 Task: Find connections with filter location Phaltan with filter topic #lawenforcementwith filter profile language Potuguese with filter current company CARE India with filter school International Institute of Information Technology Bangalore with filter industry Water, Waste, Steam, and Air Conditioning Services with filter service category Videography with filter keywords title Meals on Wheels Driver
Action: Mouse moved to (588, 66)
Screenshot: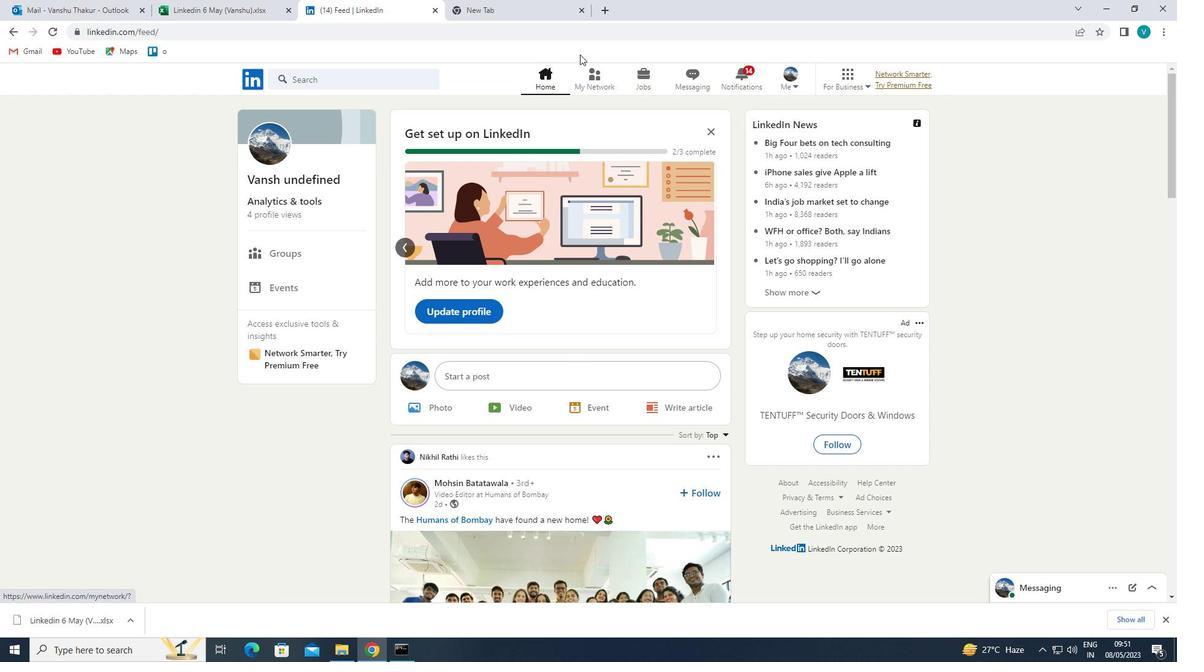 
Action: Mouse pressed left at (588, 66)
Screenshot: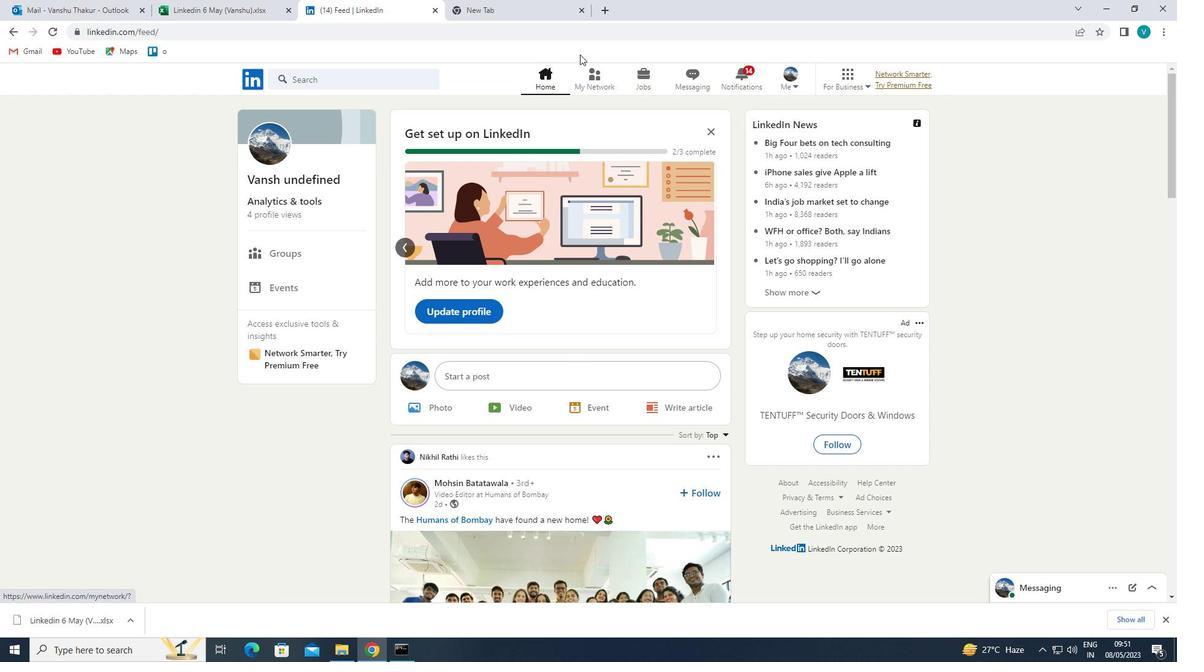 
Action: Mouse moved to (349, 150)
Screenshot: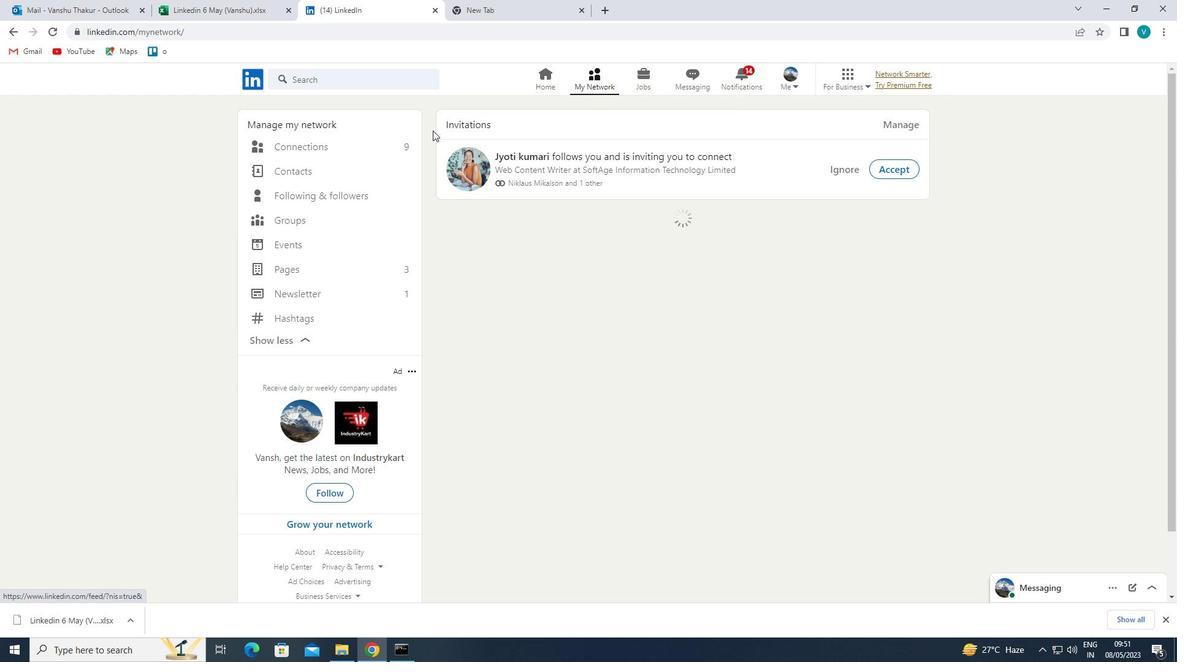 
Action: Mouse pressed left at (349, 150)
Screenshot: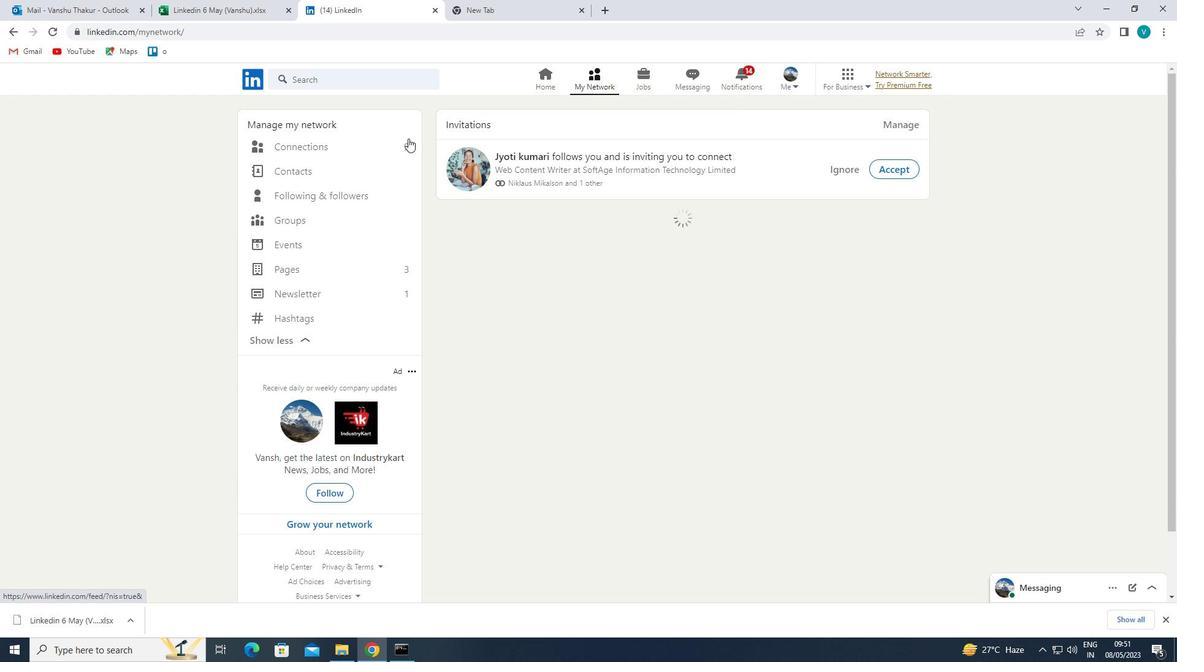 
Action: Mouse moved to (703, 145)
Screenshot: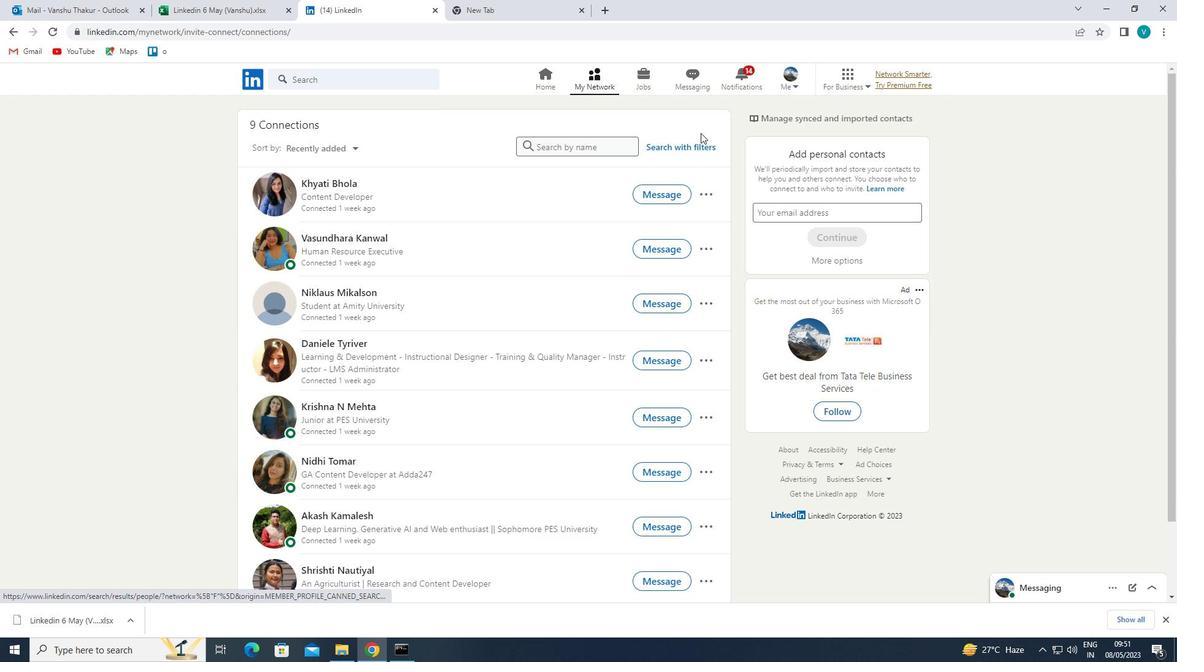 
Action: Mouse pressed left at (703, 145)
Screenshot: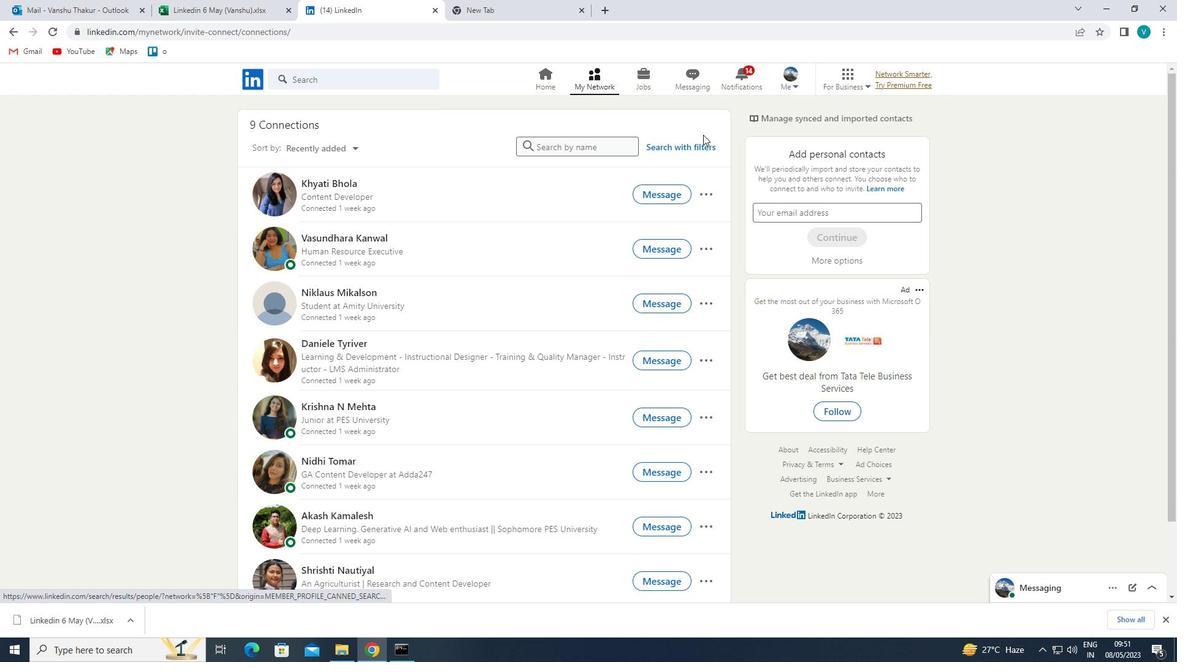 
Action: Mouse moved to (582, 115)
Screenshot: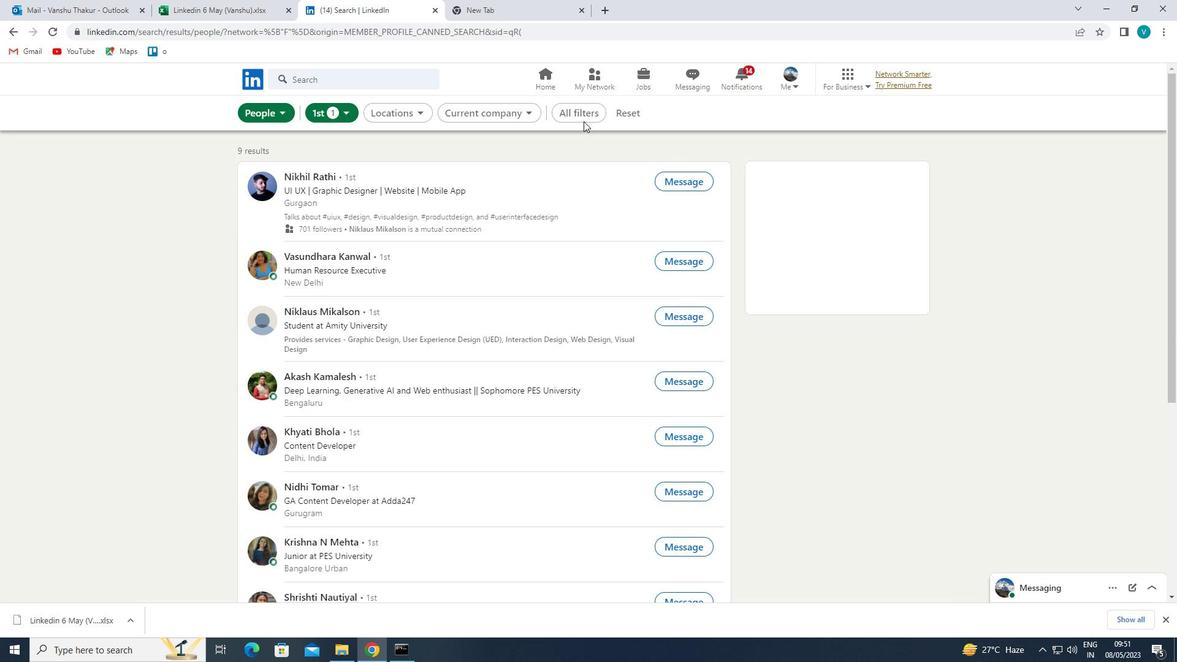 
Action: Mouse pressed left at (582, 115)
Screenshot: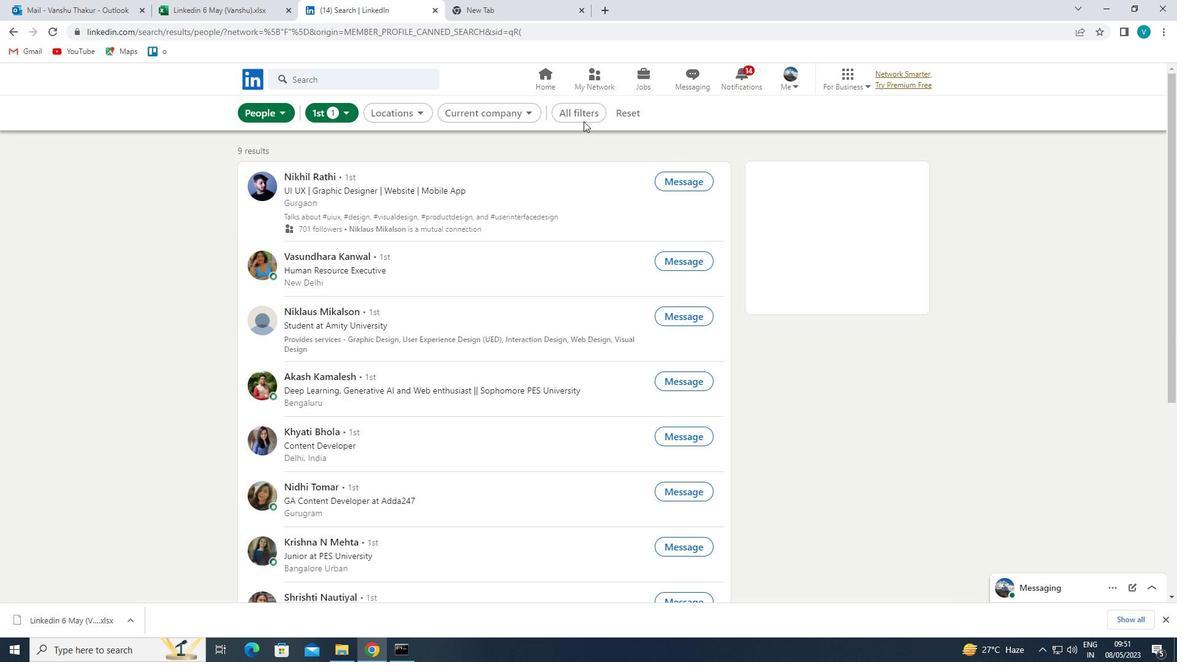 
Action: Mouse moved to (891, 276)
Screenshot: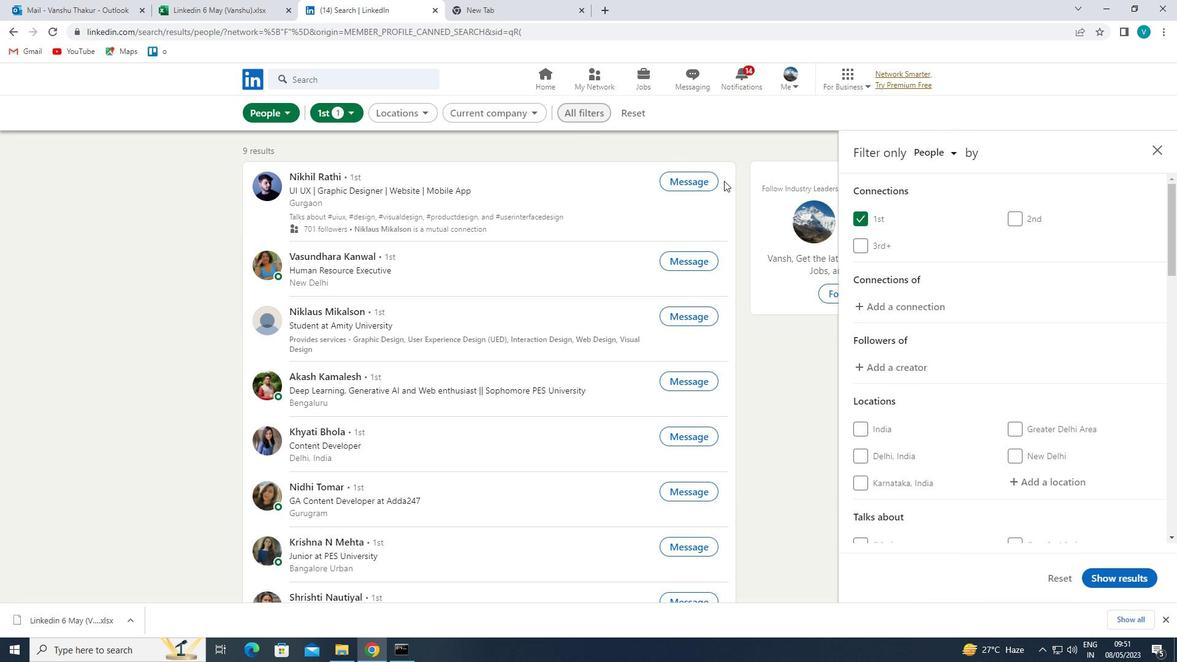 
Action: Mouse scrolled (891, 275) with delta (0, 0)
Screenshot: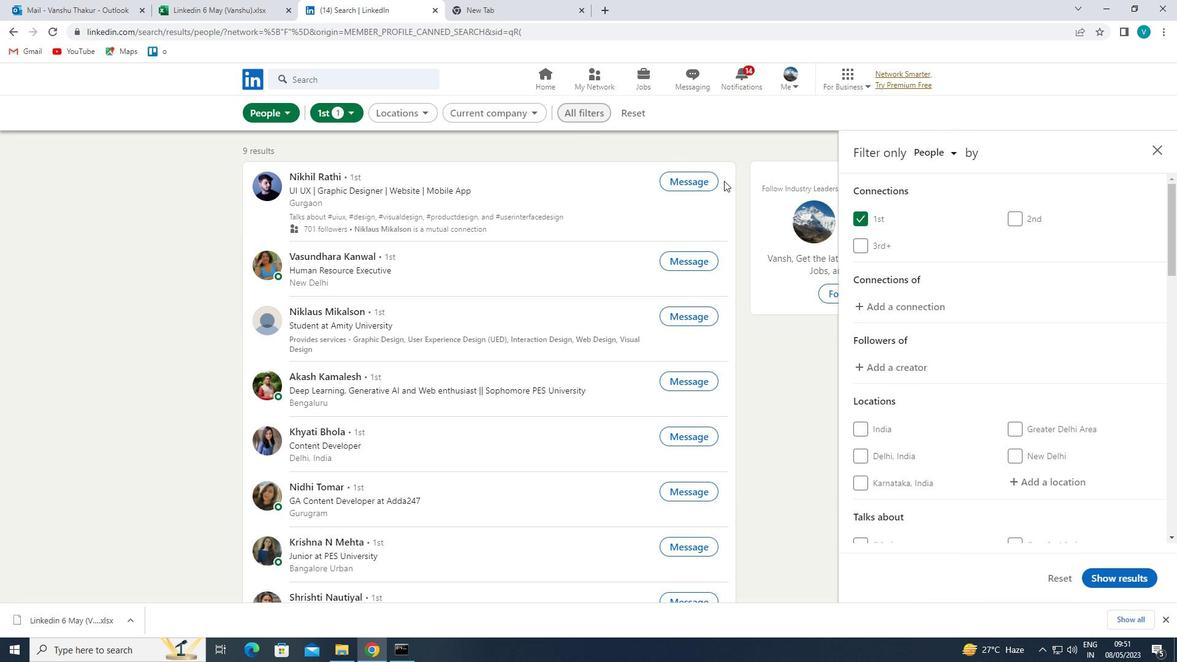 
Action: Mouse moved to (905, 284)
Screenshot: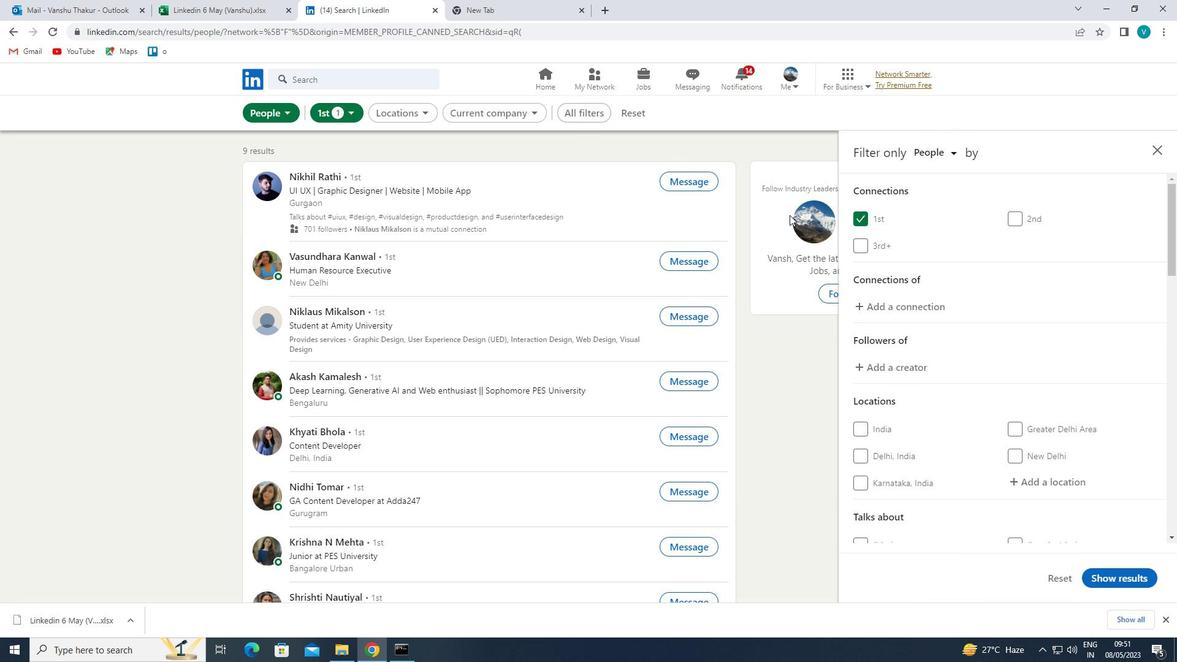 
Action: Mouse scrolled (905, 284) with delta (0, 0)
Screenshot: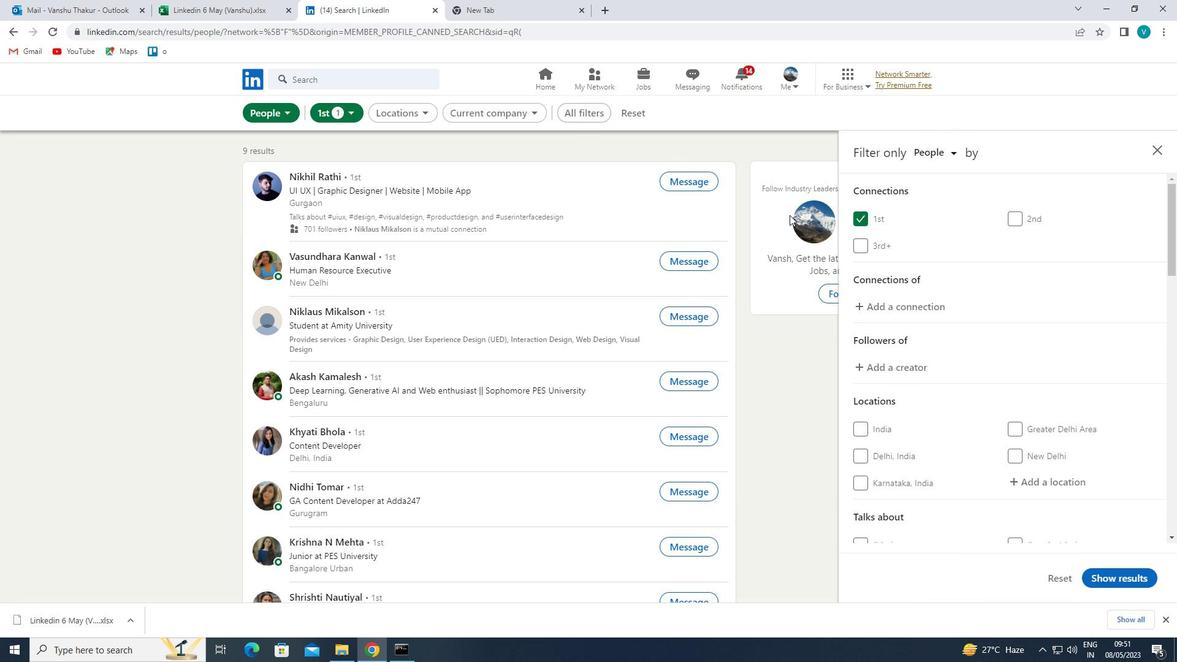 
Action: Mouse moved to (1048, 362)
Screenshot: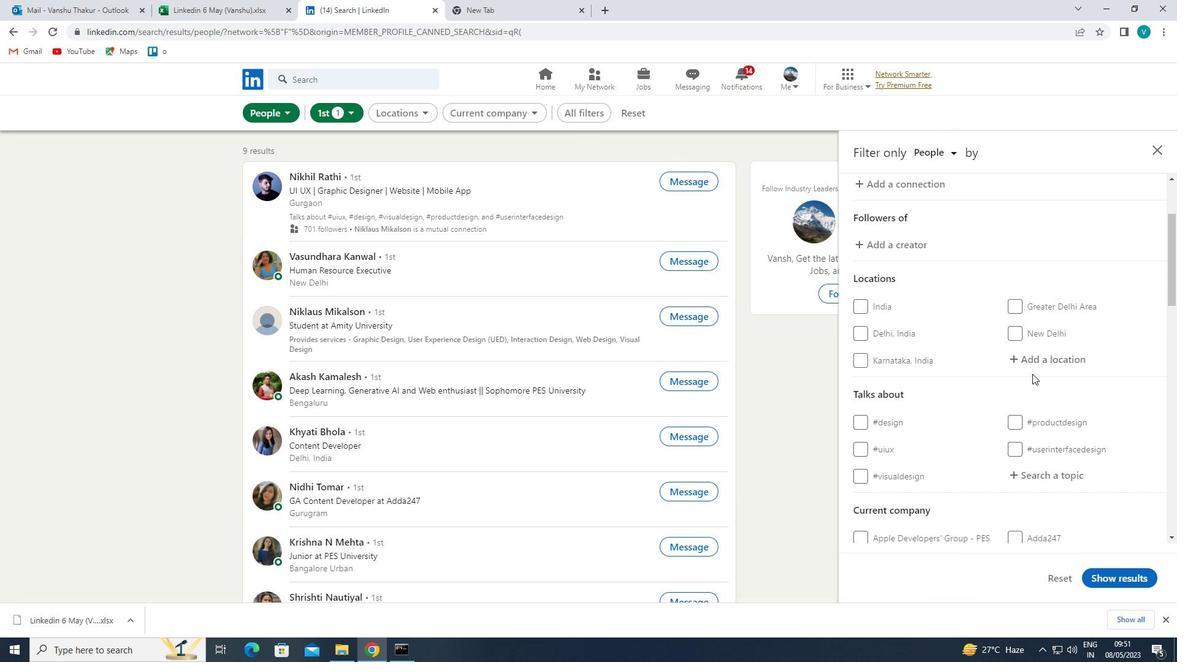 
Action: Mouse pressed left at (1048, 362)
Screenshot: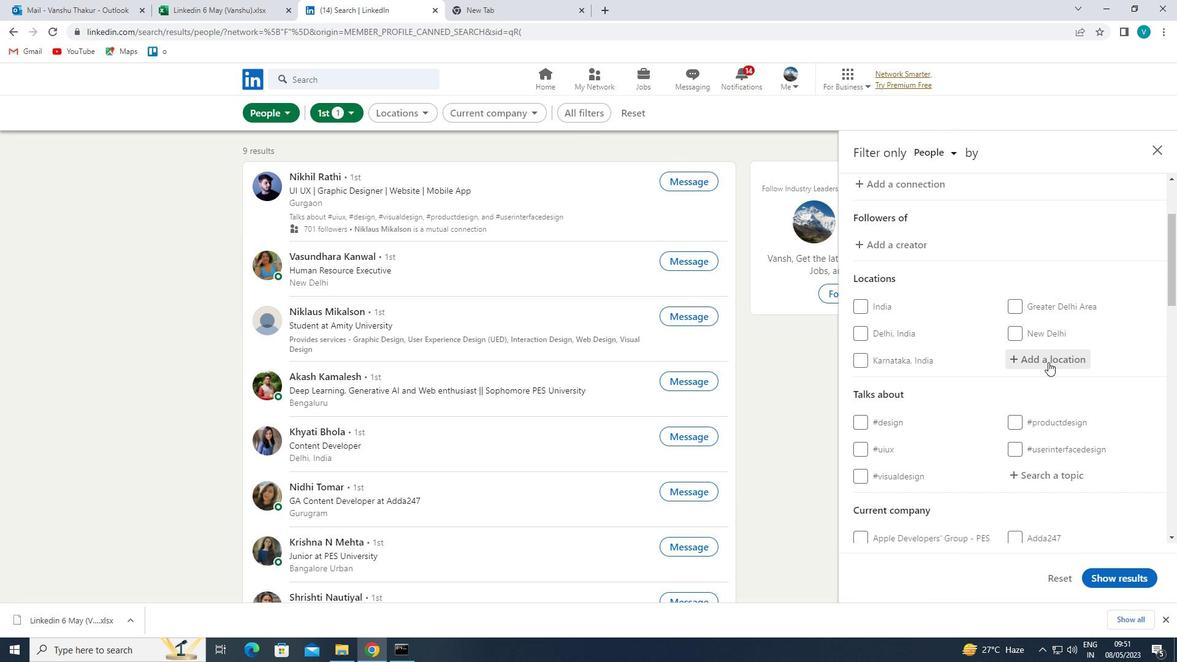 
Action: Mouse moved to (844, 275)
Screenshot: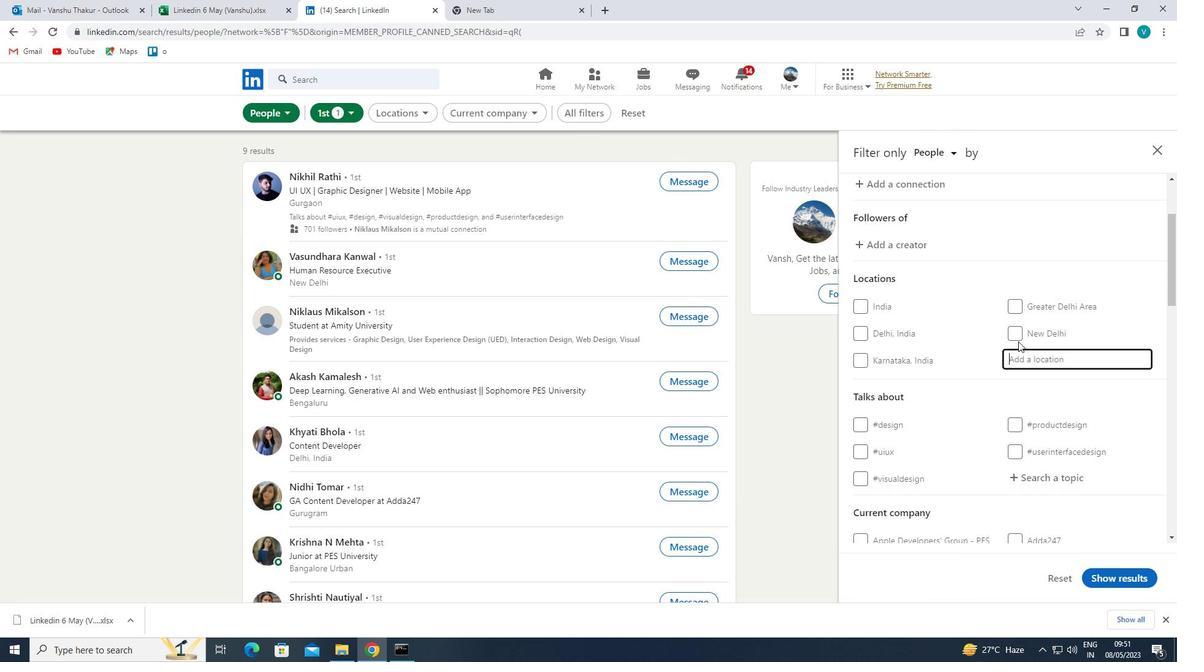 
Action: Key pressed <Key.shift>PHALTAN<Key.backspace>
Screenshot: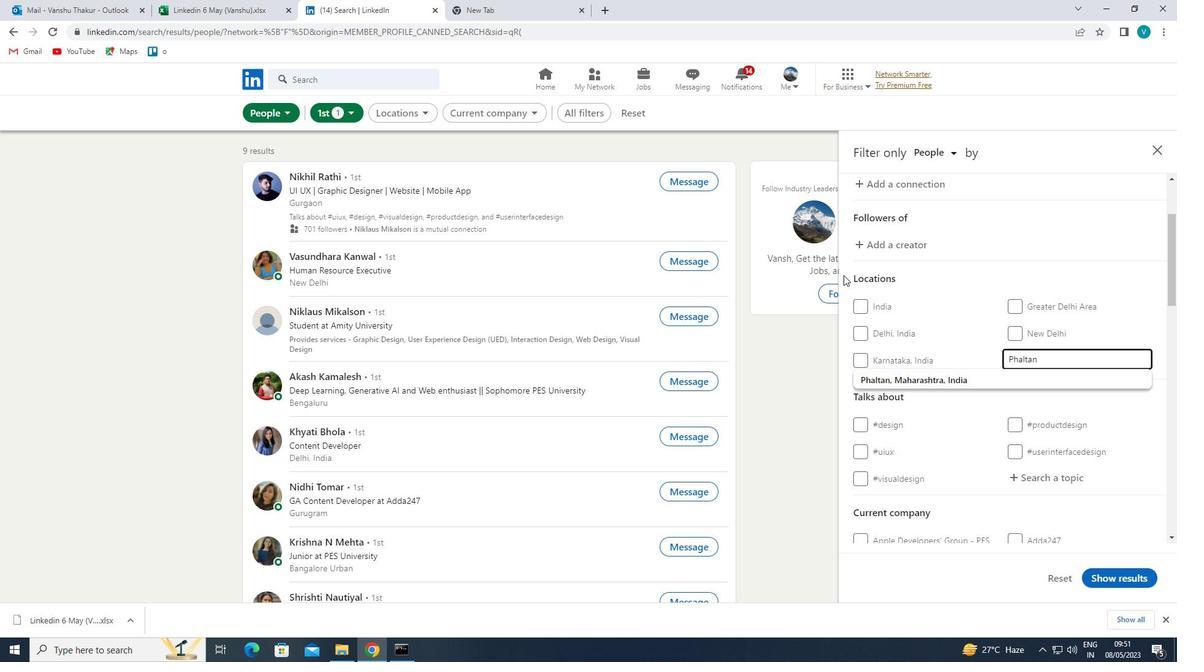 
Action: Mouse moved to (939, 372)
Screenshot: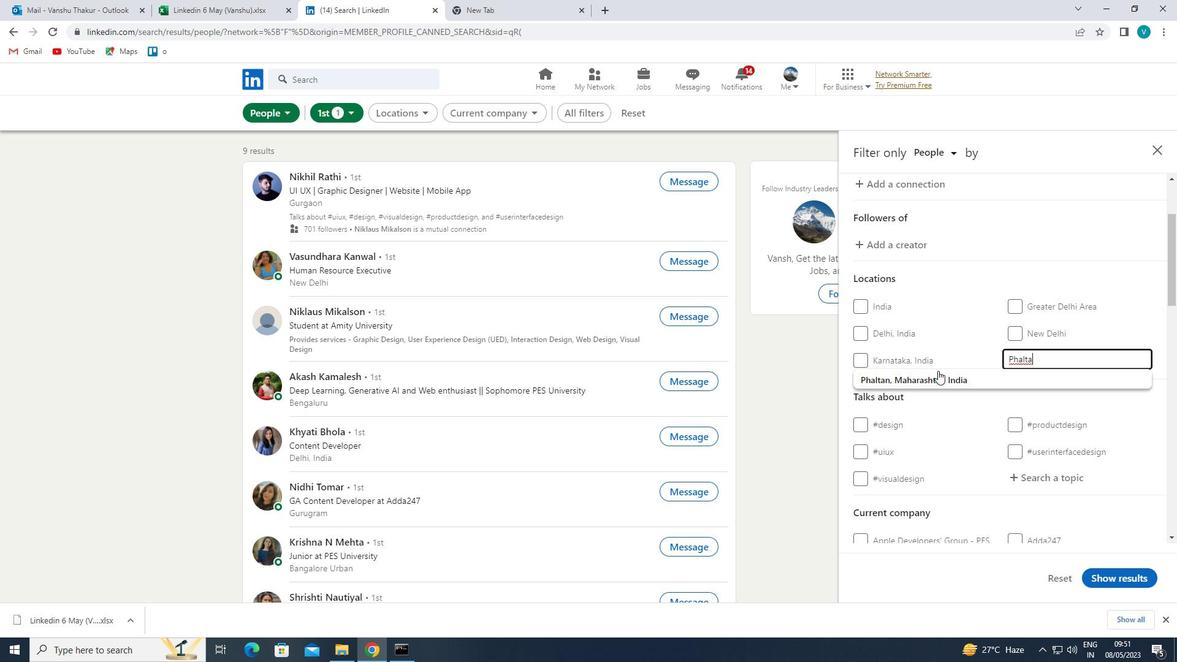 
Action: Mouse pressed left at (939, 372)
Screenshot: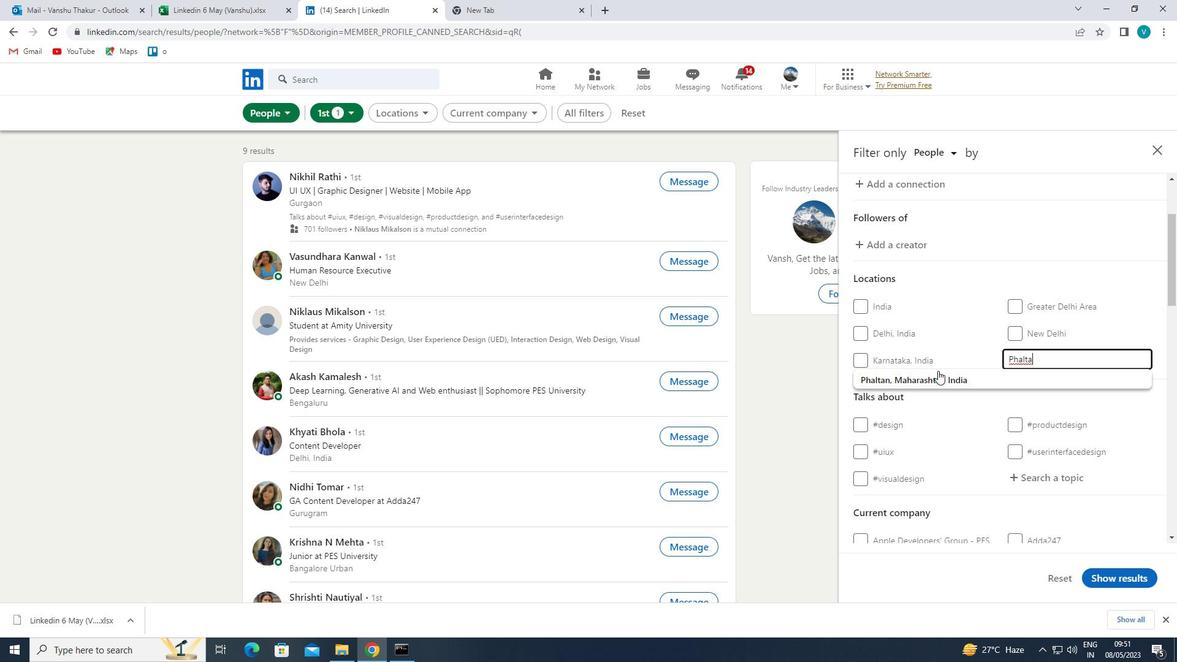
Action: Mouse moved to (1052, 422)
Screenshot: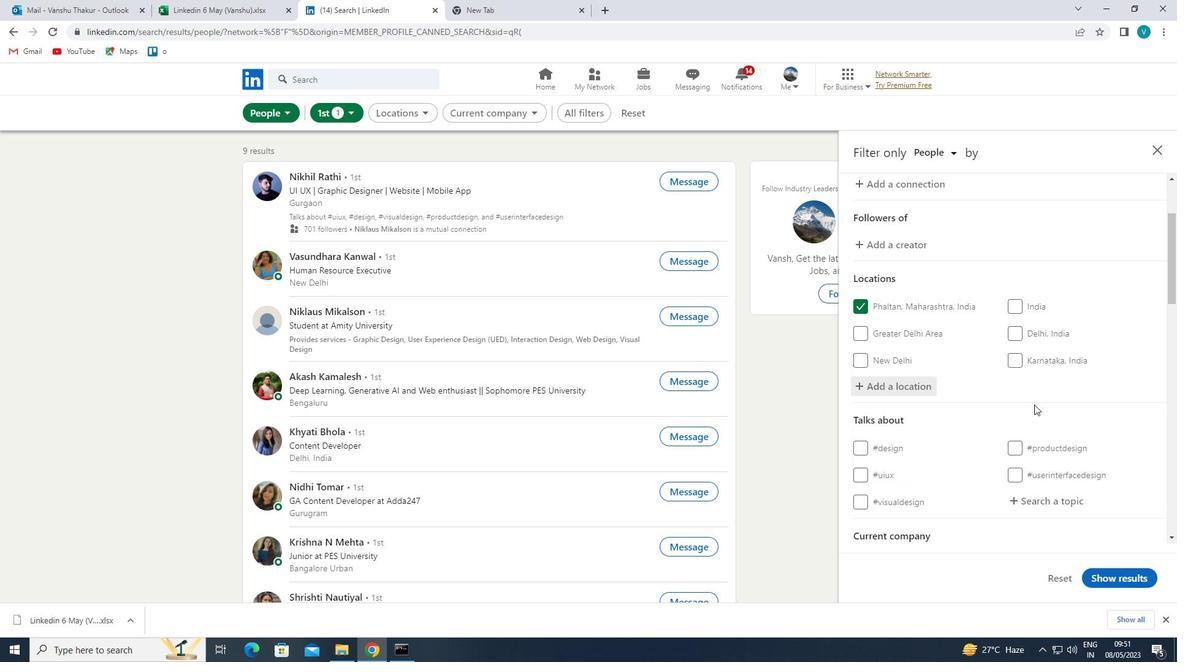 
Action: Mouse scrolled (1052, 422) with delta (0, 0)
Screenshot: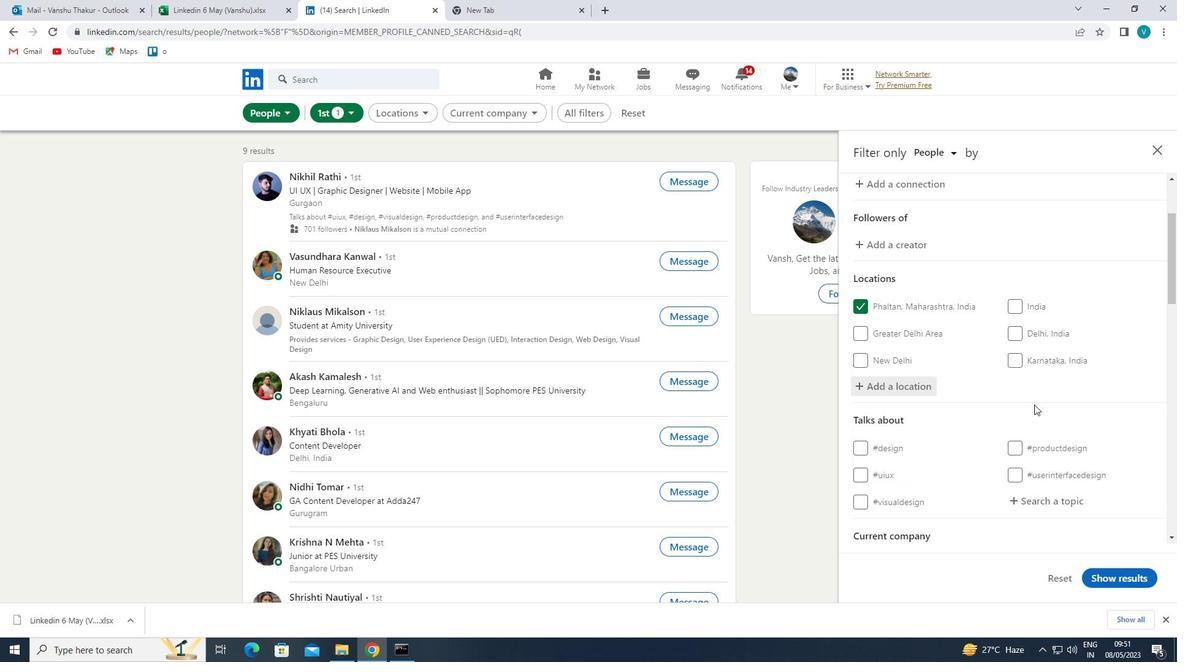 
Action: Mouse moved to (1054, 428)
Screenshot: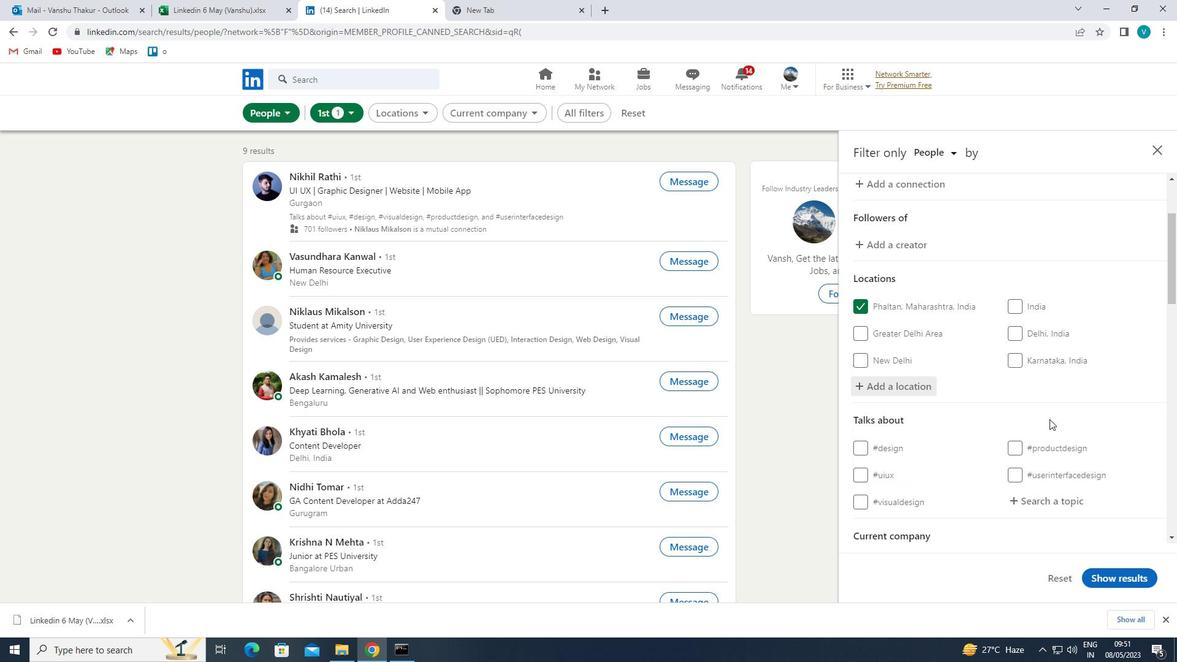 
Action: Mouse scrolled (1054, 428) with delta (0, 0)
Screenshot: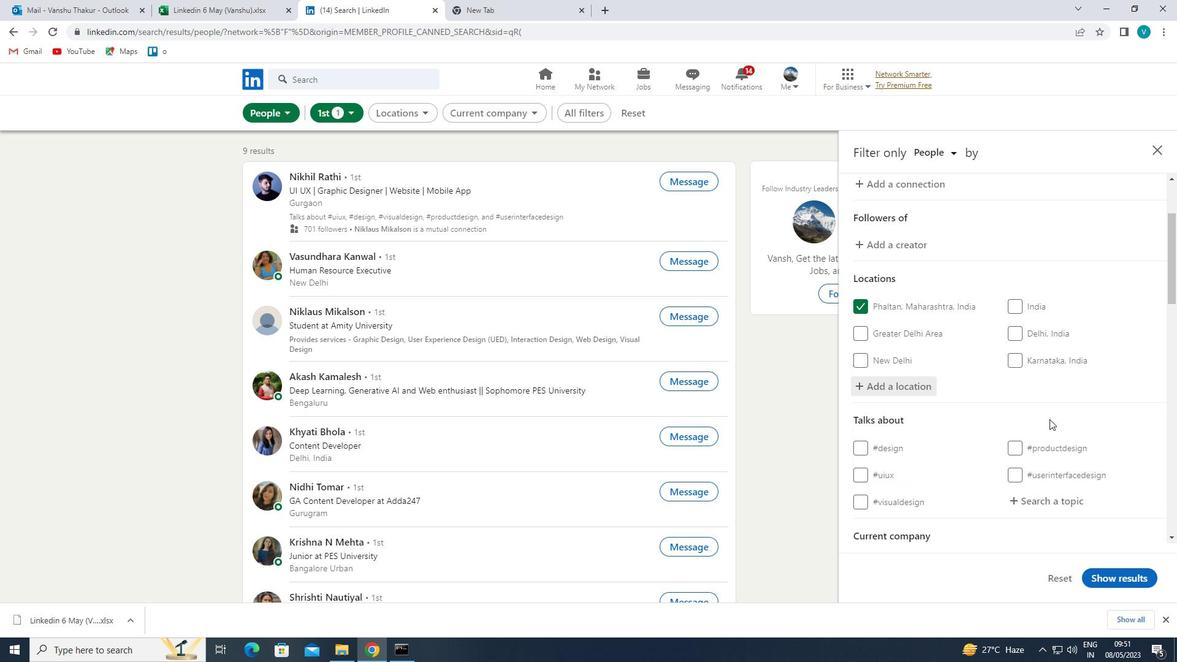 
Action: Mouse moved to (1063, 380)
Screenshot: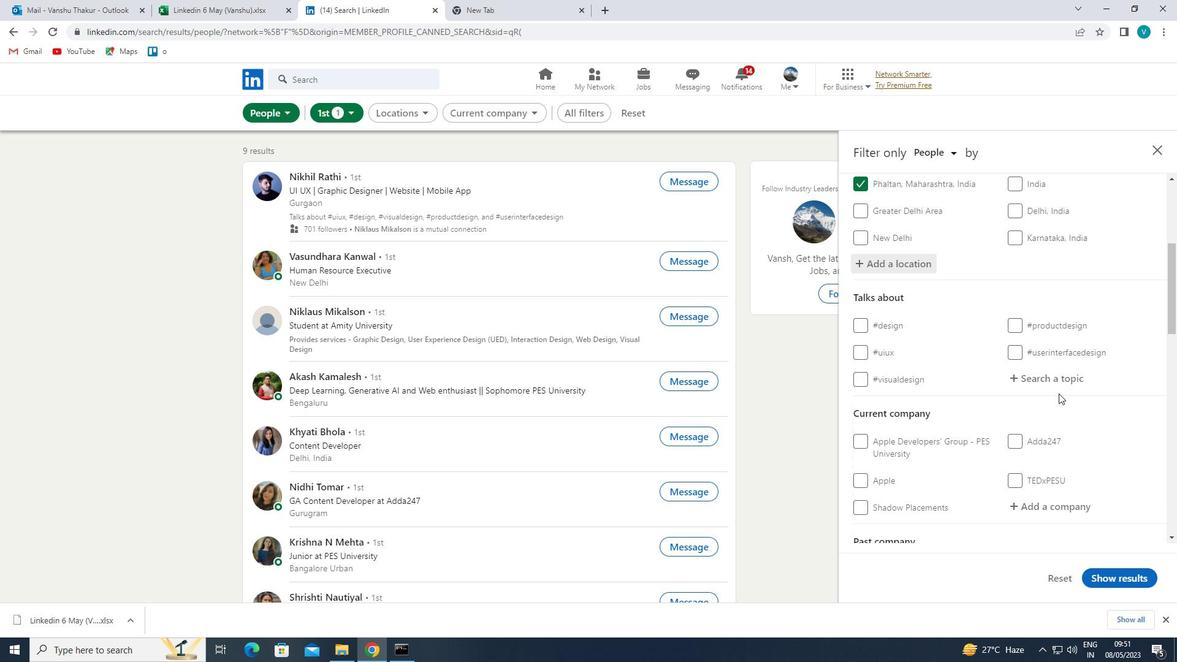 
Action: Mouse pressed left at (1063, 380)
Screenshot: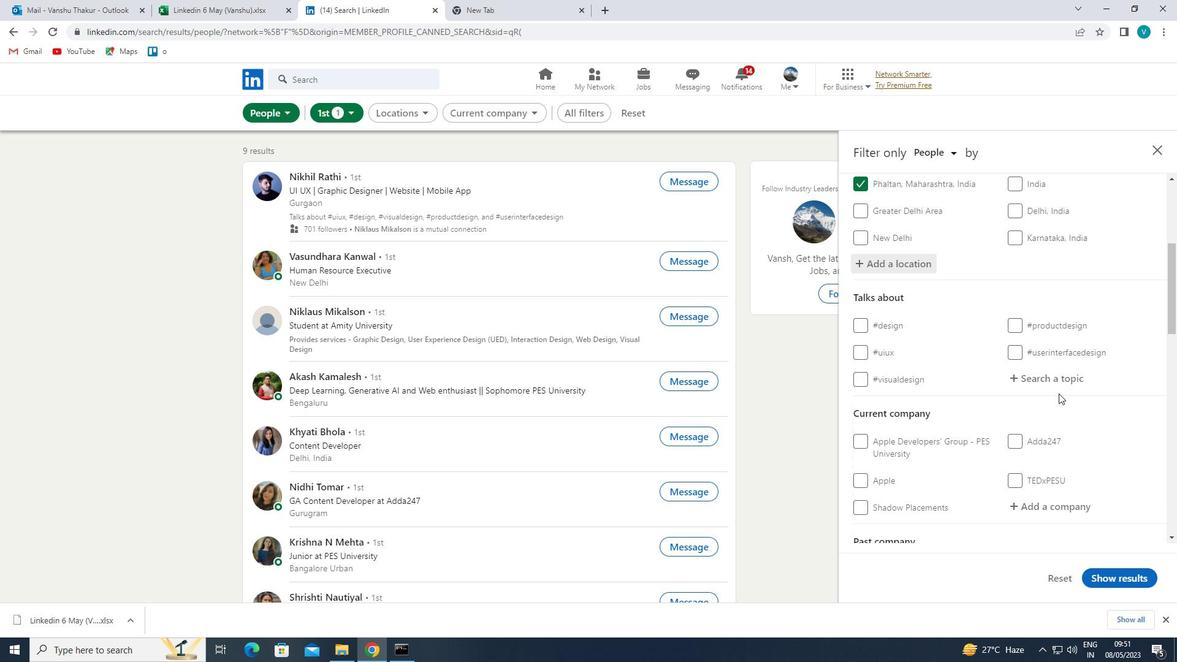 
Action: Mouse moved to (889, 290)
Screenshot: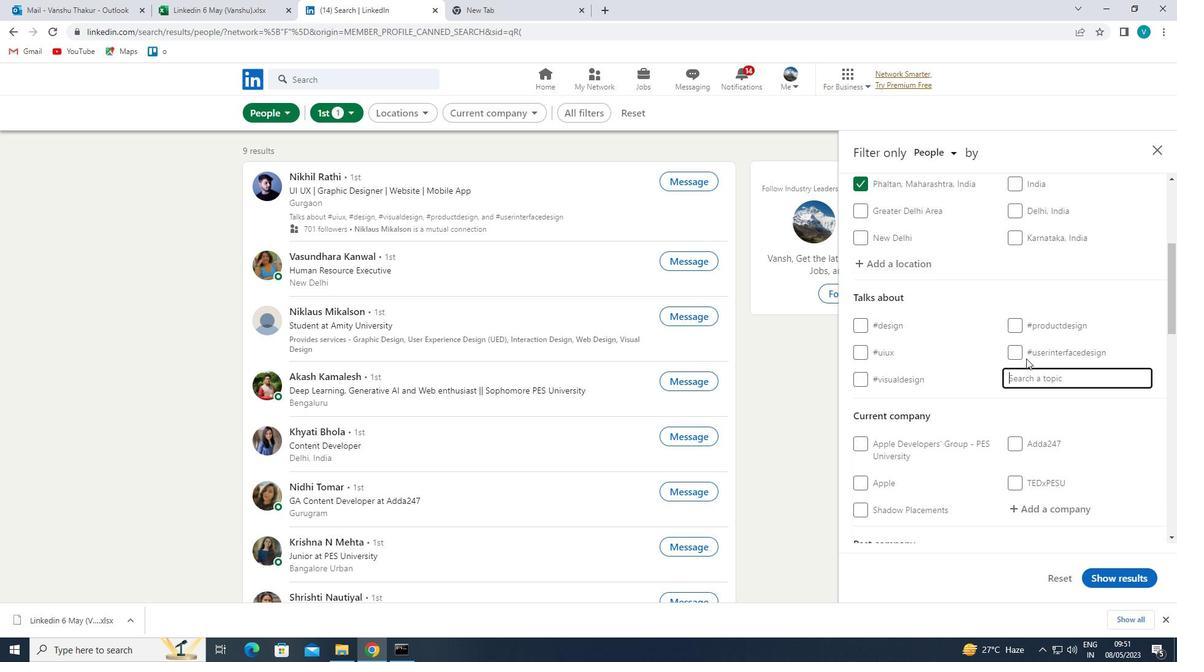 
Action: Key pressed LAWENFORCEMENT<Key.space>
Screenshot: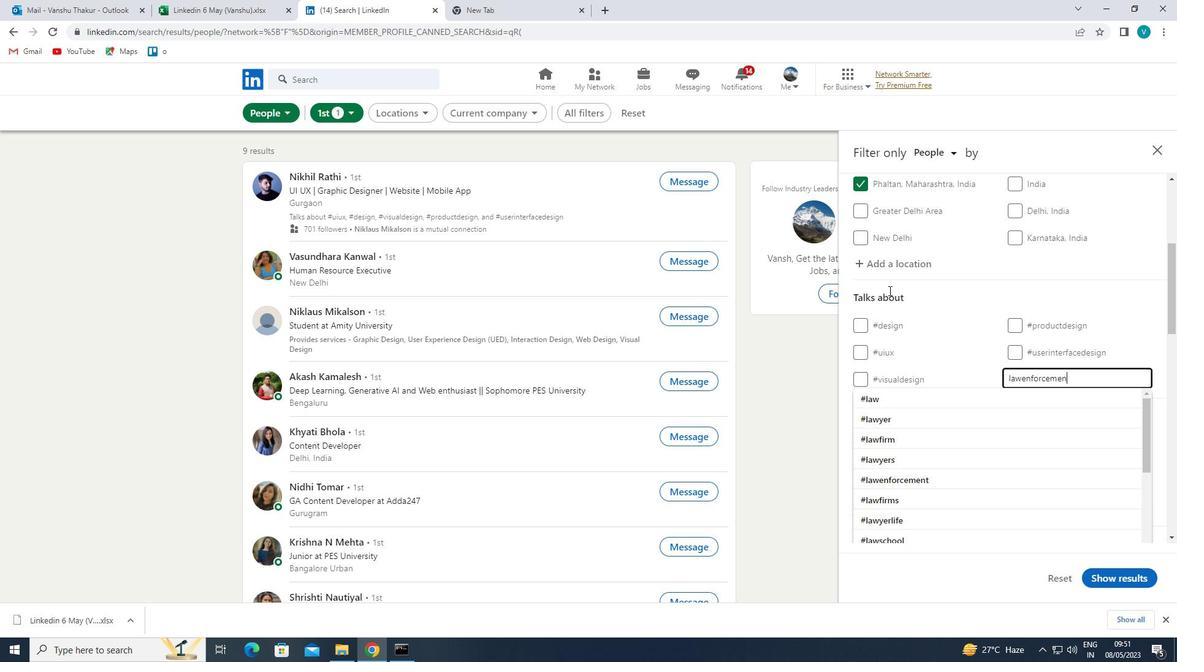 
Action: Mouse moved to (992, 390)
Screenshot: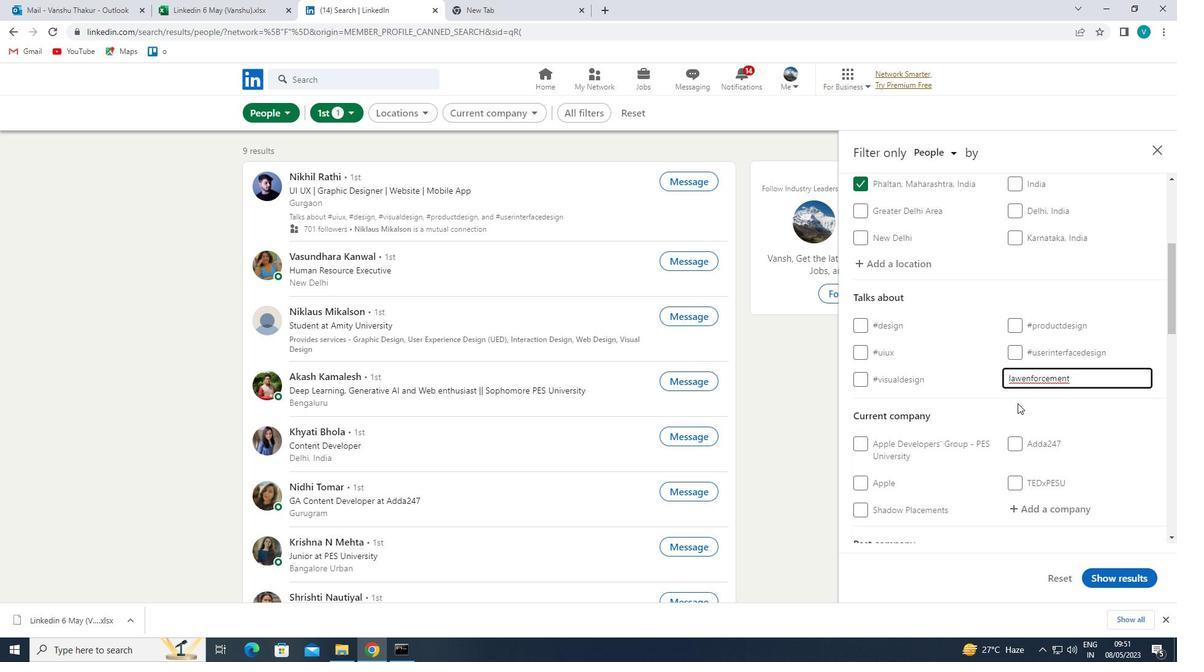 
Action: Key pressed <Key.backspace>
Screenshot: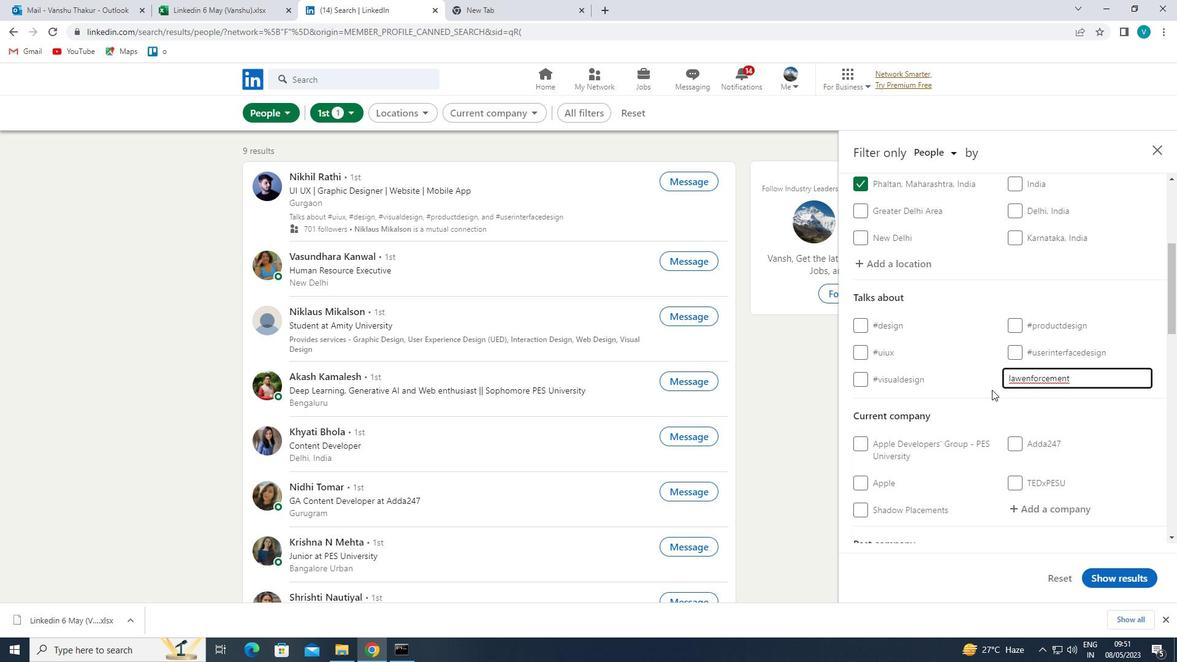 
Action: Mouse moved to (997, 395)
Screenshot: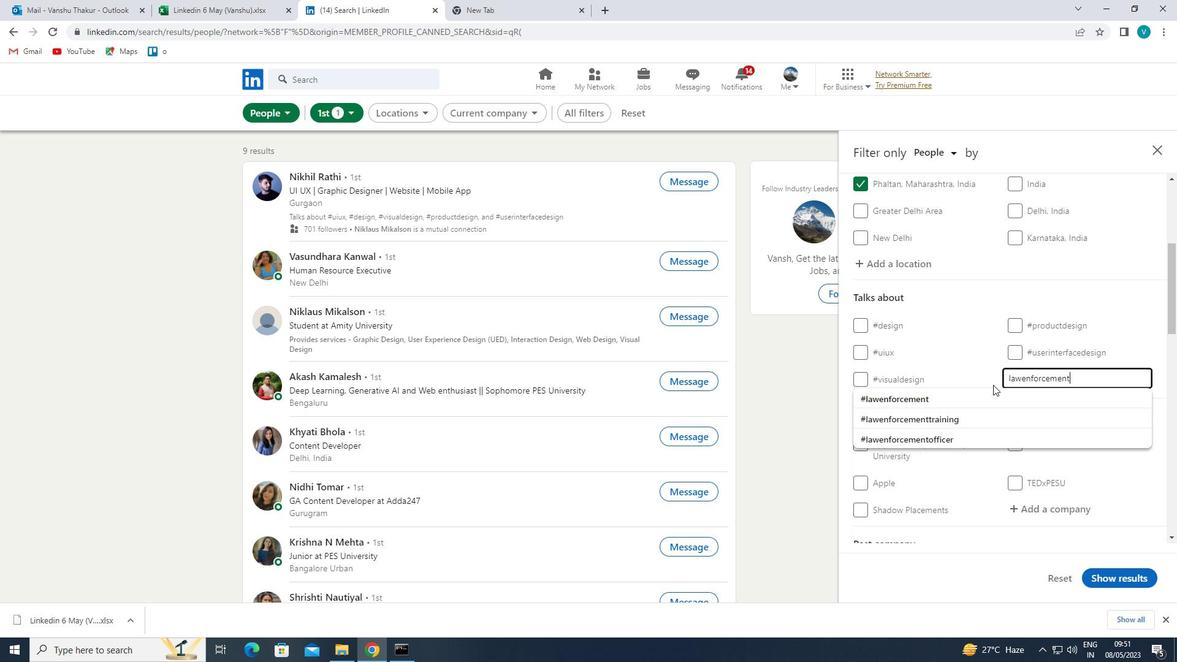 
Action: Mouse pressed left at (997, 395)
Screenshot: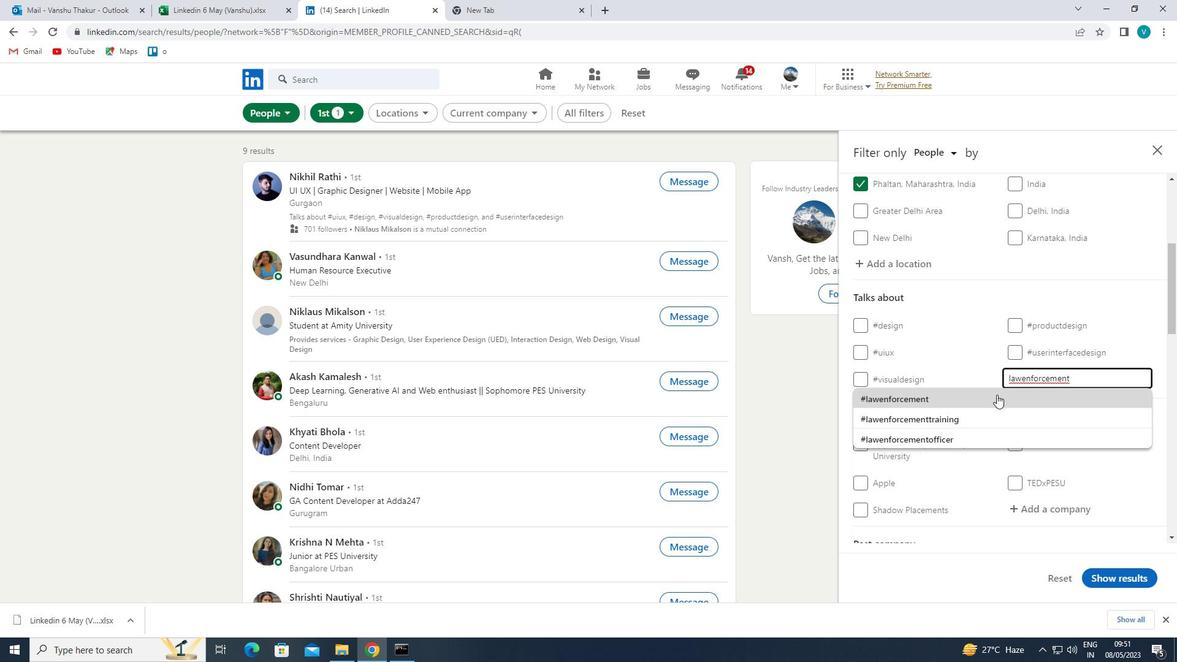 
Action: Mouse scrolled (997, 394) with delta (0, 0)
Screenshot: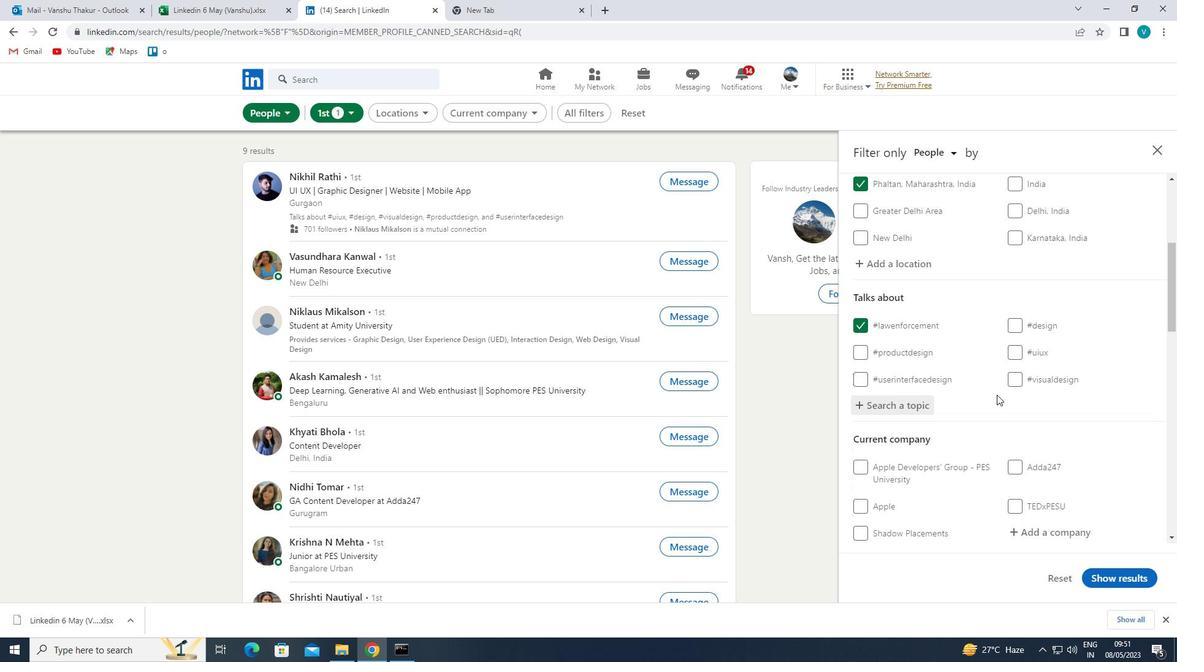 
Action: Mouse moved to (997, 395)
Screenshot: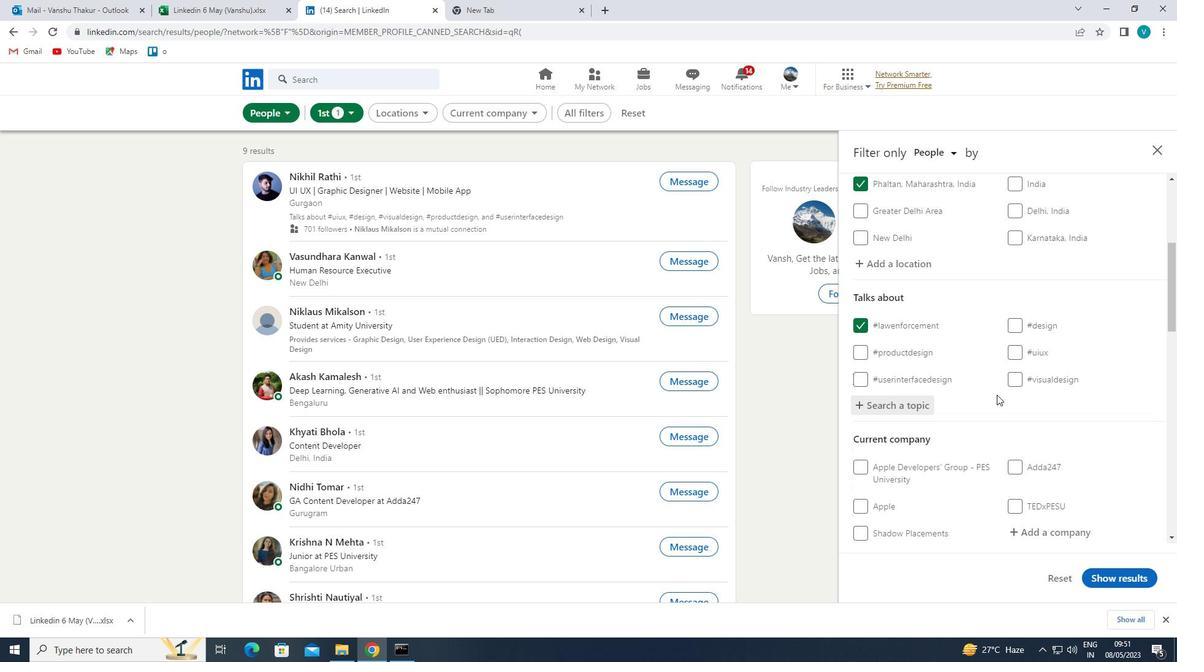 
Action: Mouse scrolled (997, 395) with delta (0, 0)
Screenshot: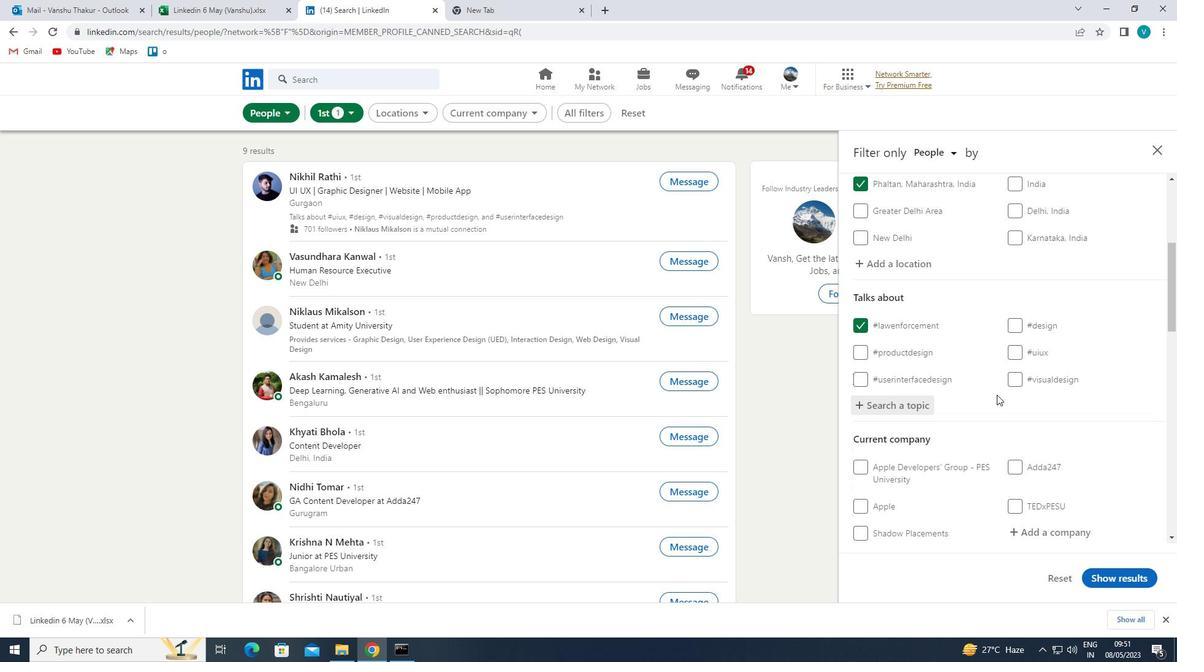 
Action: Mouse moved to (998, 395)
Screenshot: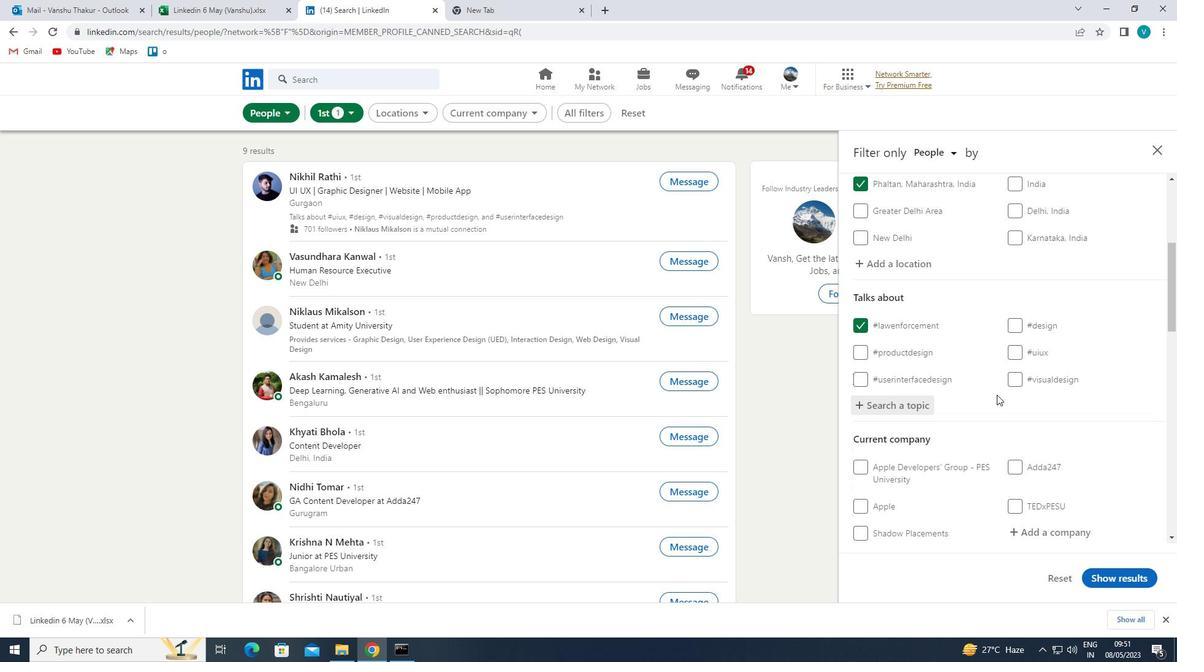 
Action: Mouse scrolled (998, 395) with delta (0, 0)
Screenshot: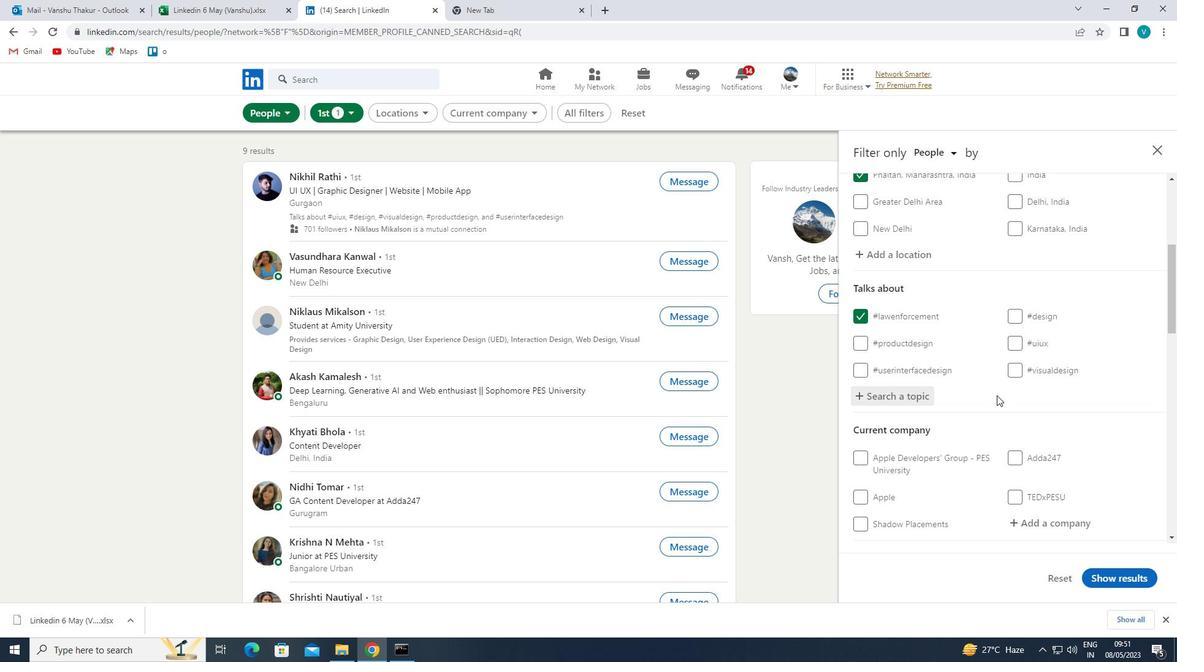 
Action: Mouse moved to (1045, 350)
Screenshot: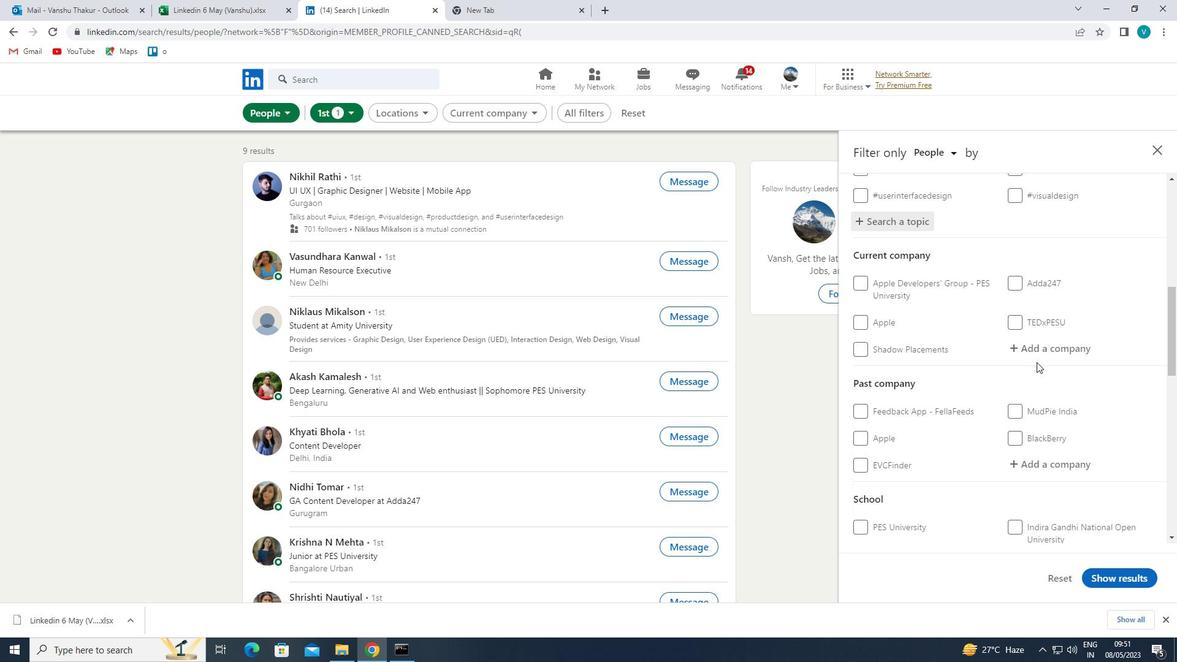 
Action: Mouse pressed left at (1045, 350)
Screenshot: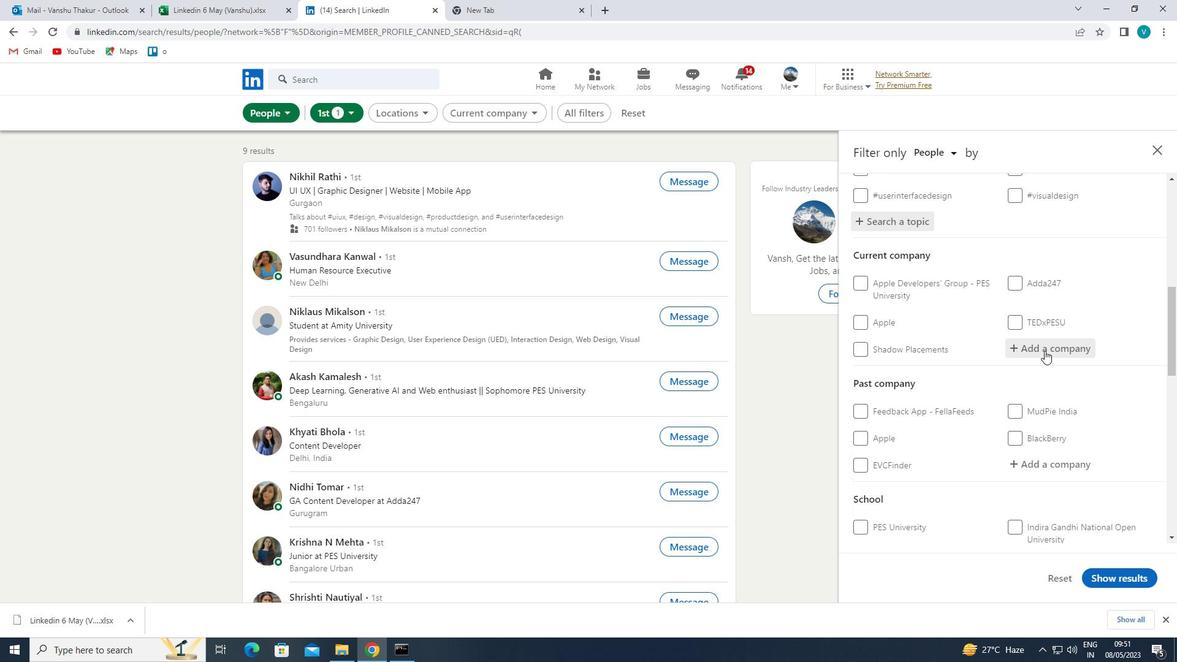 
Action: Key pressed <Key.shift>CARE<Key.space>
Screenshot: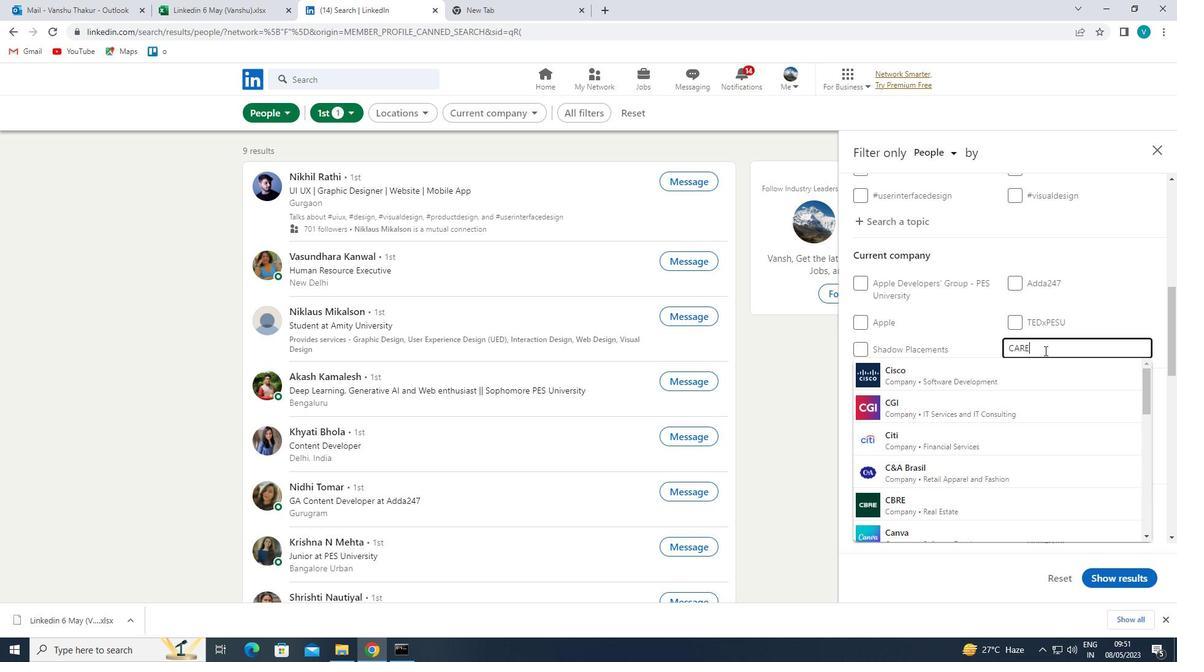 
Action: Mouse moved to (962, 430)
Screenshot: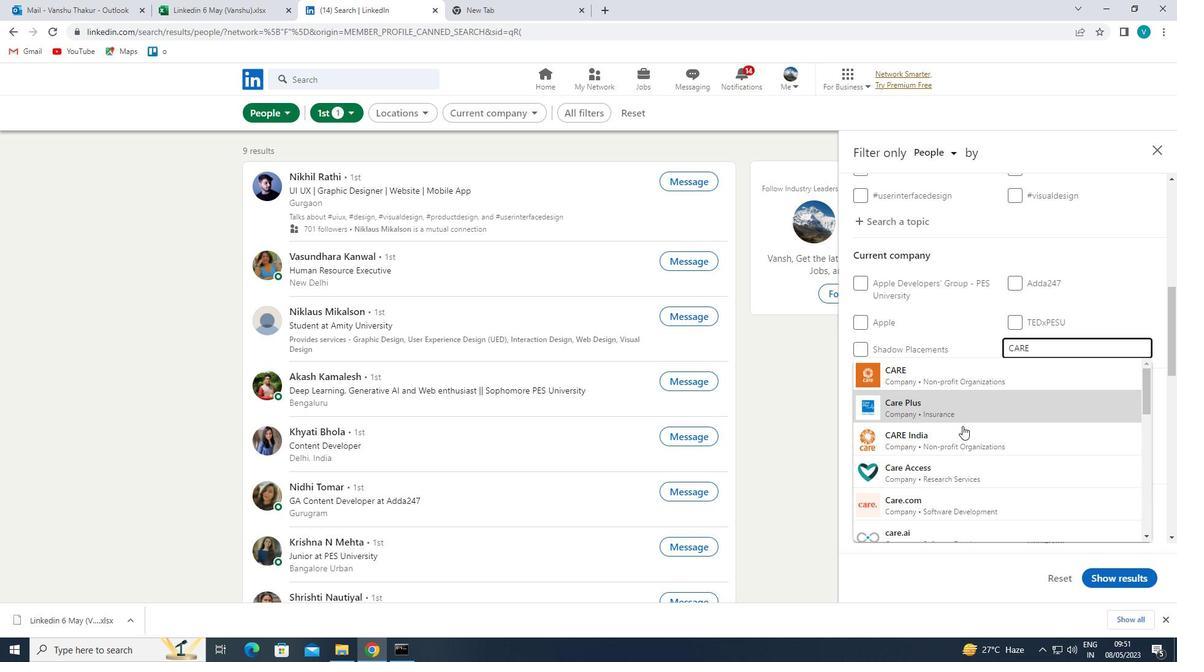 
Action: Mouse pressed left at (962, 430)
Screenshot: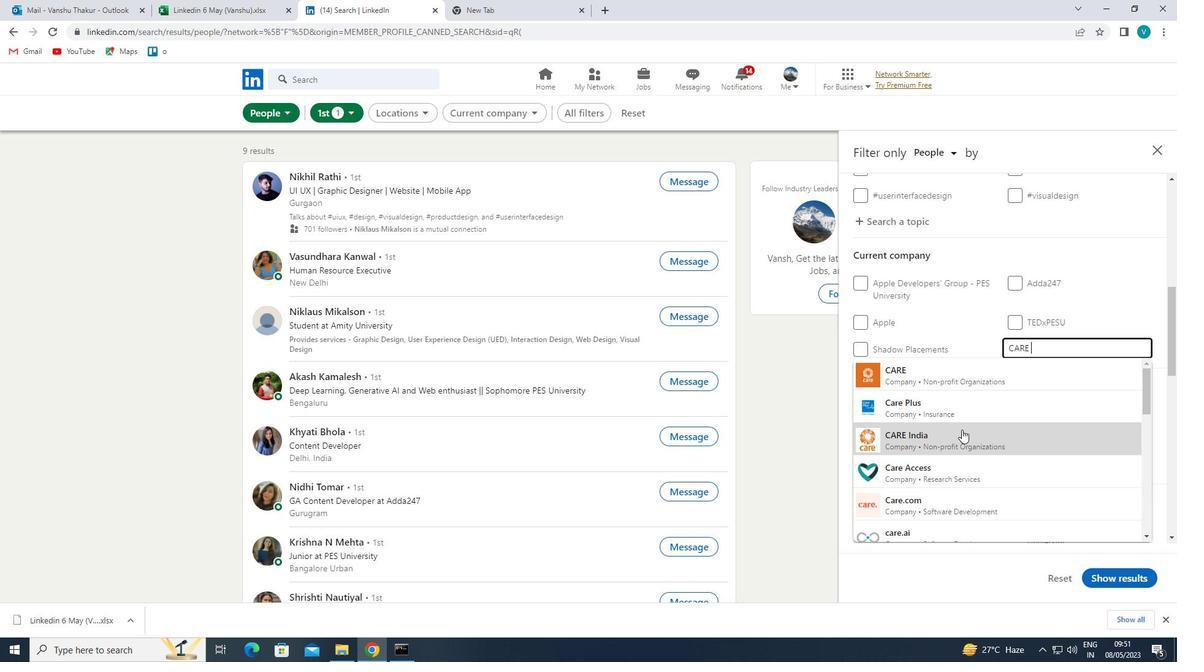 
Action: Mouse moved to (1015, 468)
Screenshot: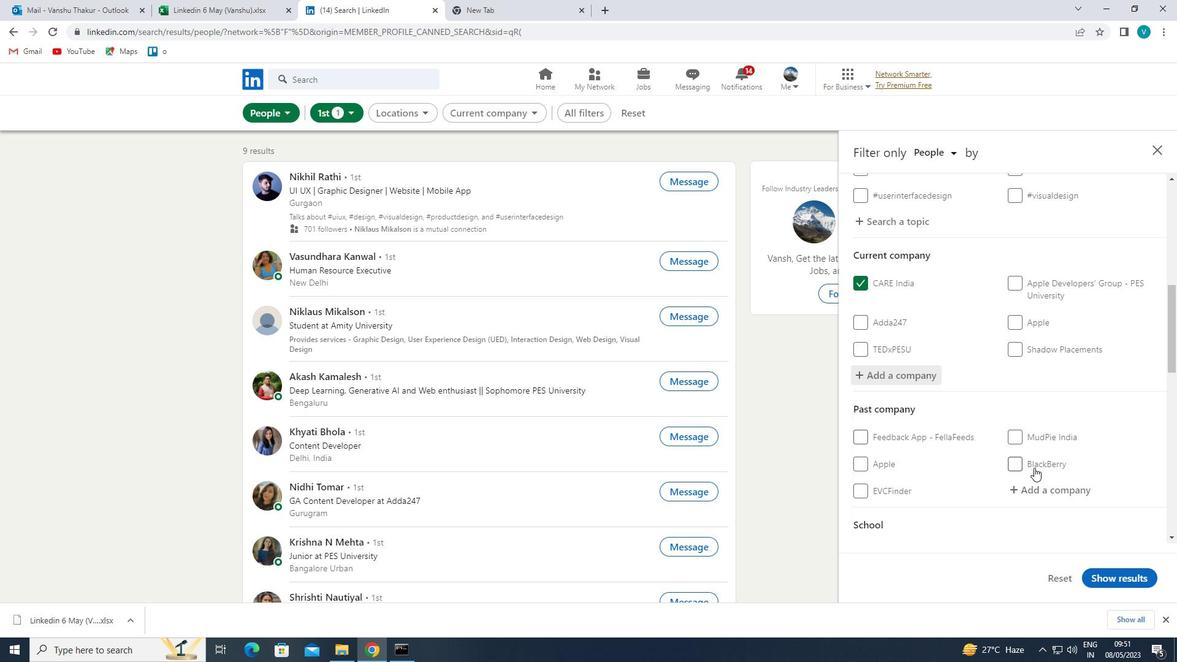 
Action: Mouse scrolled (1015, 468) with delta (0, 0)
Screenshot: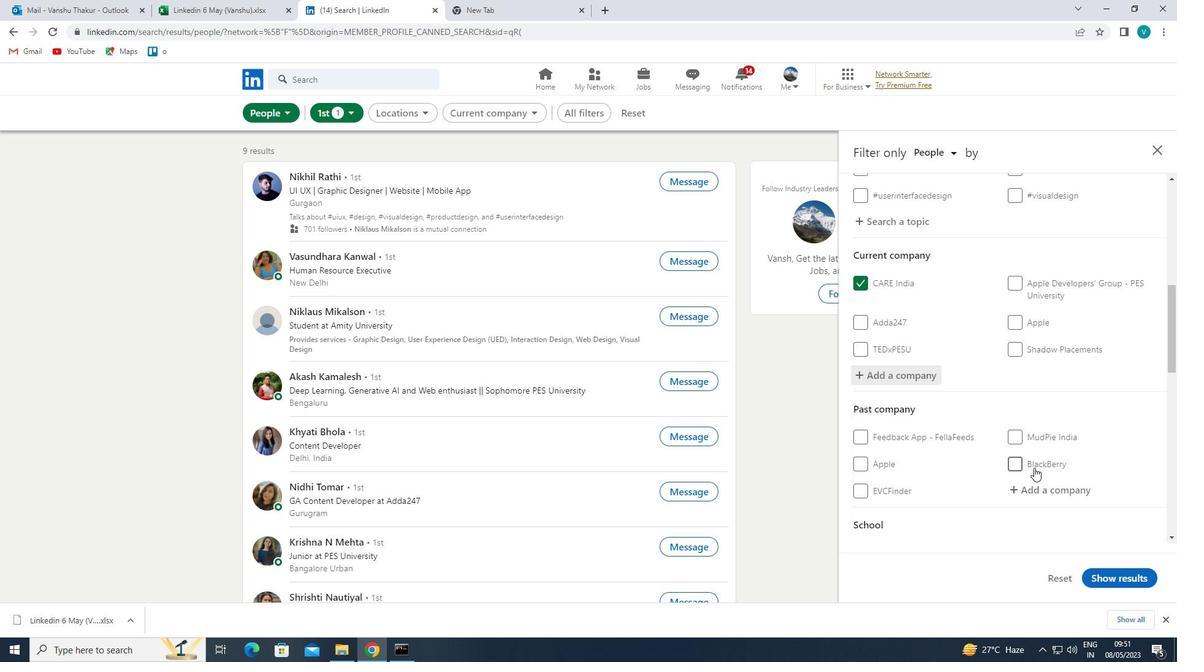 
Action: Mouse moved to (1014, 468)
Screenshot: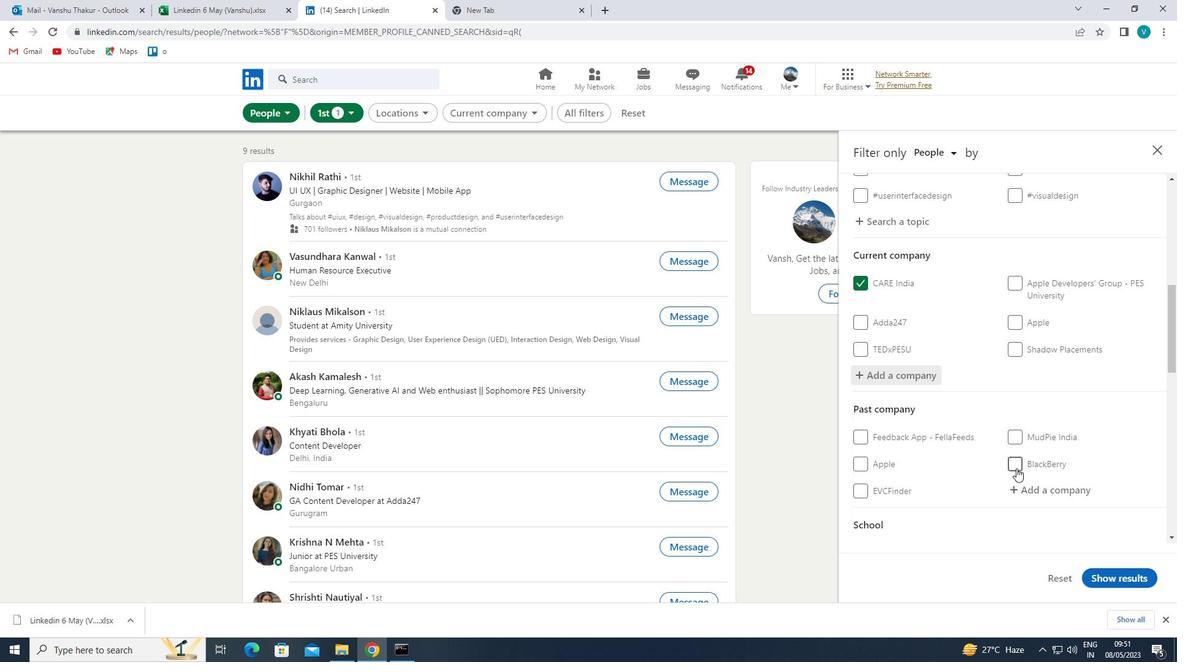 
Action: Mouse scrolled (1014, 467) with delta (0, 0)
Screenshot: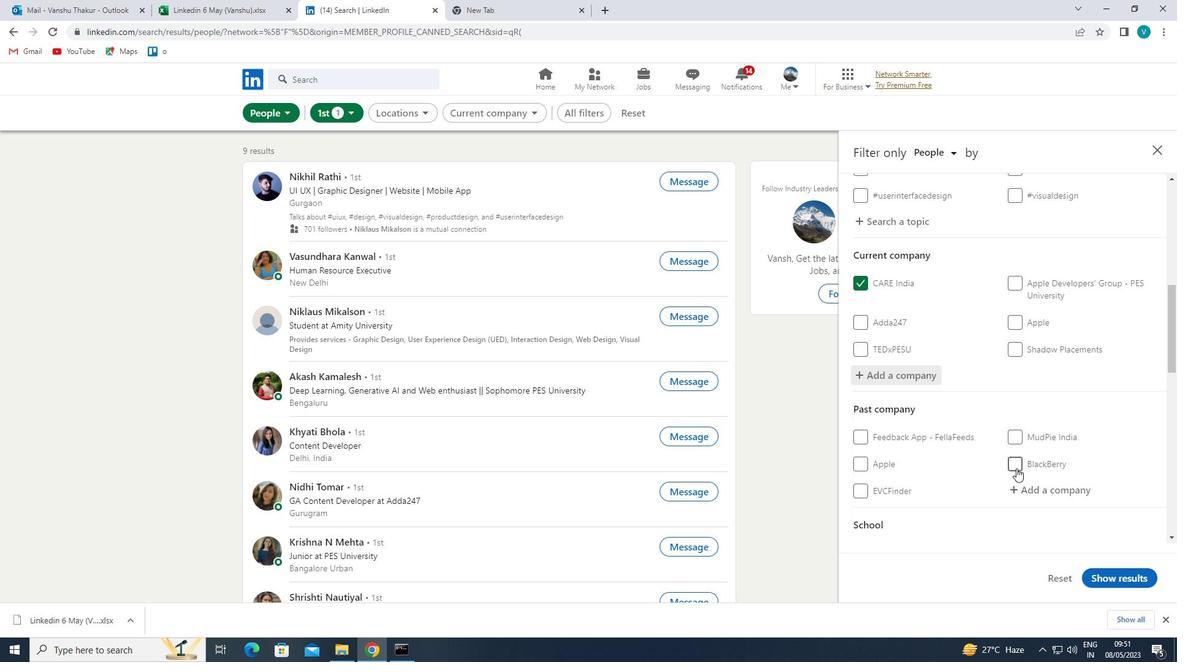 
Action: Mouse moved to (1014, 468)
Screenshot: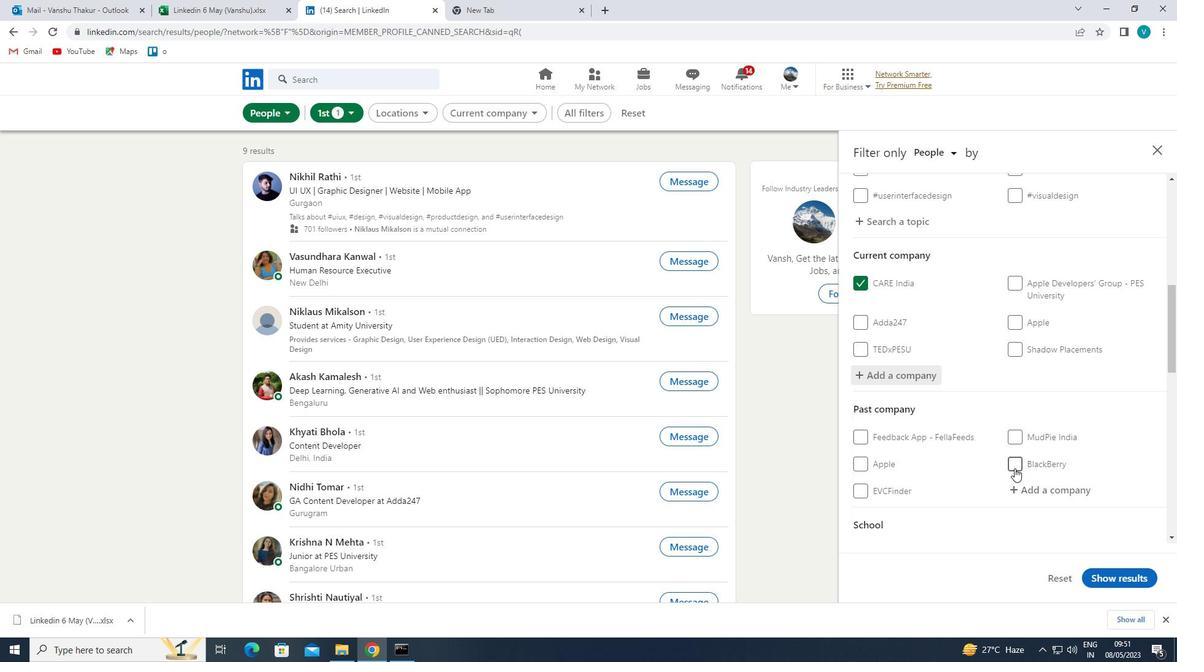 
Action: Mouse scrolled (1014, 467) with delta (0, 0)
Screenshot: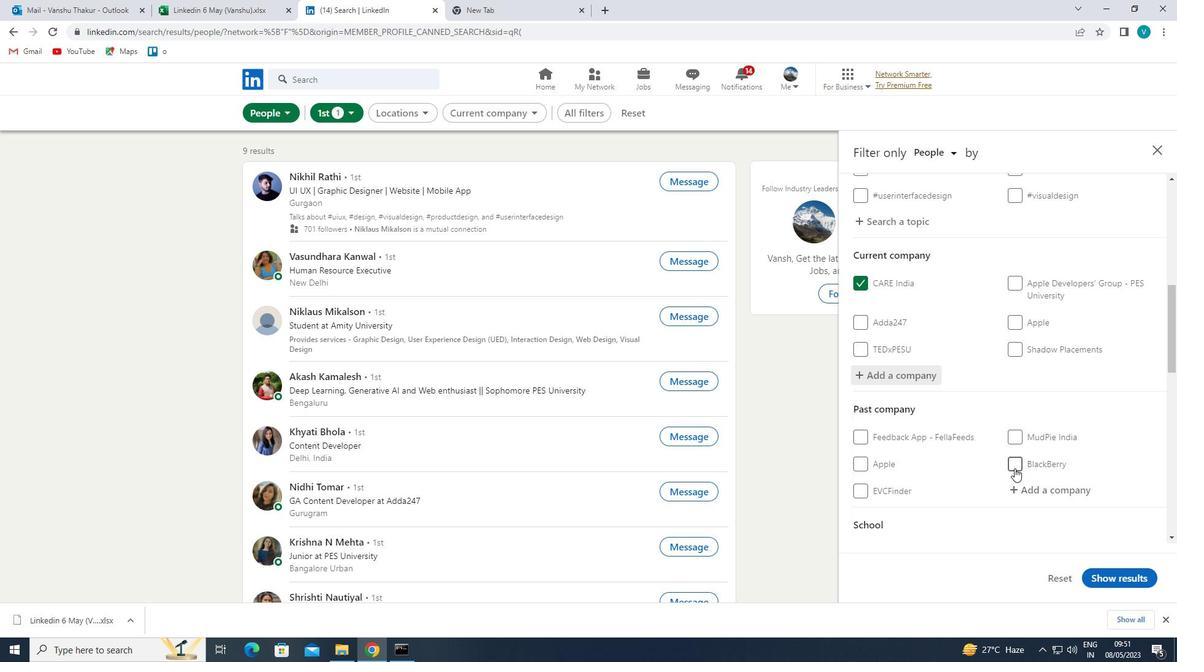 
Action: Mouse moved to (1034, 454)
Screenshot: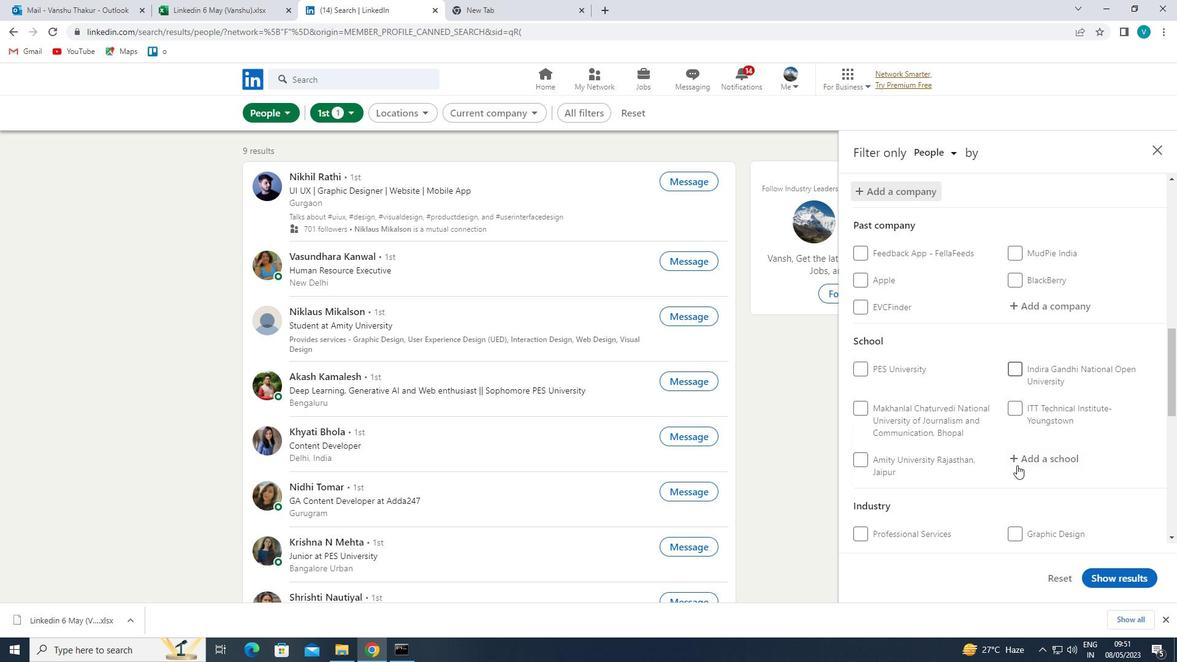 
Action: Mouse pressed left at (1034, 454)
Screenshot: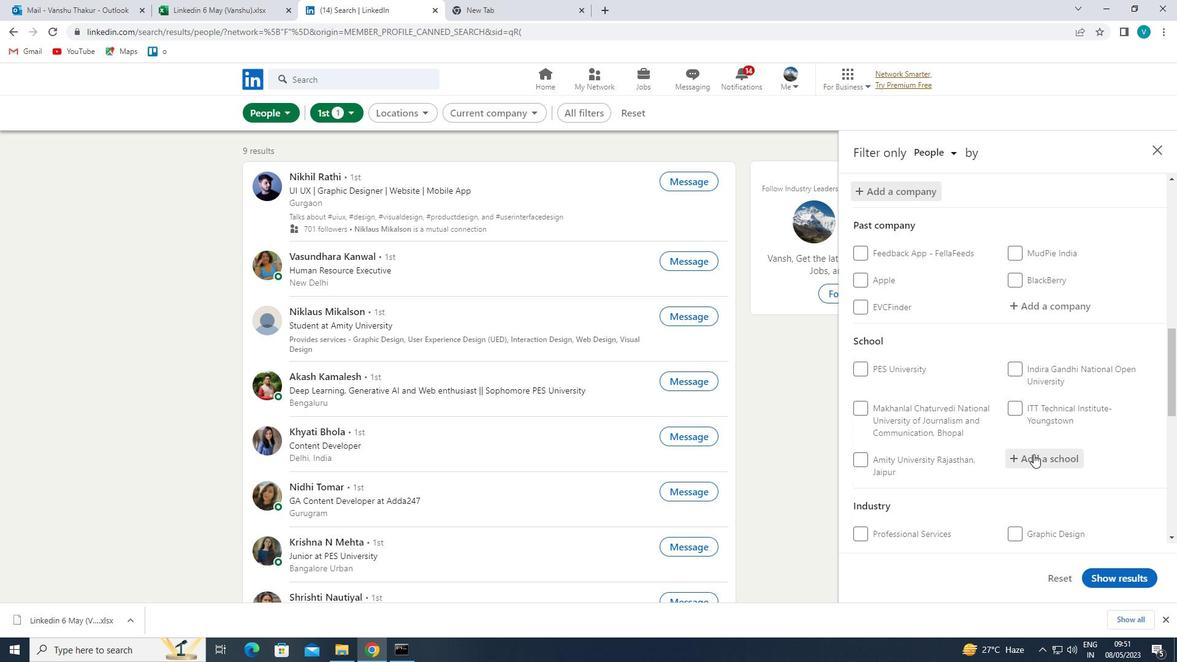 
Action: Mouse moved to (1032, 451)
Screenshot: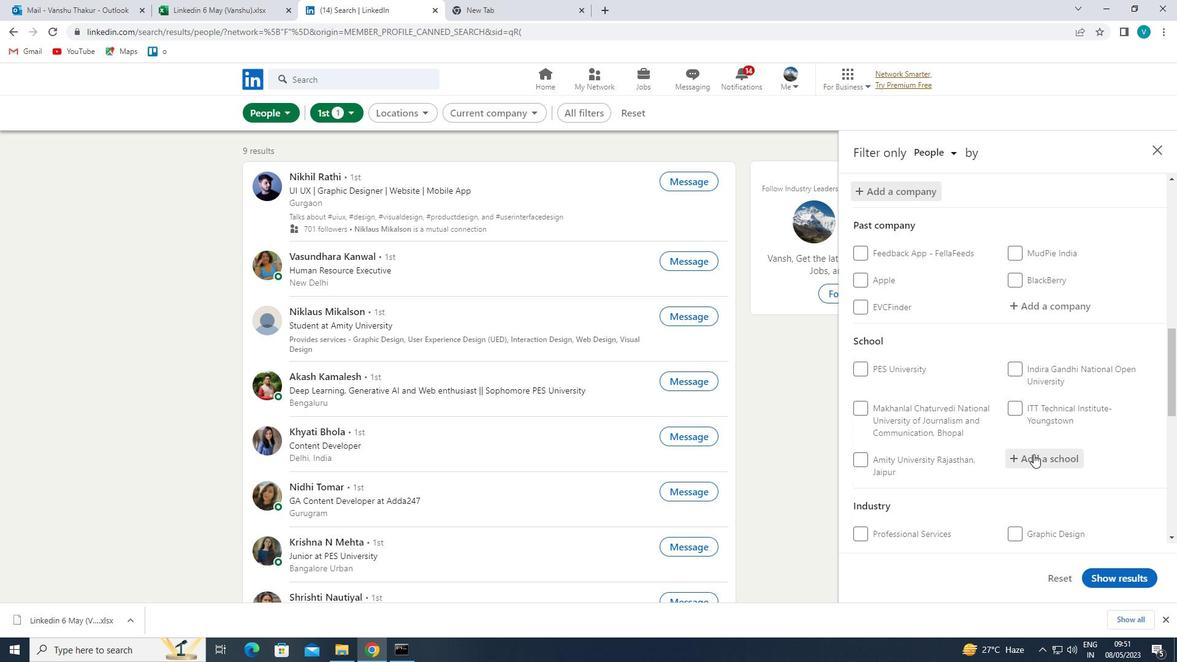 
Action: Key pressed <Key.shift>INTERNATIONAL<Key.space>
Screenshot: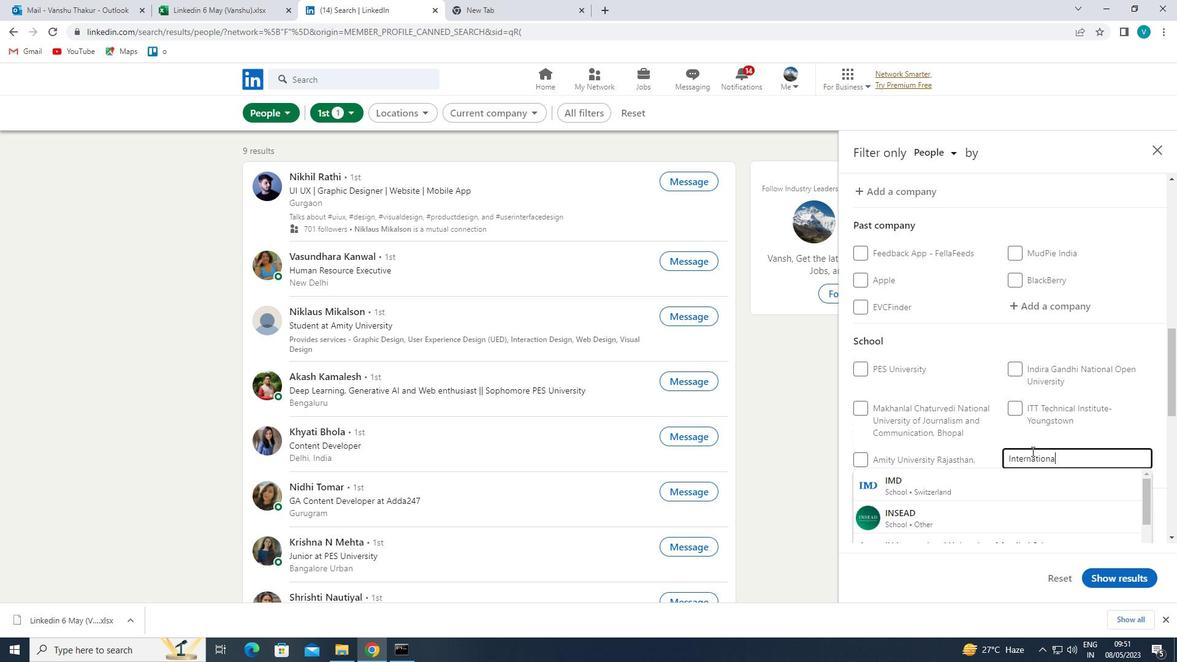 
Action: Mouse moved to (1036, 523)
Screenshot: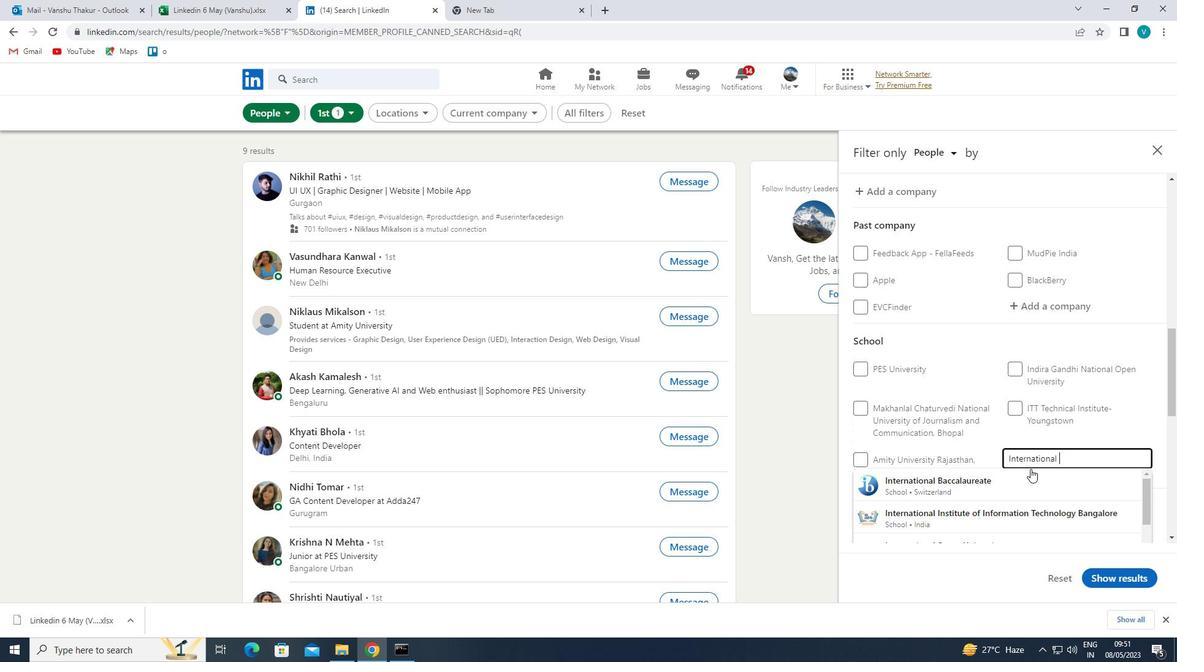 
Action: Mouse pressed left at (1036, 523)
Screenshot: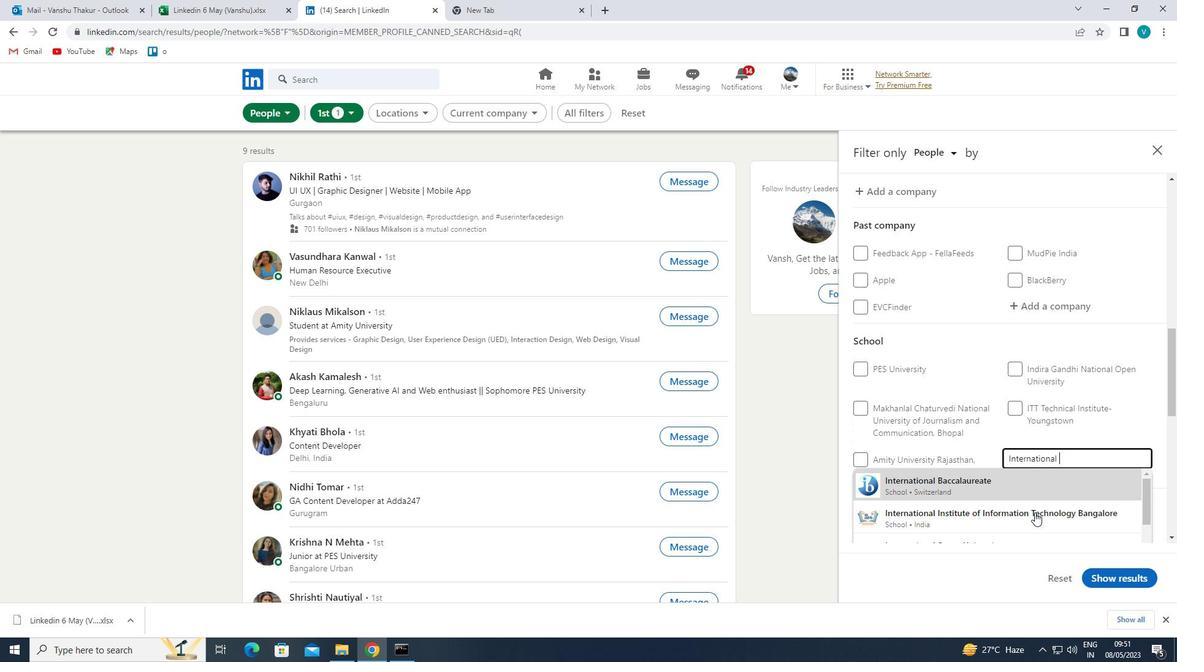 
Action: Mouse moved to (1019, 448)
Screenshot: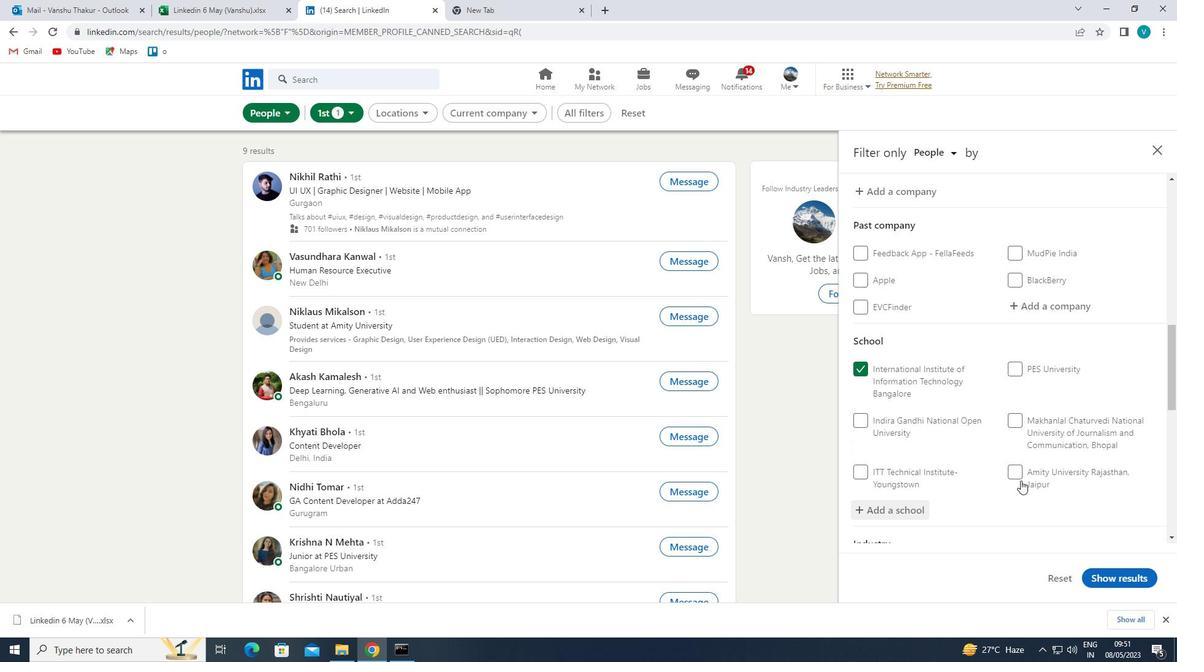
Action: Mouse scrolled (1019, 447) with delta (0, 0)
Screenshot: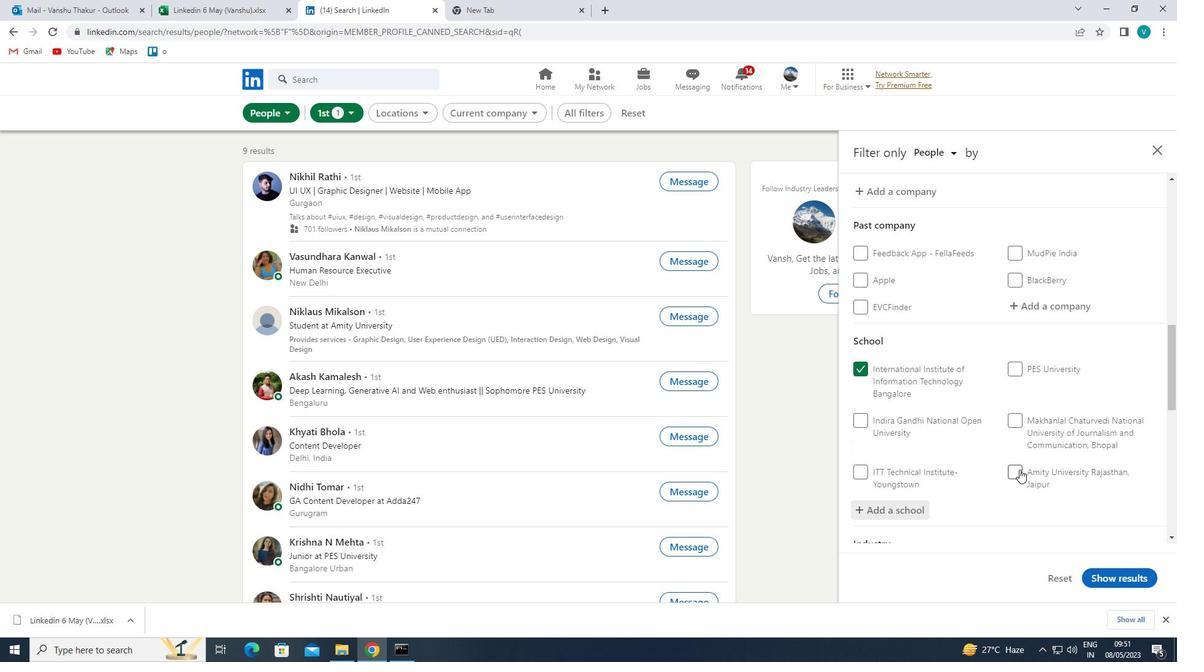 
Action: Mouse scrolled (1019, 447) with delta (0, 0)
Screenshot: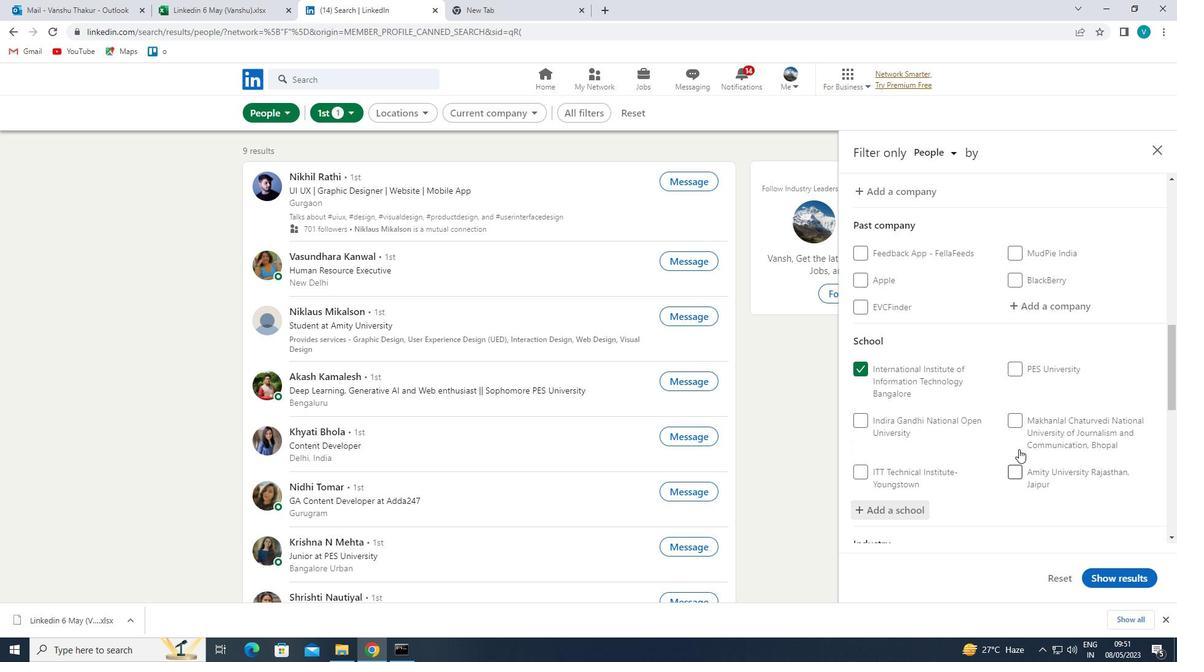 
Action: Mouse moved to (1018, 447)
Screenshot: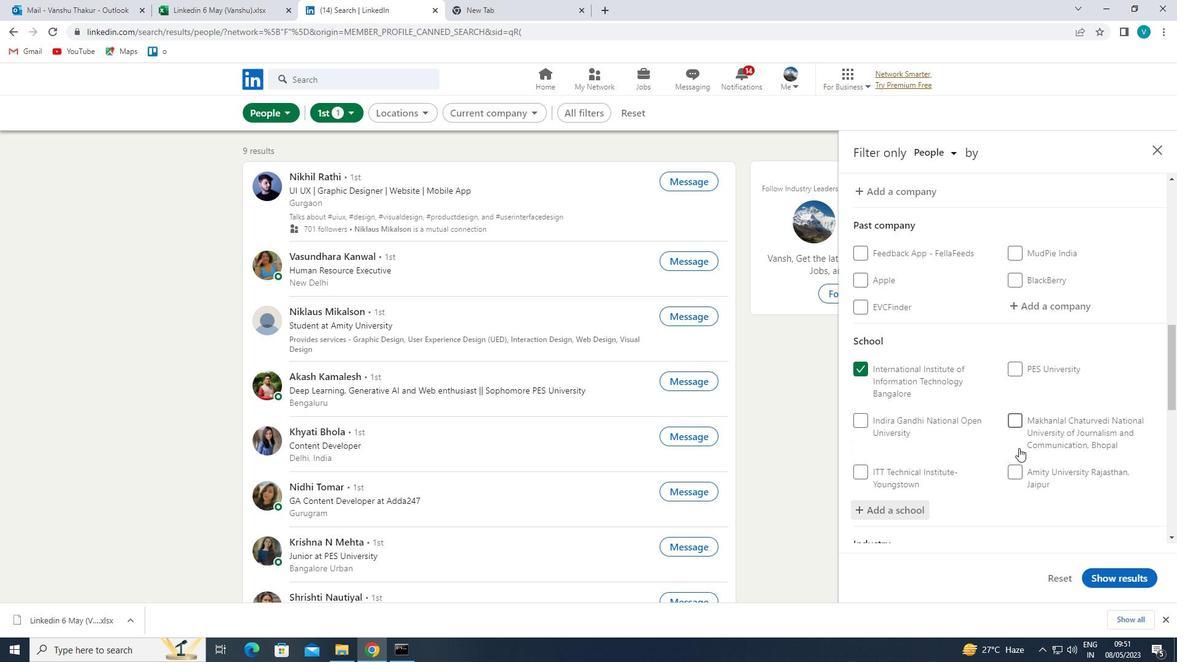 
Action: Mouse scrolled (1018, 447) with delta (0, 0)
Screenshot: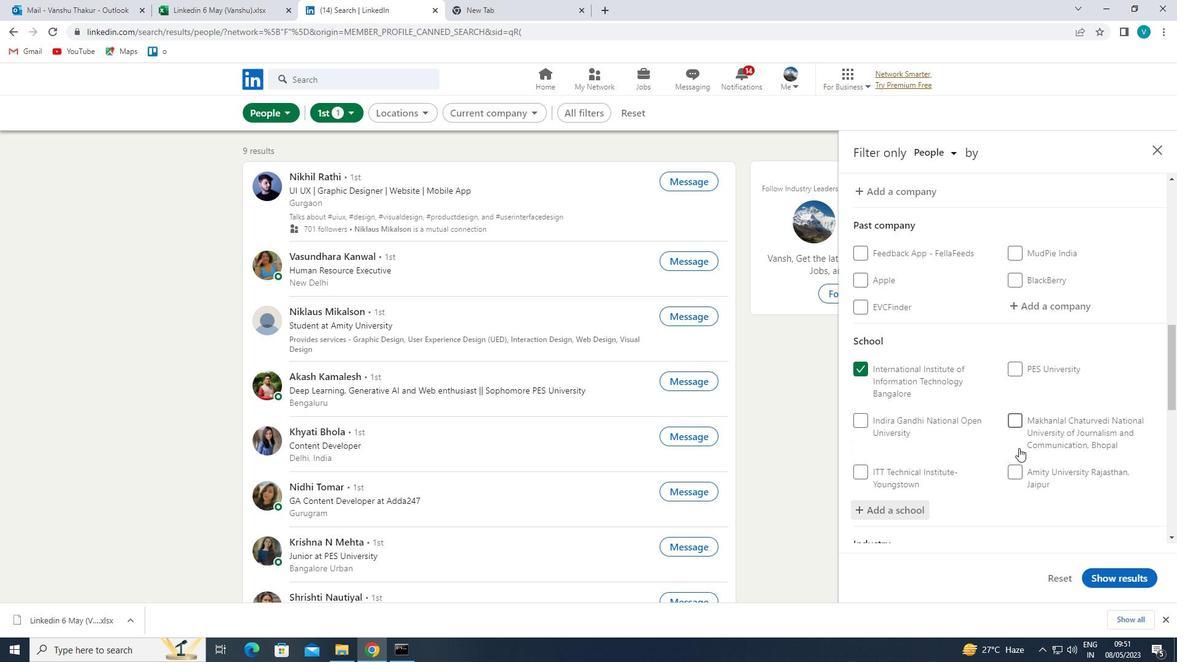 
Action: Mouse scrolled (1018, 447) with delta (0, 0)
Screenshot: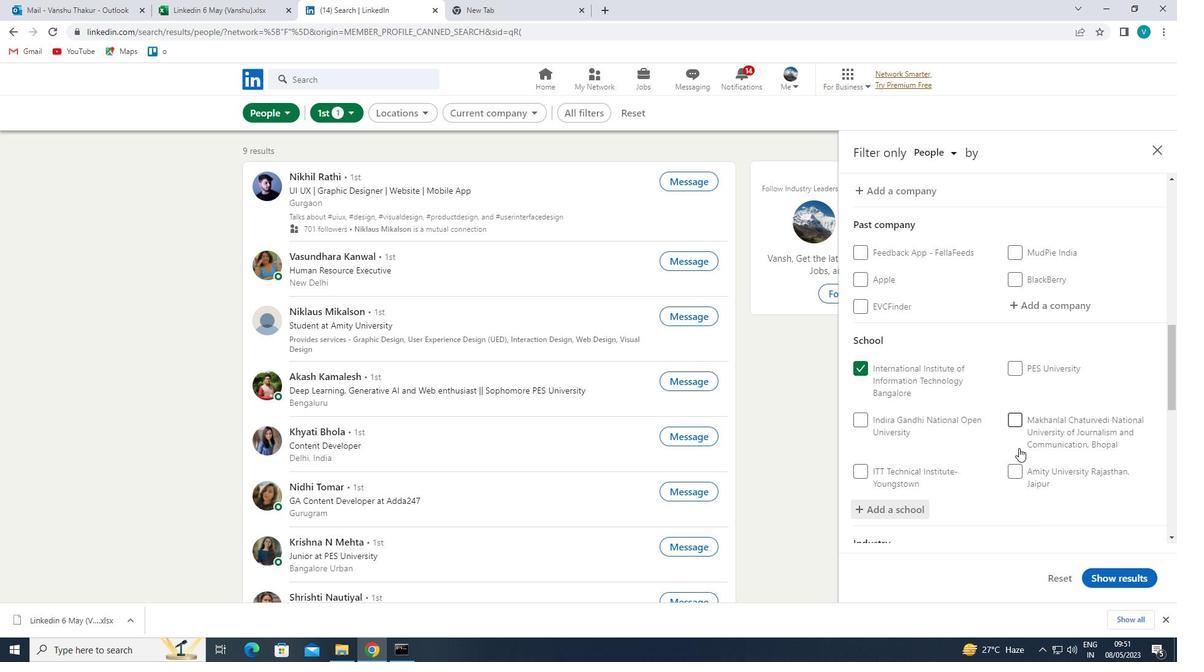 
Action: Mouse moved to (1056, 388)
Screenshot: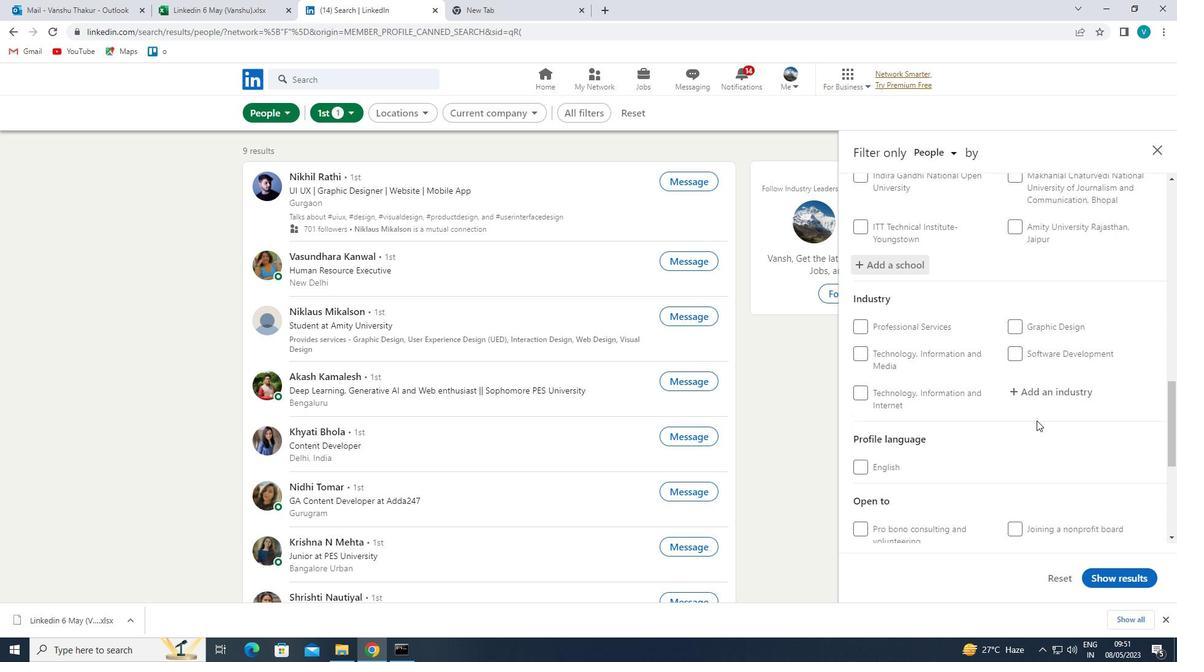 
Action: Mouse pressed left at (1056, 388)
Screenshot: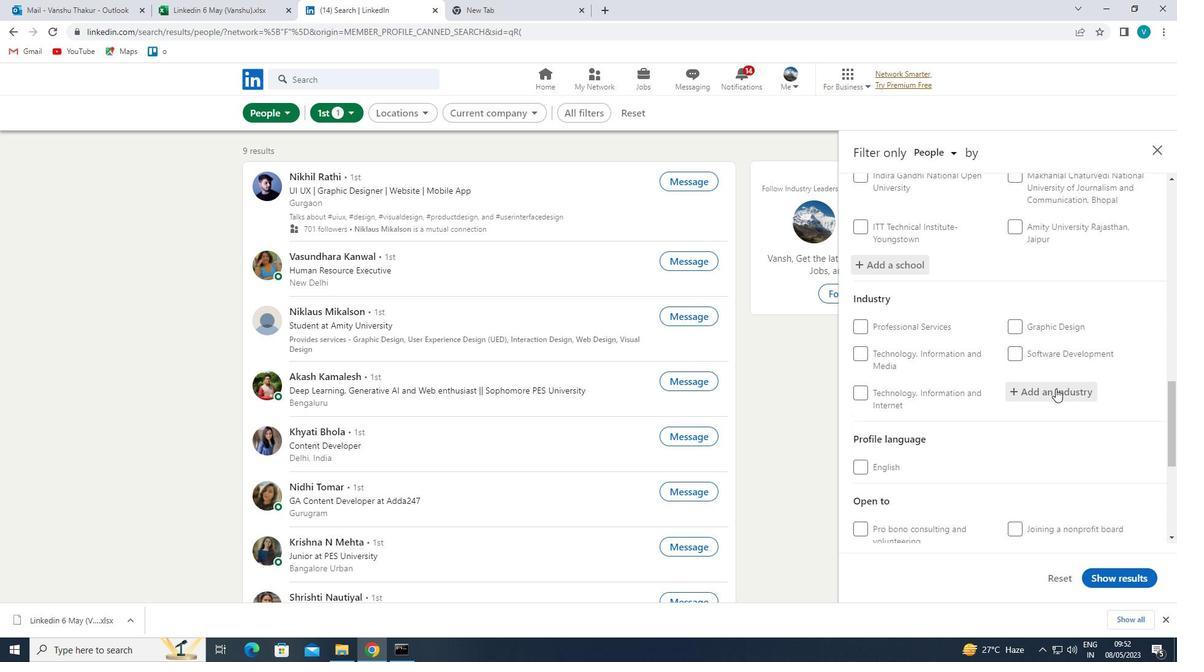 
Action: Mouse moved to (1039, 398)
Screenshot: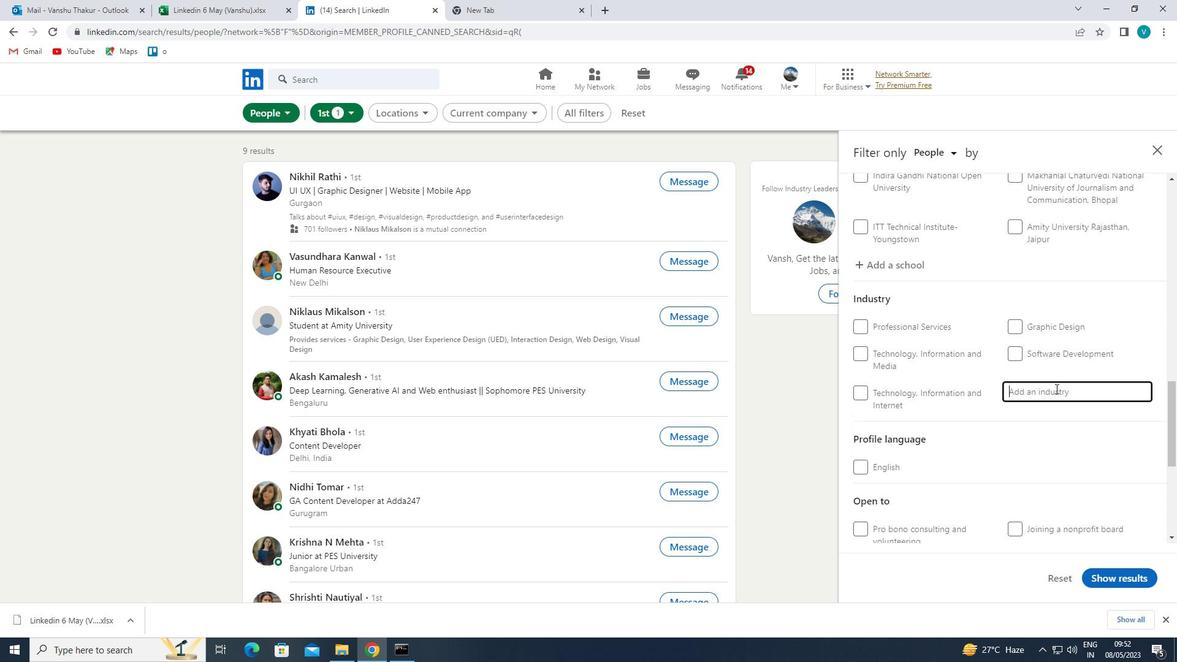 
Action: Key pressed <Key.shift>WATER<Key.space>
Screenshot: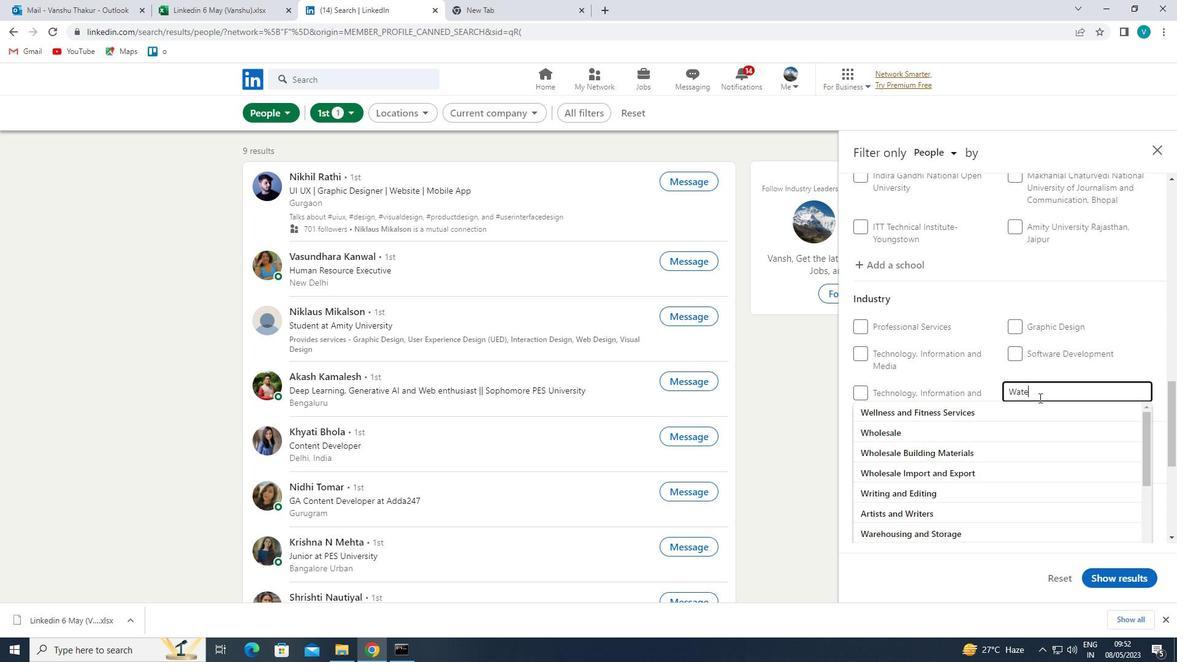 
Action: Mouse moved to (1023, 451)
Screenshot: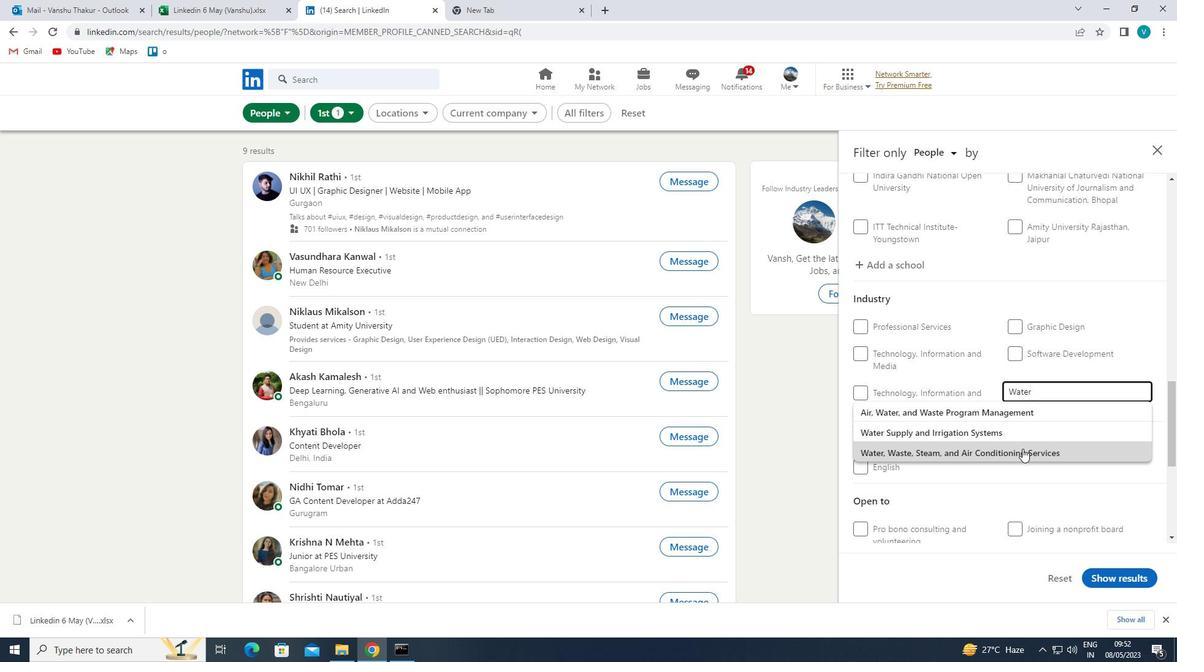 
Action: Mouse pressed left at (1023, 451)
Screenshot: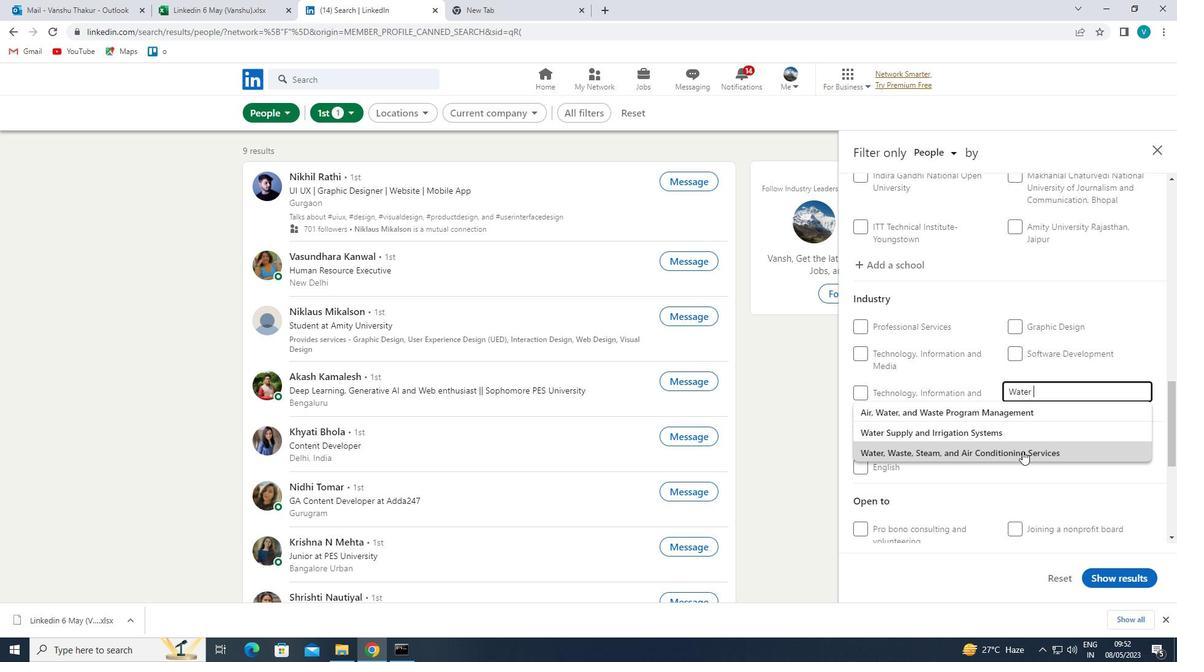 
Action: Mouse moved to (1021, 447)
Screenshot: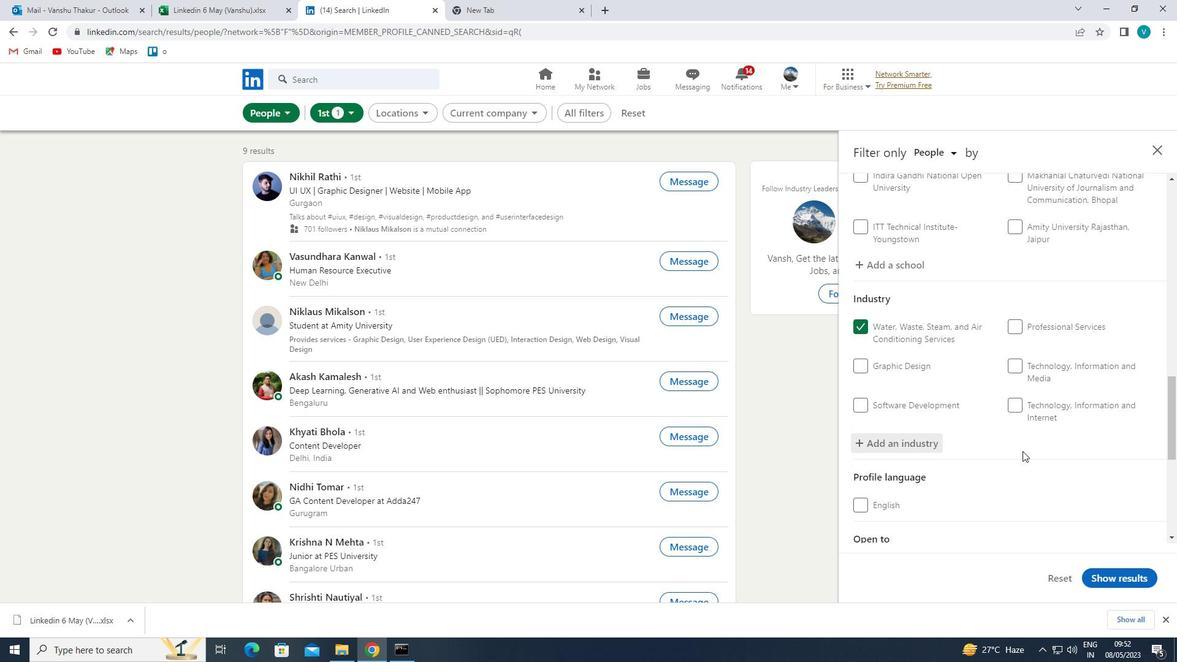 
Action: Mouse scrolled (1021, 446) with delta (0, 0)
Screenshot: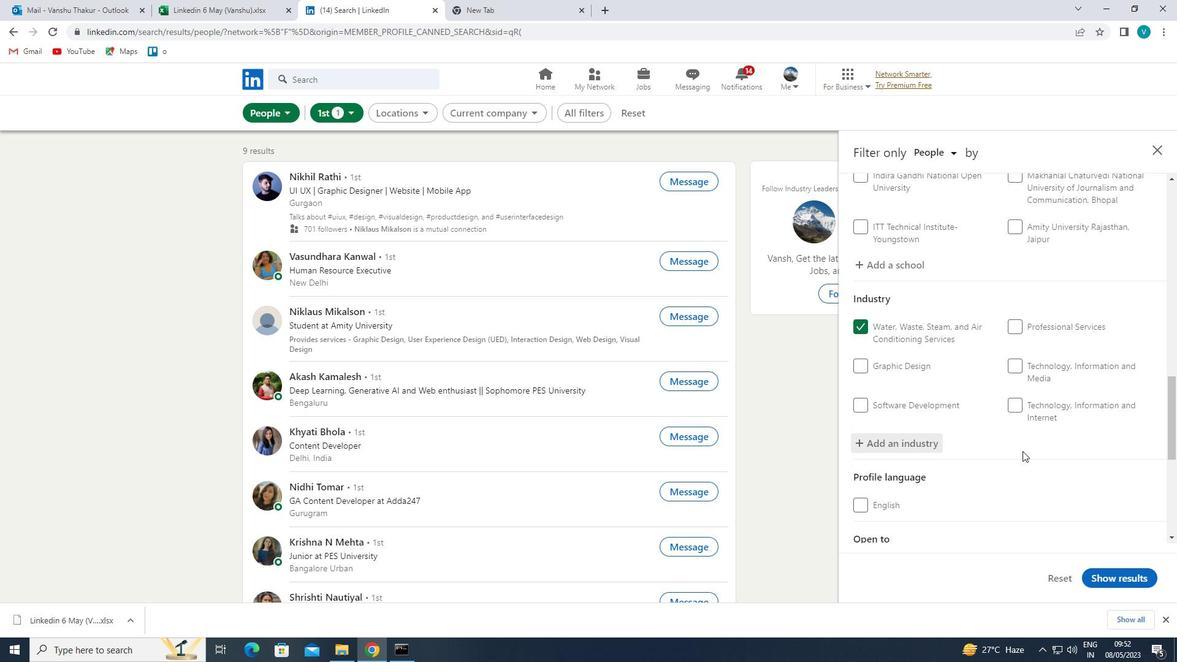 
Action: Mouse moved to (1022, 444)
Screenshot: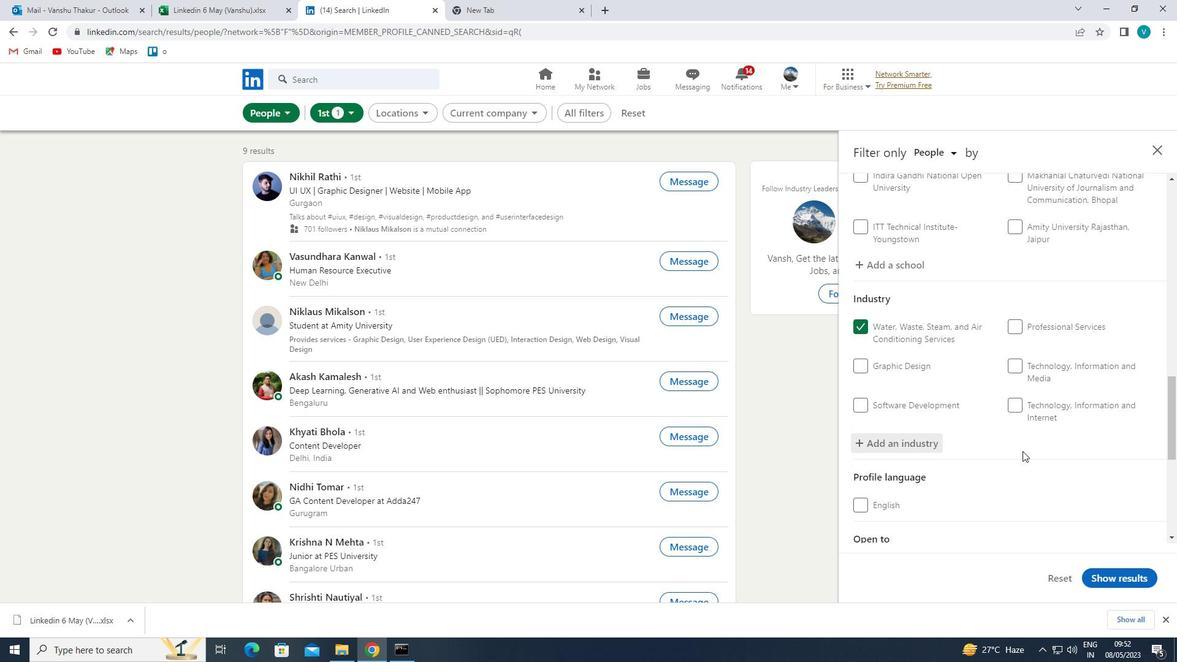 
Action: Mouse scrolled (1022, 443) with delta (0, 0)
Screenshot: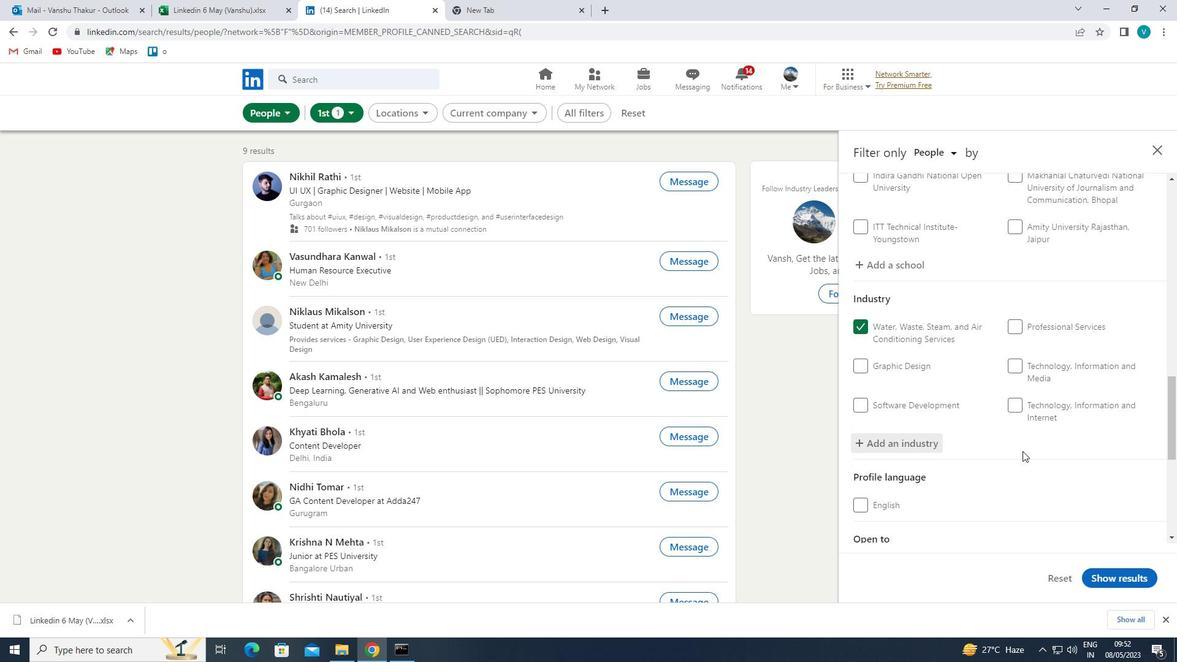
Action: Mouse moved to (1022, 443)
Screenshot: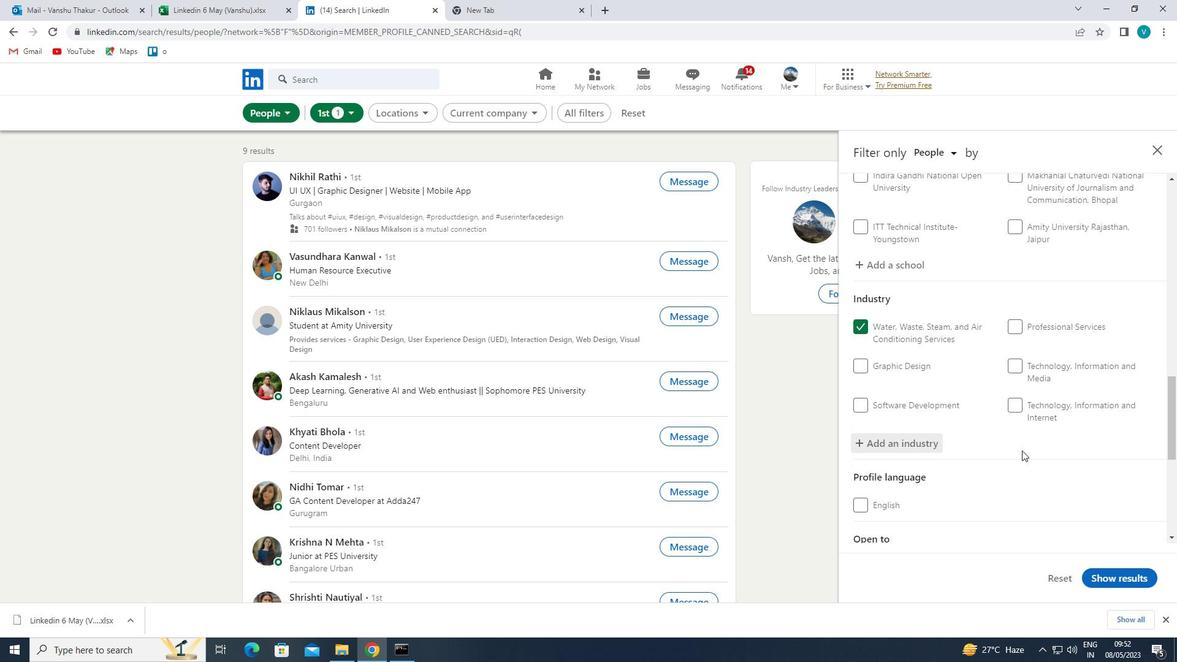 
Action: Mouse scrolled (1022, 442) with delta (0, 0)
Screenshot: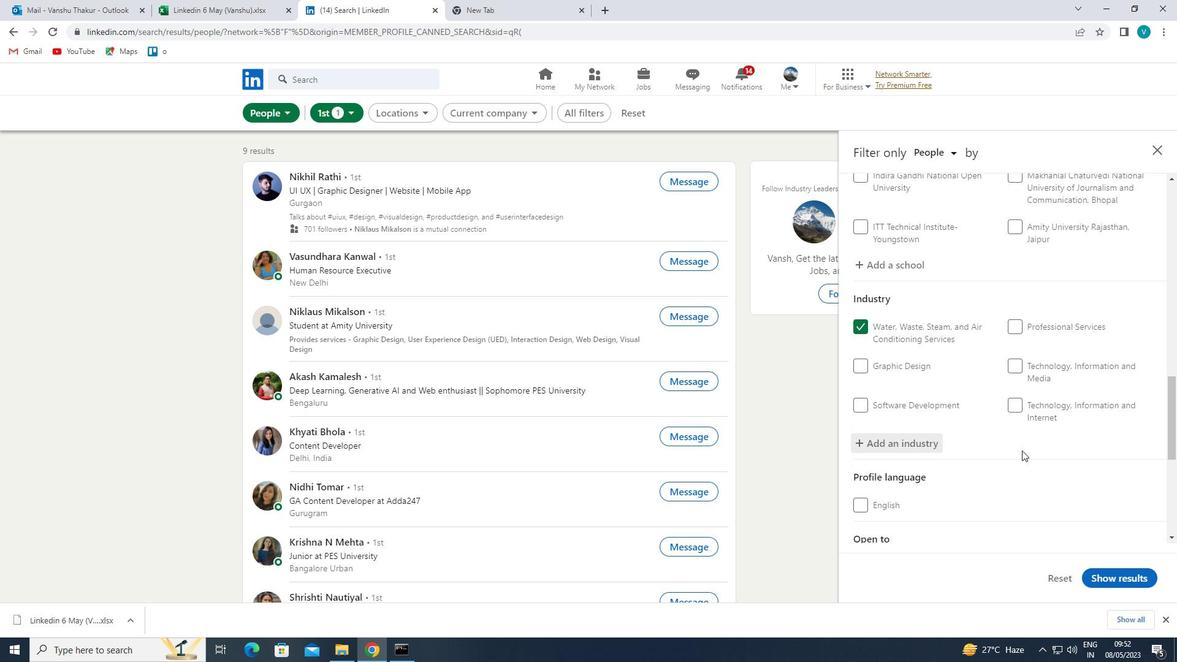
Action: Mouse moved to (1022, 442)
Screenshot: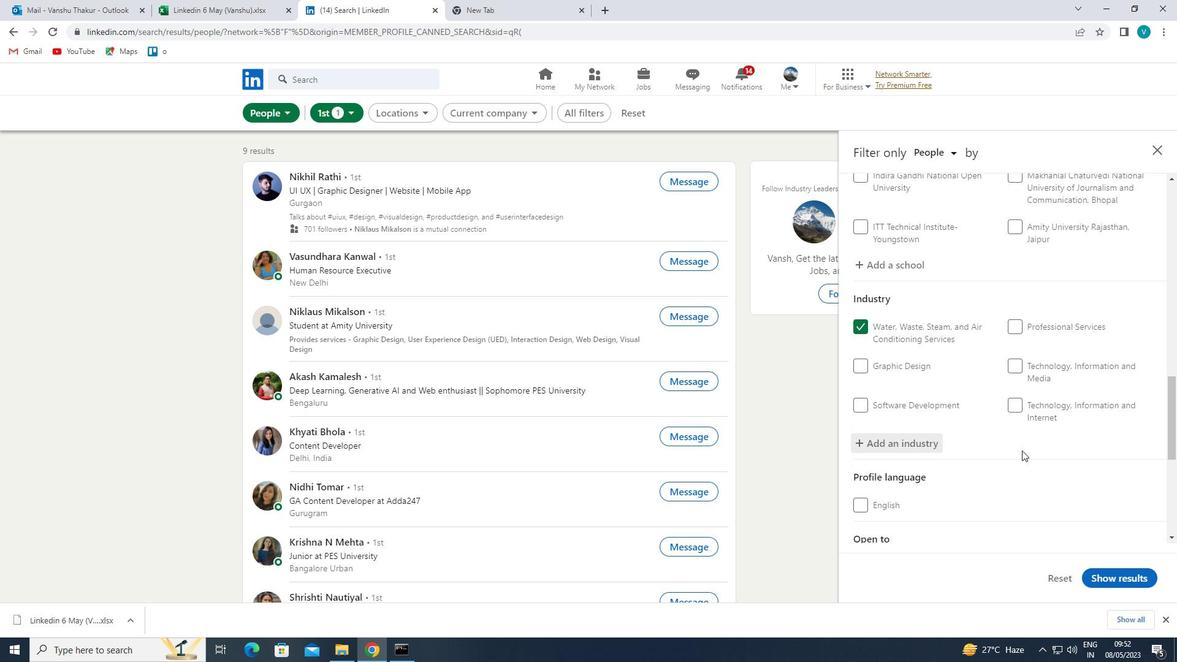 
Action: Mouse scrolled (1022, 442) with delta (0, 0)
Screenshot: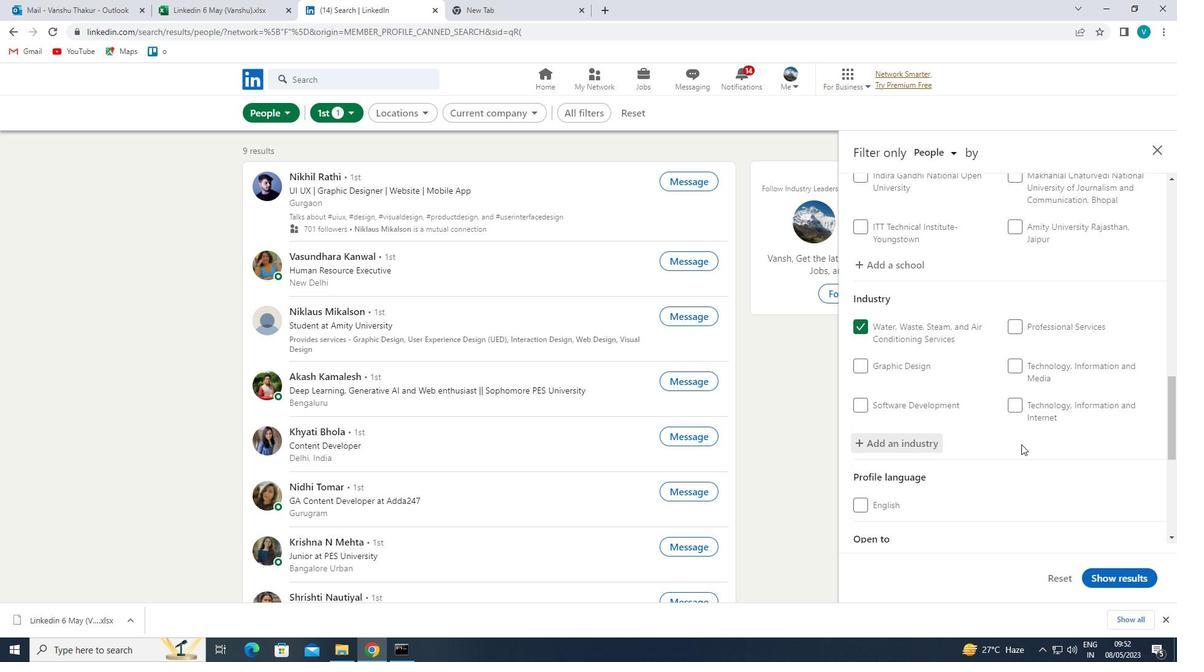 
Action: Mouse scrolled (1022, 442) with delta (0, 0)
Screenshot: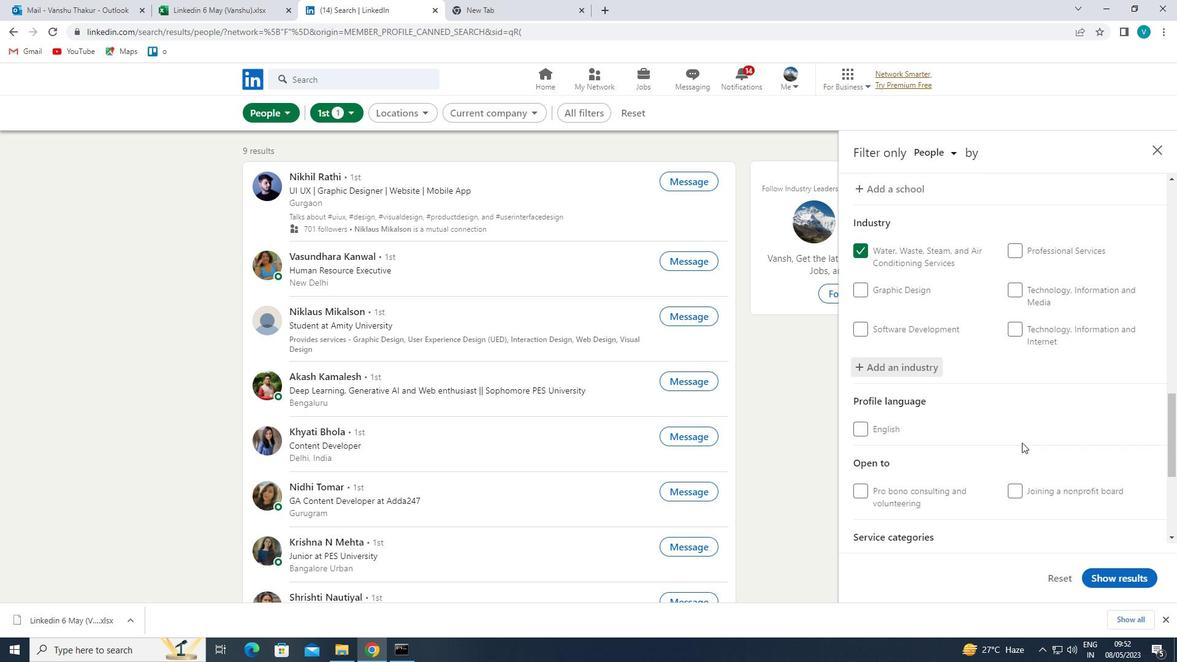 
Action: Mouse moved to (1050, 382)
Screenshot: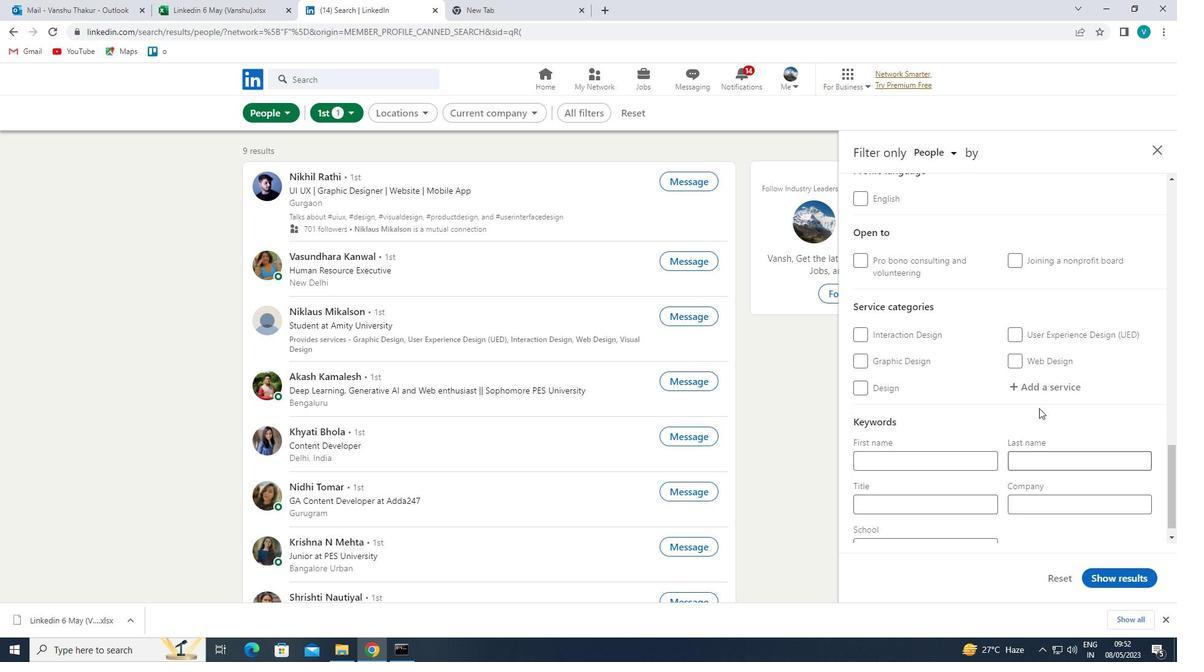 
Action: Mouse pressed left at (1050, 382)
Screenshot: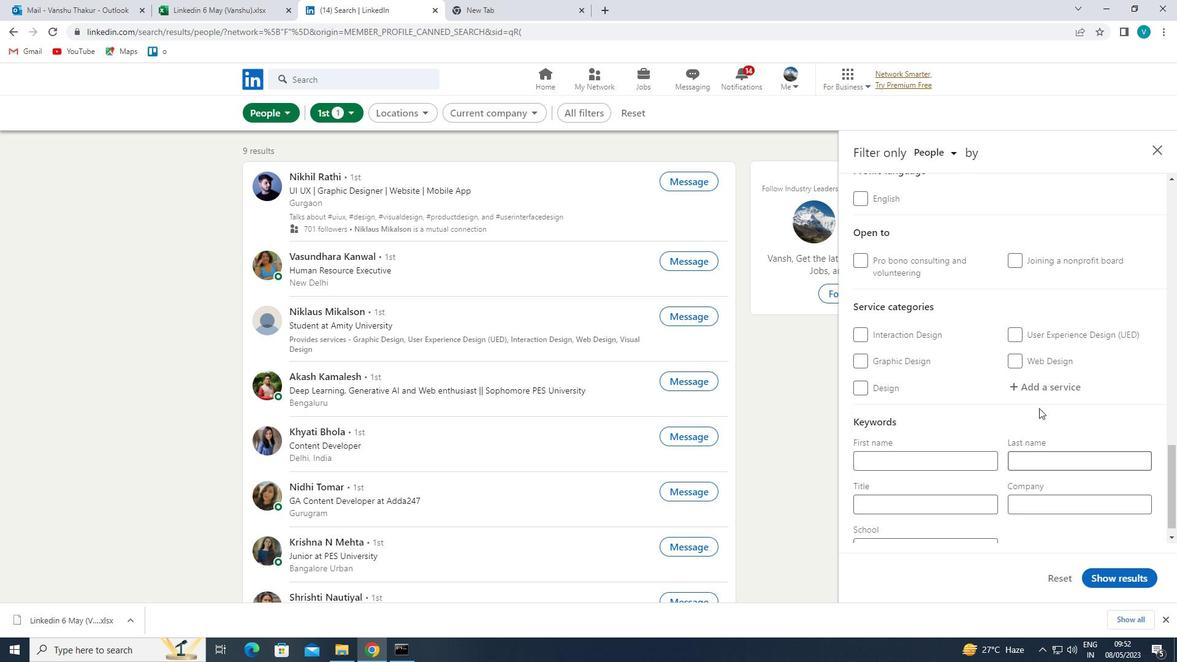 
Action: Mouse moved to (1031, 393)
Screenshot: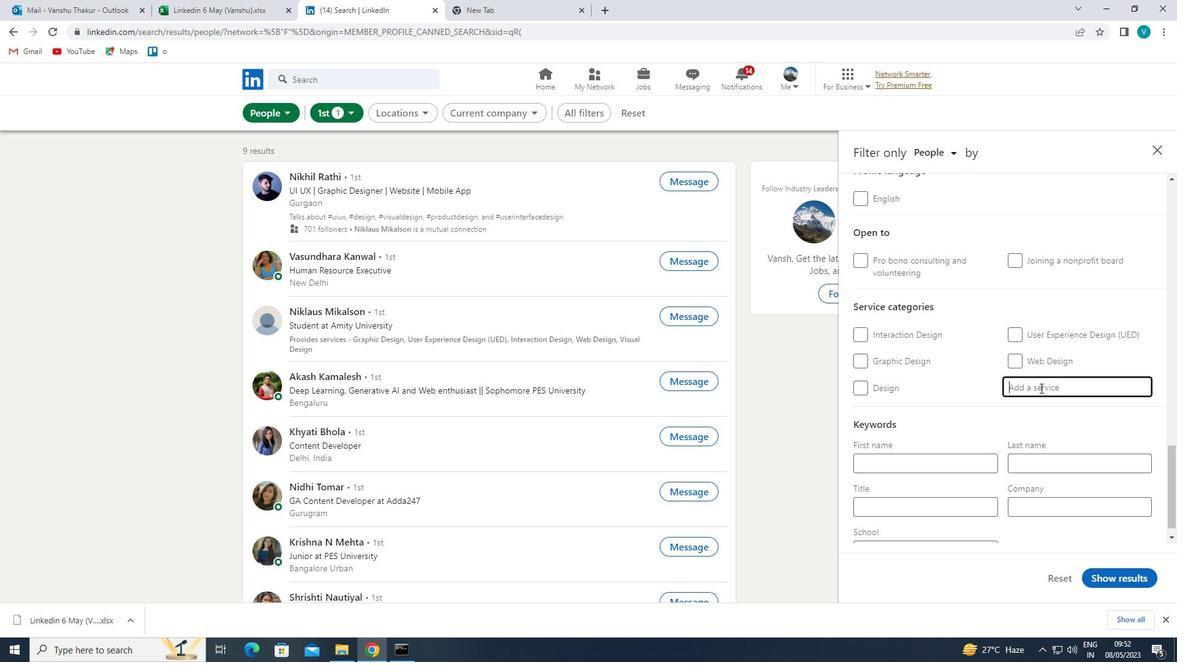 
Action: Key pressed <Key.shift>VIDEOGRAPHY
Screenshot: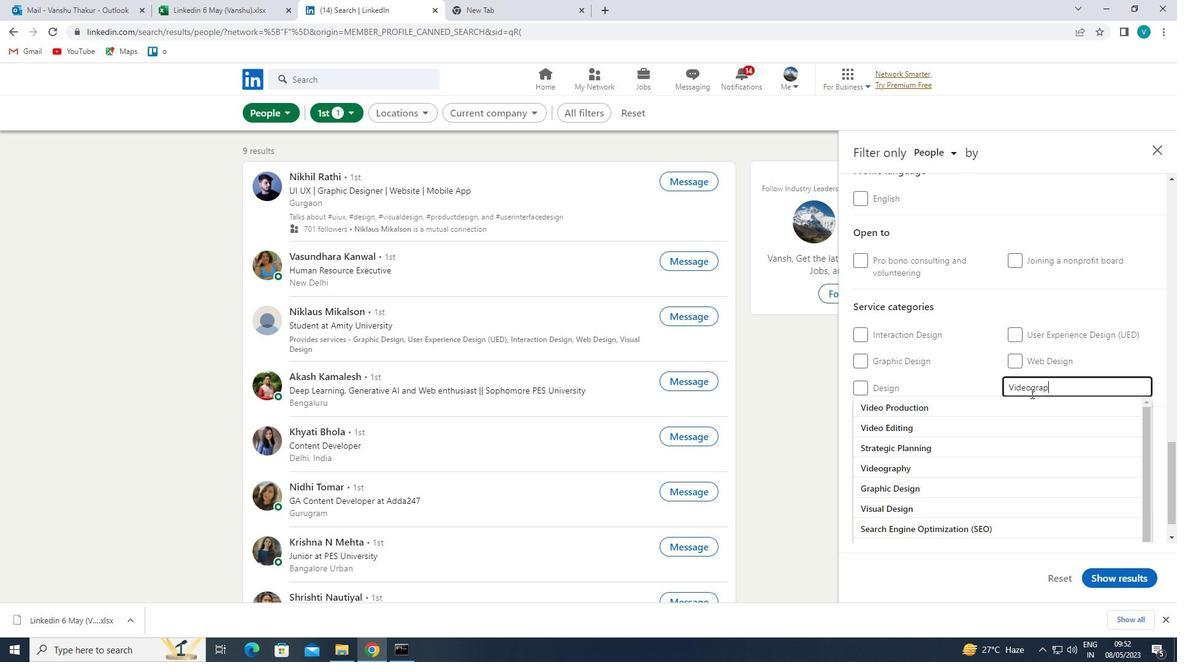 
Action: Mouse moved to (1009, 412)
Screenshot: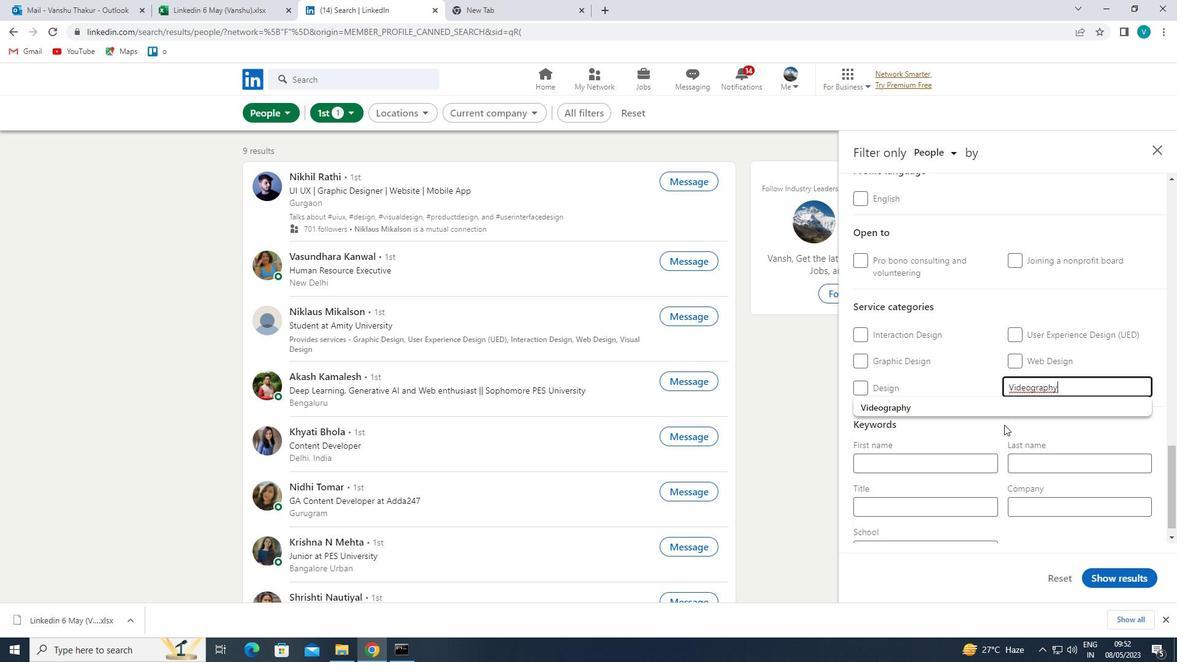 
Action: Mouse pressed left at (1009, 412)
Screenshot: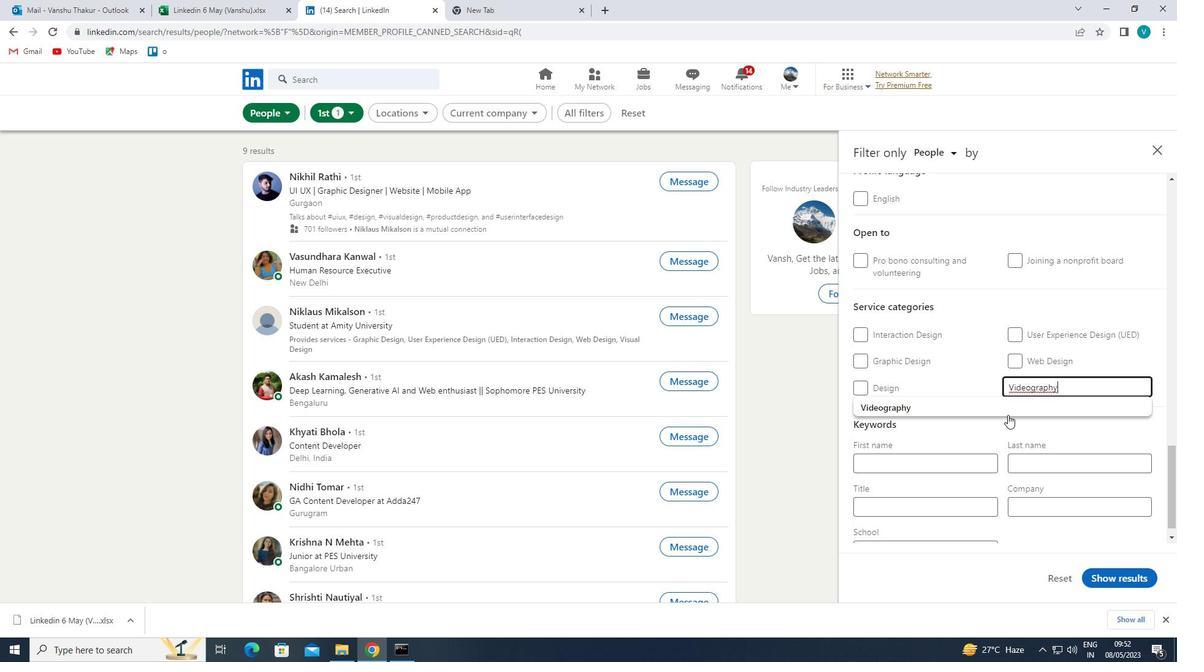 
Action: Mouse moved to (1009, 411)
Screenshot: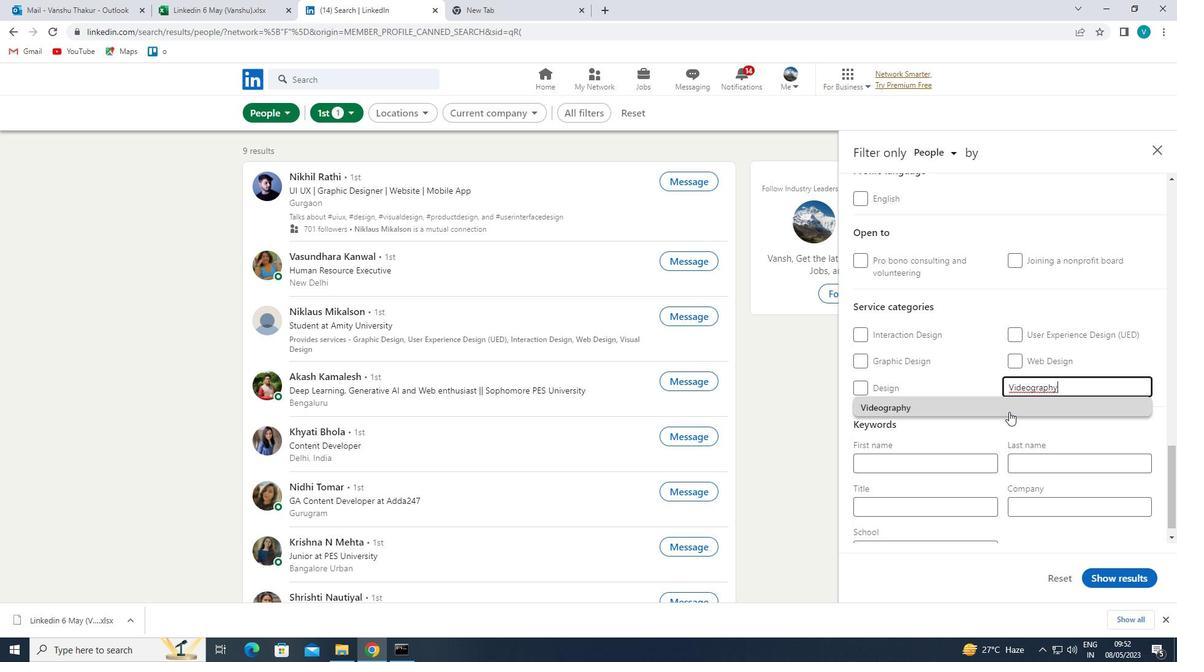 
Action: Mouse scrolled (1009, 411) with delta (0, 0)
Screenshot: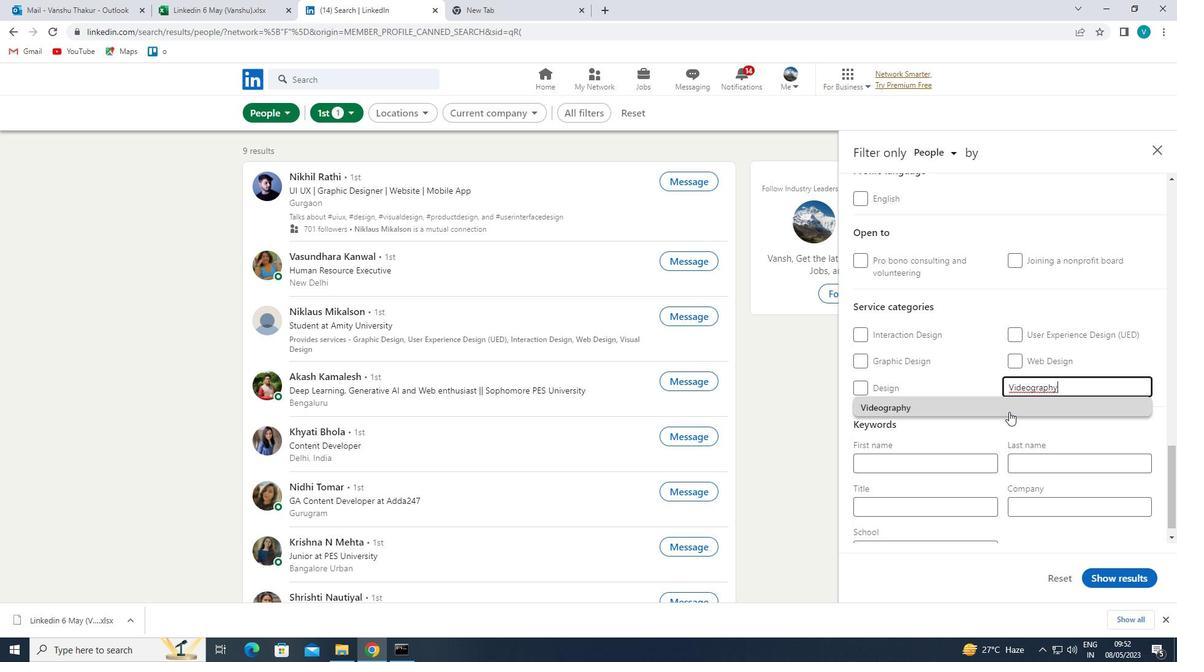 
Action: Mouse moved to (1005, 414)
Screenshot: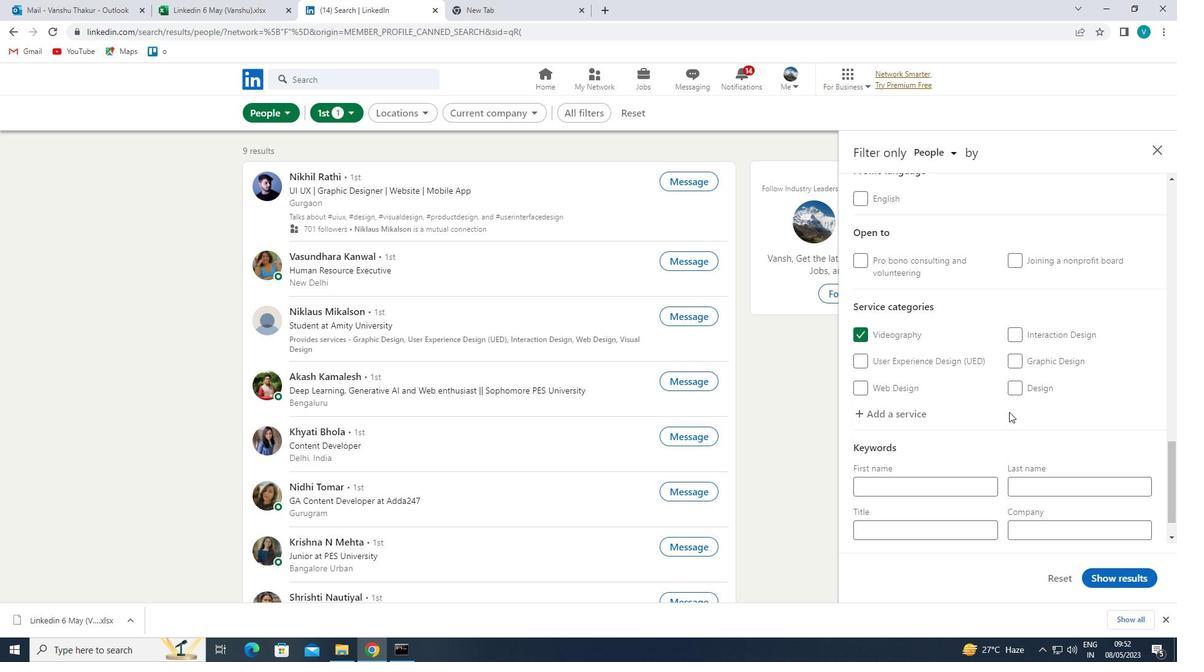 
Action: Mouse scrolled (1005, 413) with delta (0, 0)
Screenshot: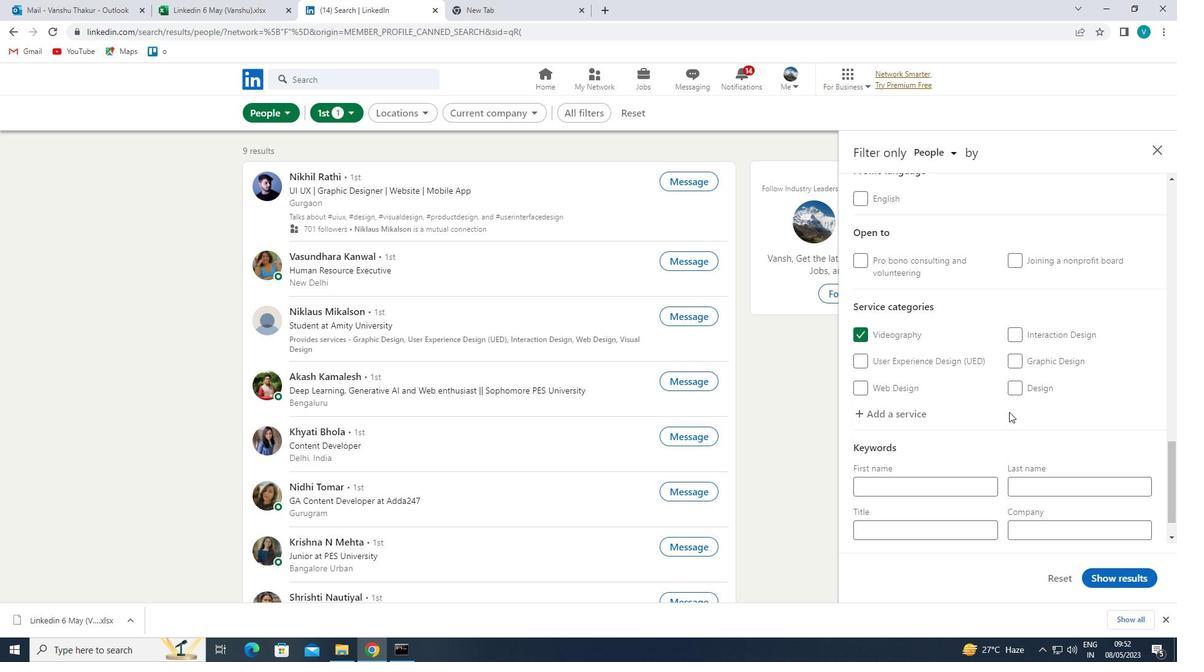 
Action: Mouse moved to (1002, 415)
Screenshot: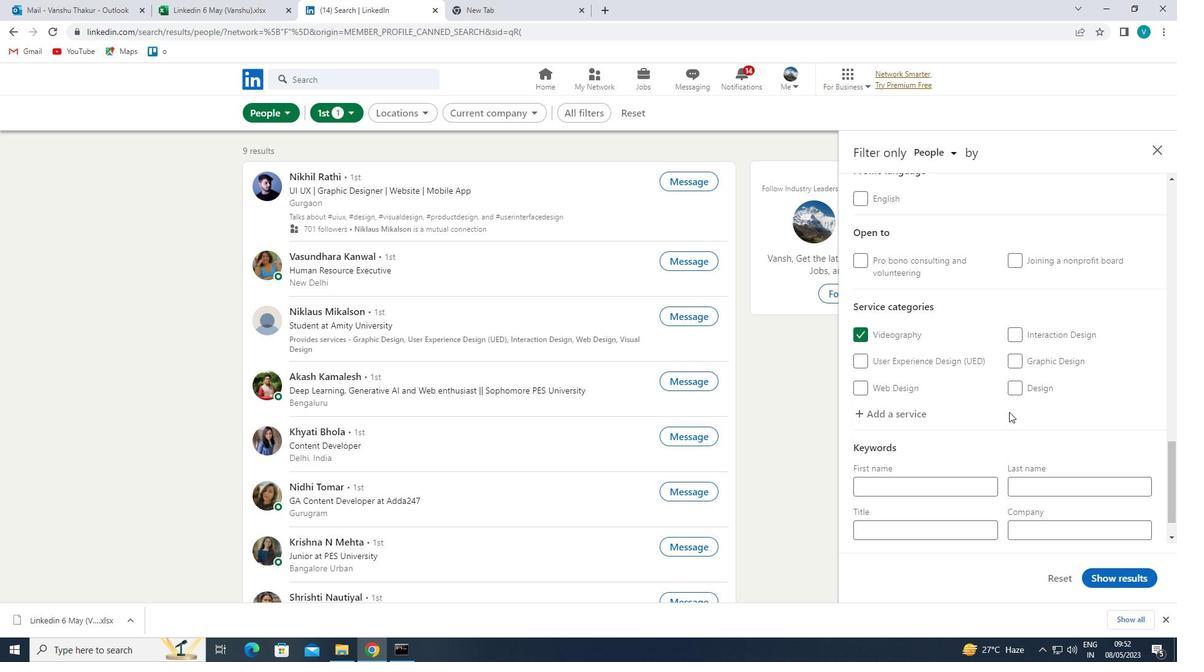 
Action: Mouse scrolled (1002, 414) with delta (0, 0)
Screenshot: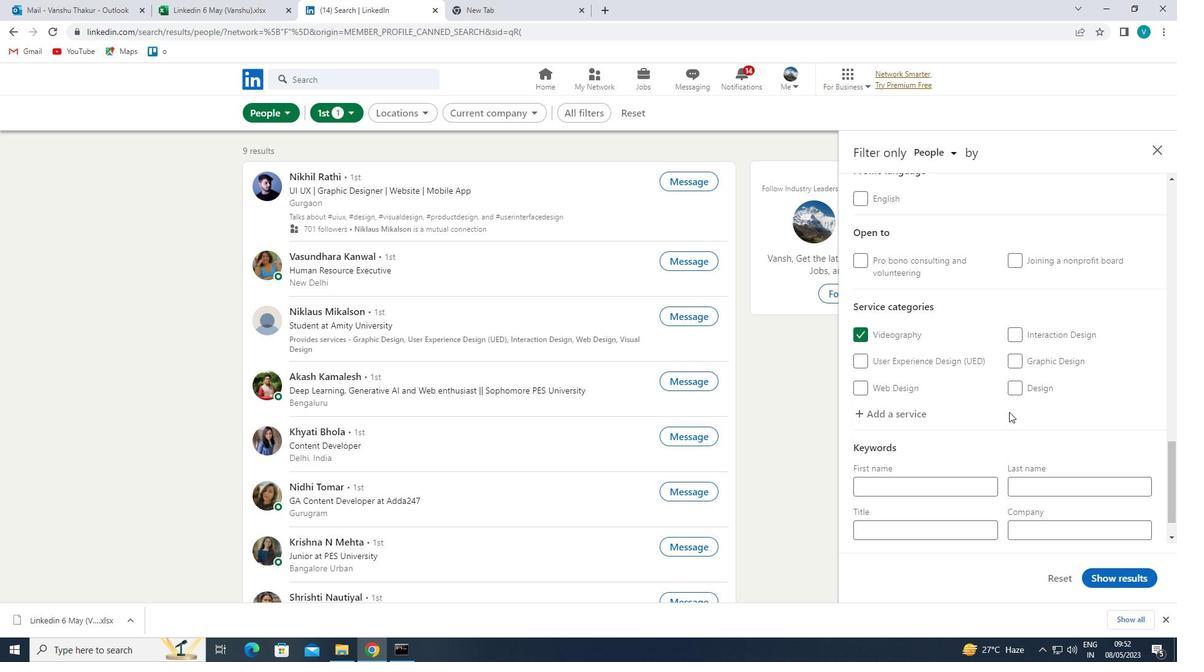 
Action: Mouse moved to (940, 480)
Screenshot: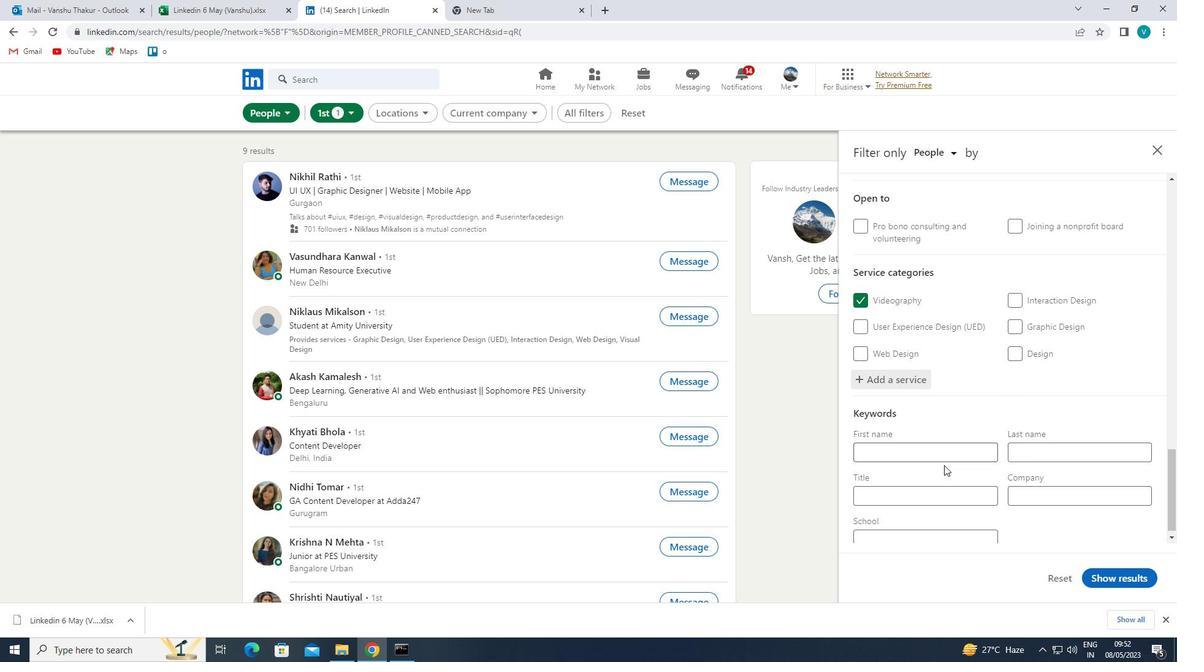 
Action: Mouse pressed left at (940, 480)
Screenshot: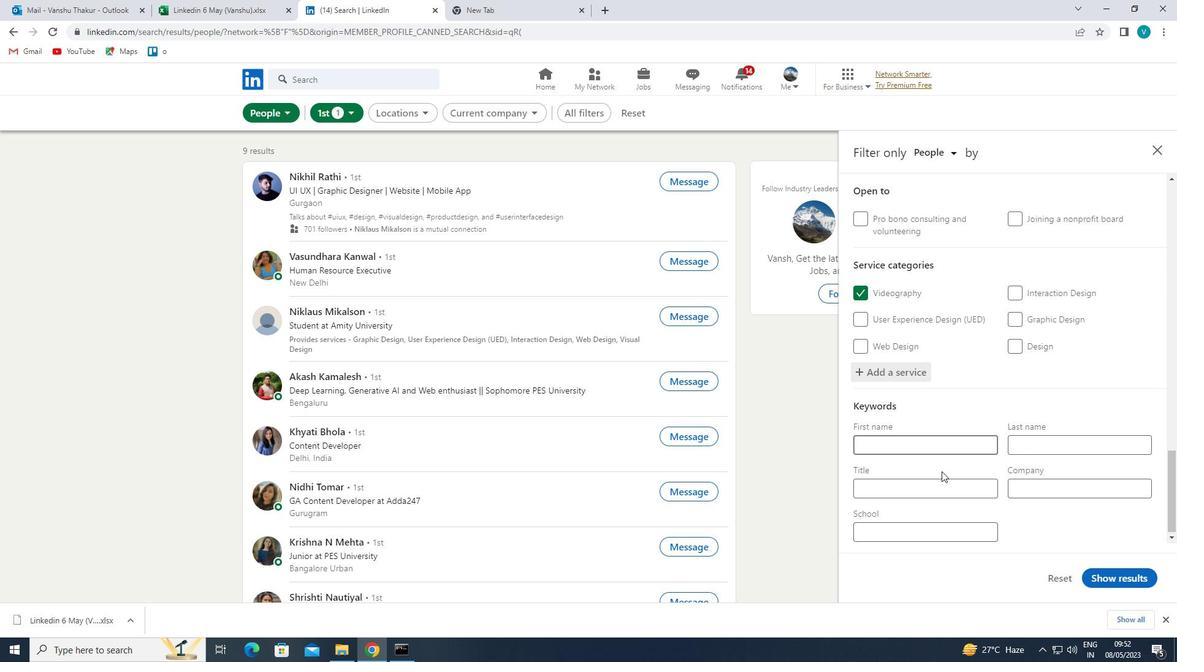 
Action: Mouse moved to (942, 479)
Screenshot: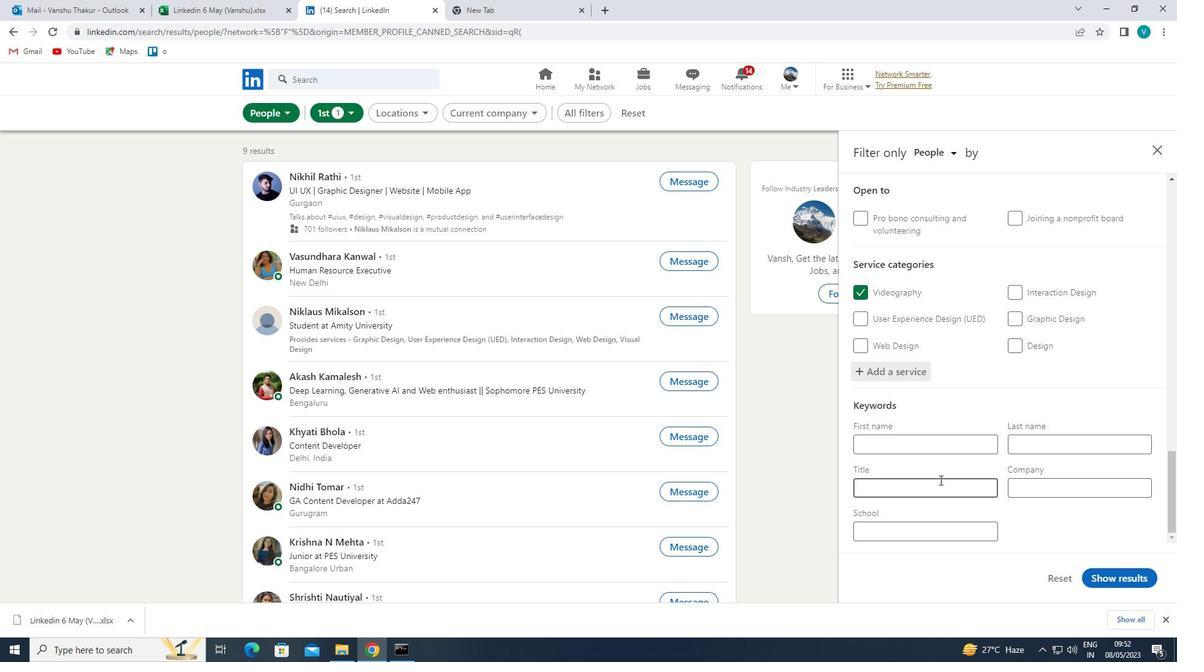 
Action: Key pressed <Key.shift>MEALS<Key.space>ON<Key.space><Key.shift>WHEELS<Key.space><Key.shift>DRIVER<Key.space>
Screenshot: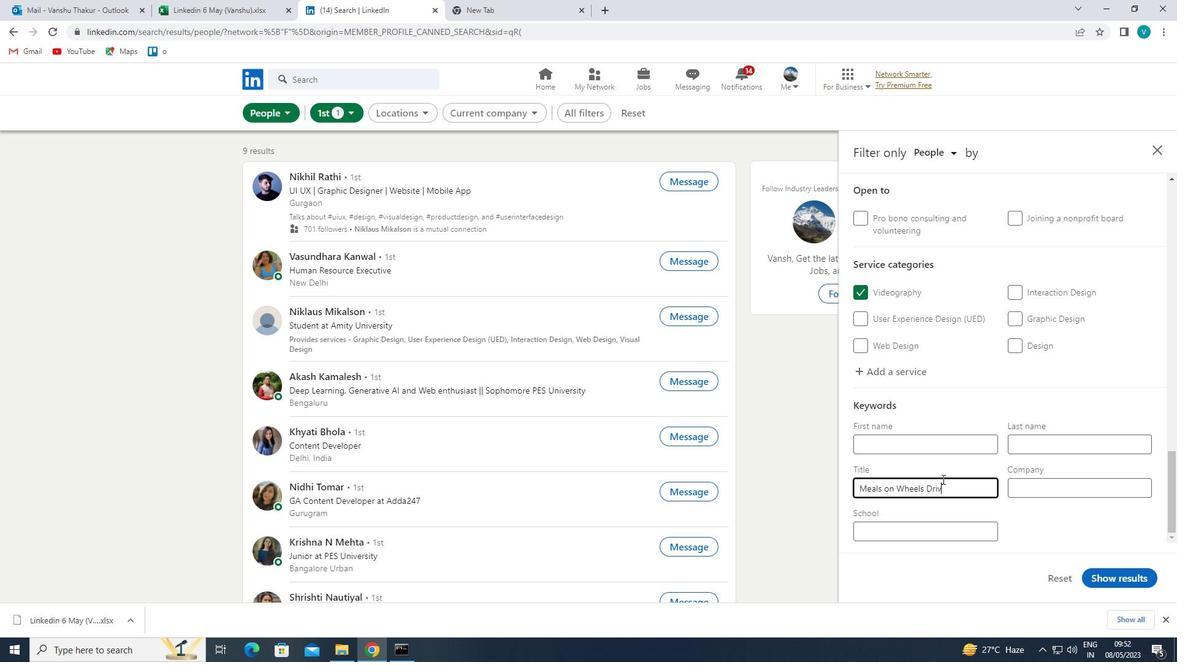 
Action: Mouse moved to (1128, 585)
Screenshot: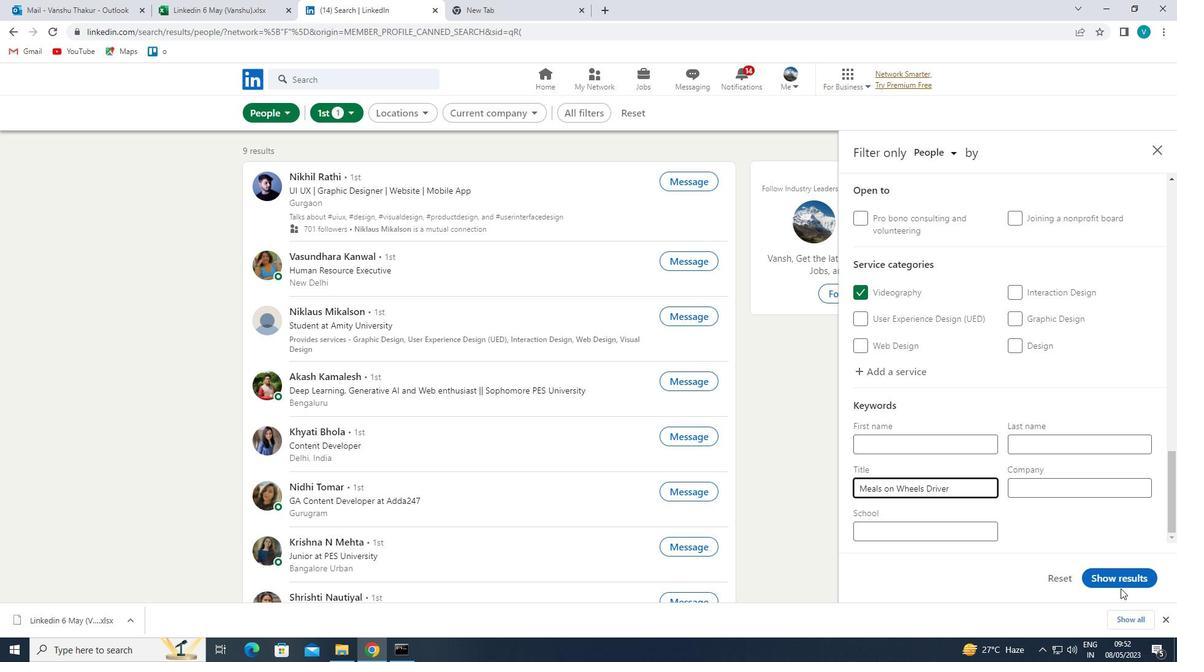 
Action: Mouse pressed left at (1128, 585)
Screenshot: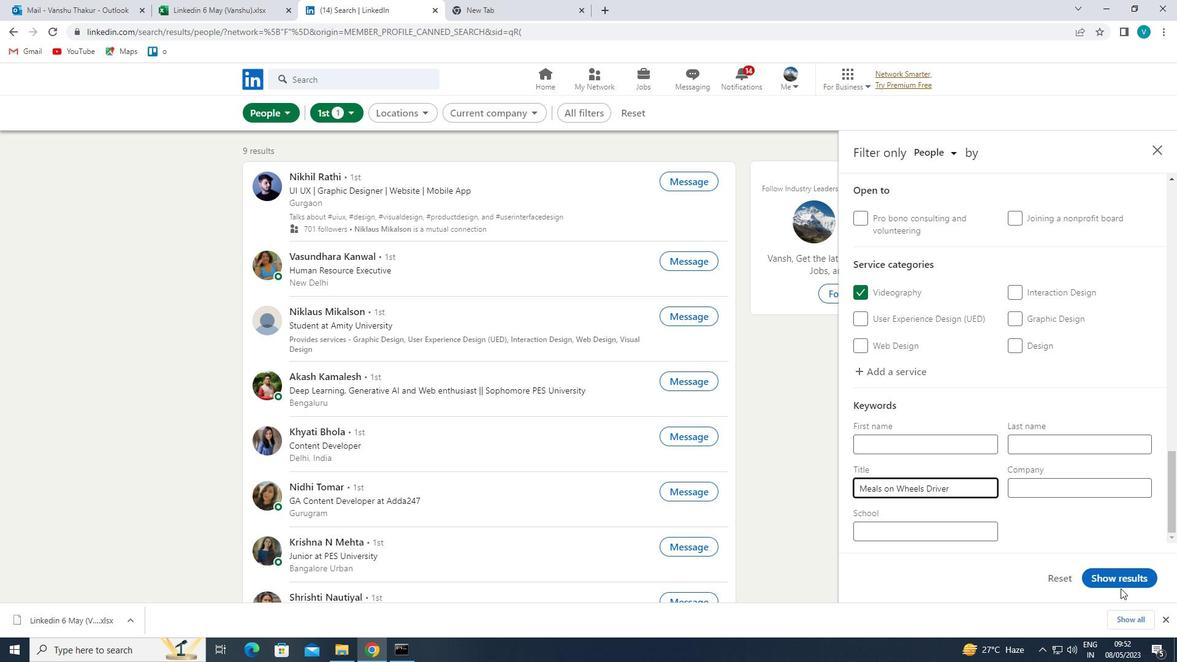 
